 Task: Change  the formatting of the data to 'Which is Greater than5, 'In conditional formating, put the option 'Yellow Fill with Drak Yellow Text'In the sheet  Data Analysis Workbook Templatebook
Action: Mouse moved to (91, 151)
Screenshot: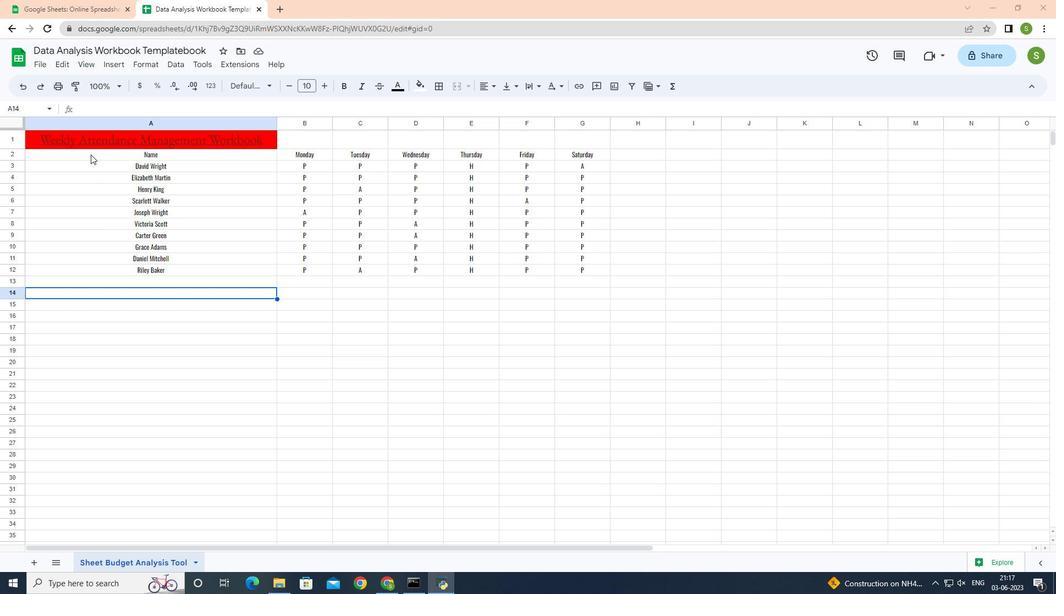 
Action: Mouse pressed left at (91, 151)
Screenshot: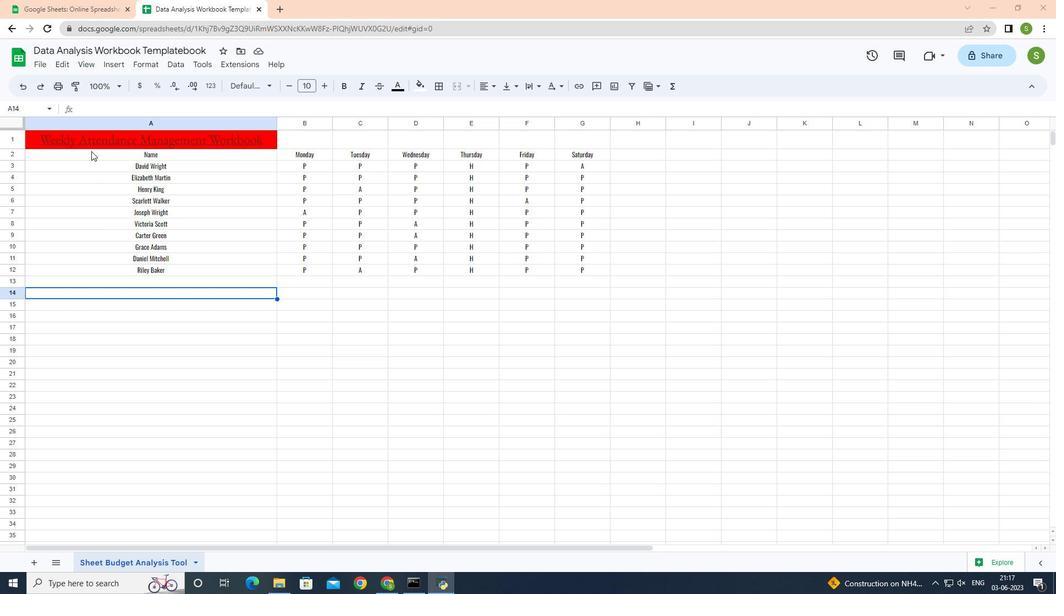 
Action: Mouse moved to (141, 61)
Screenshot: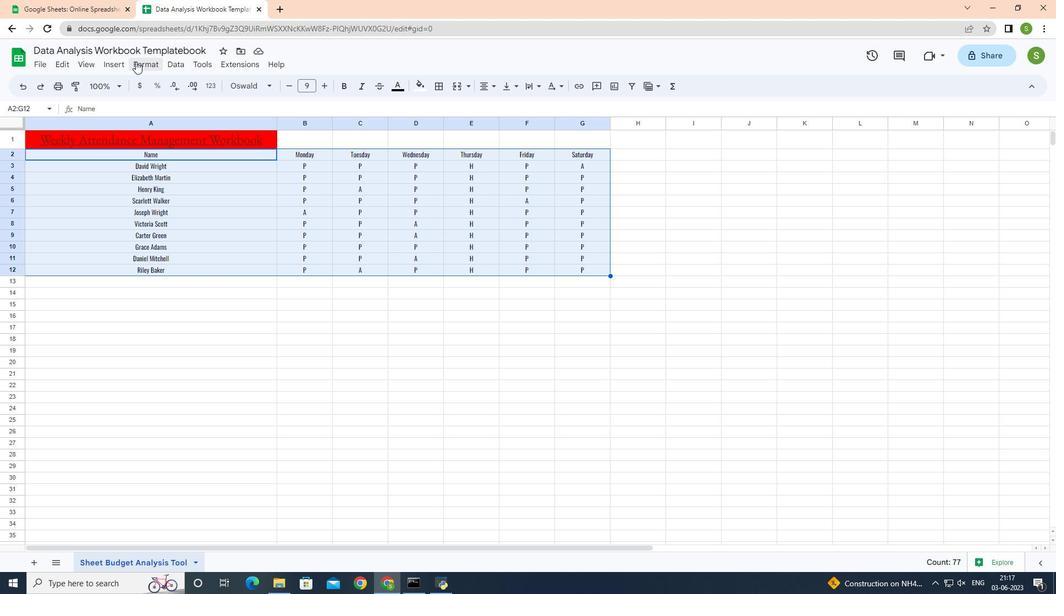 
Action: Mouse pressed left at (141, 61)
Screenshot: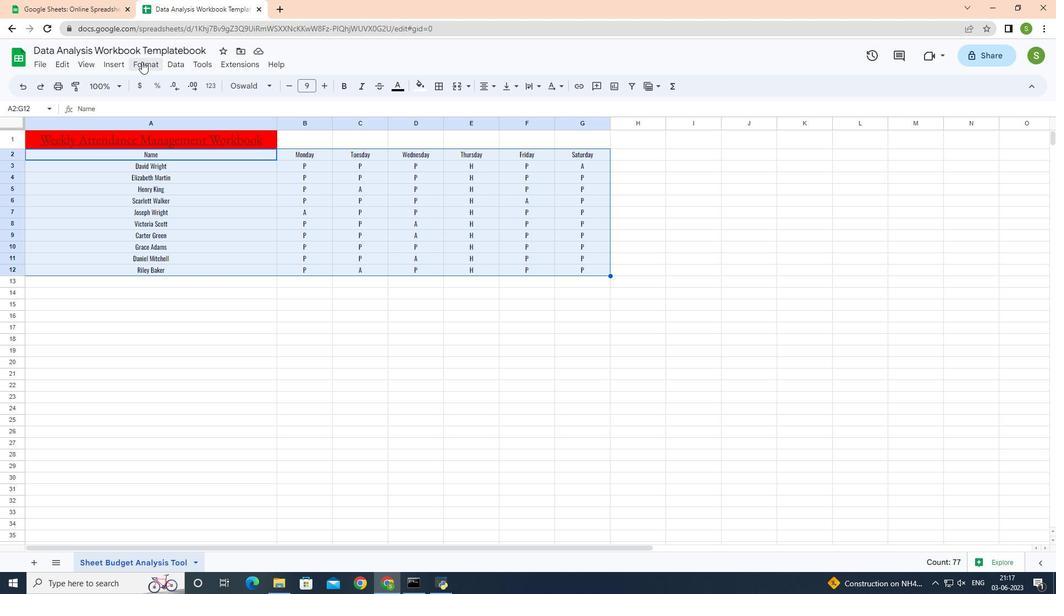 
Action: Mouse moved to (203, 248)
Screenshot: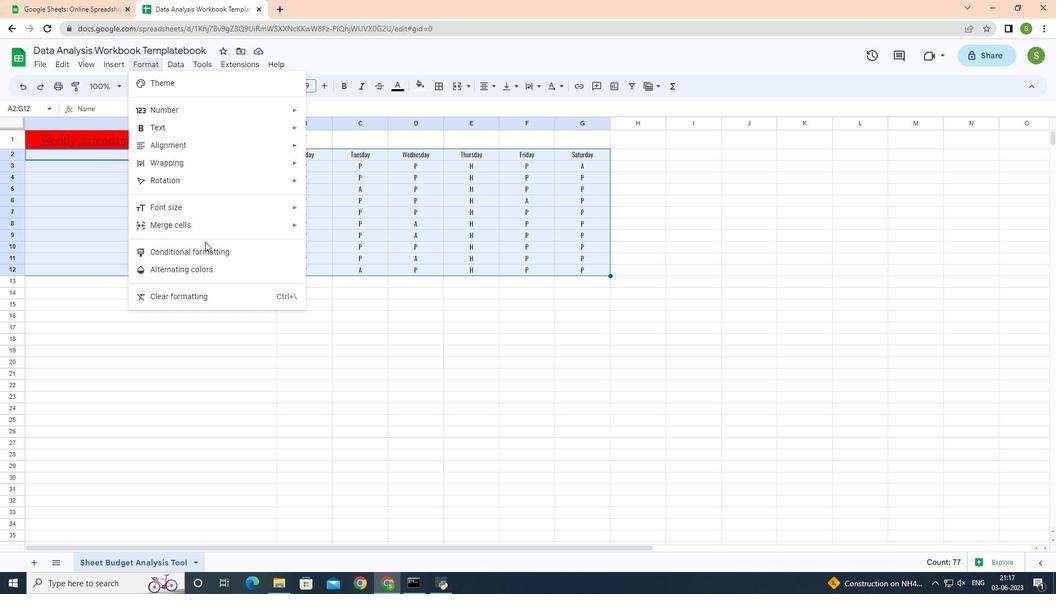 
Action: Mouse pressed left at (203, 248)
Screenshot: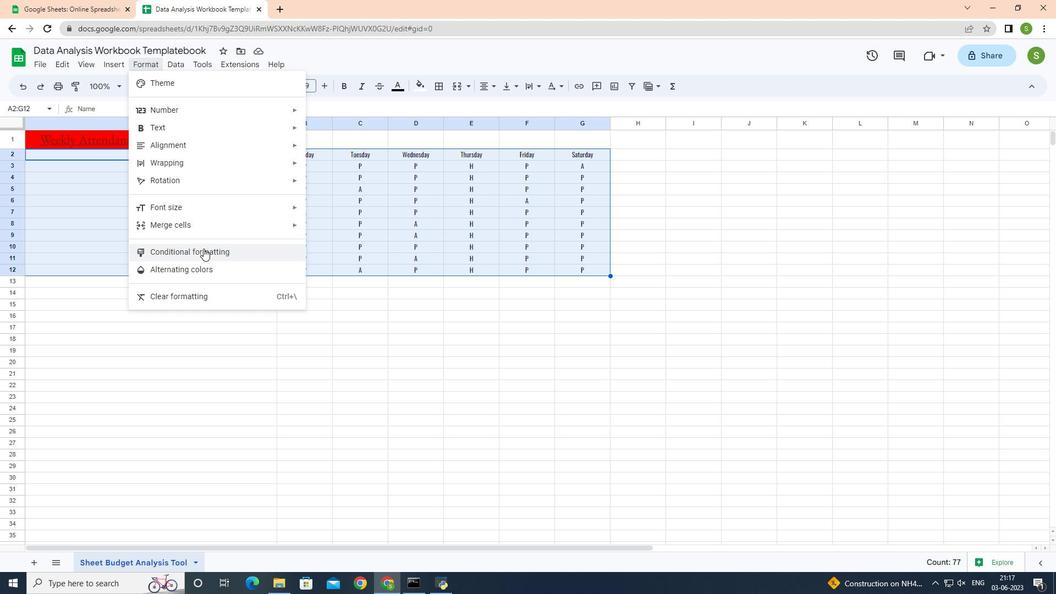 
Action: Mouse moved to (1000, 121)
Screenshot: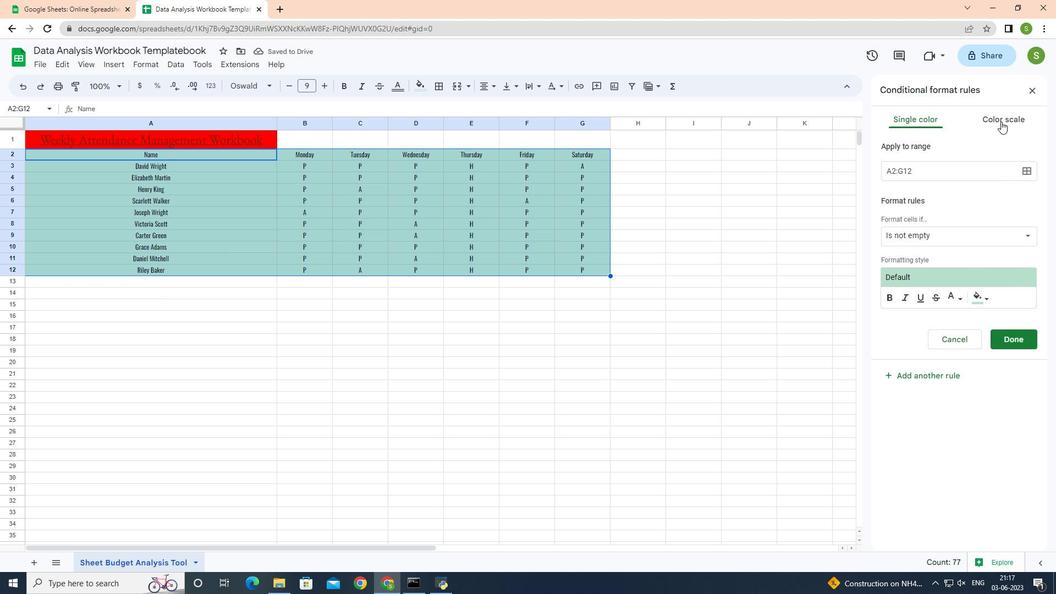 
Action: Mouse pressed left at (1000, 121)
Screenshot: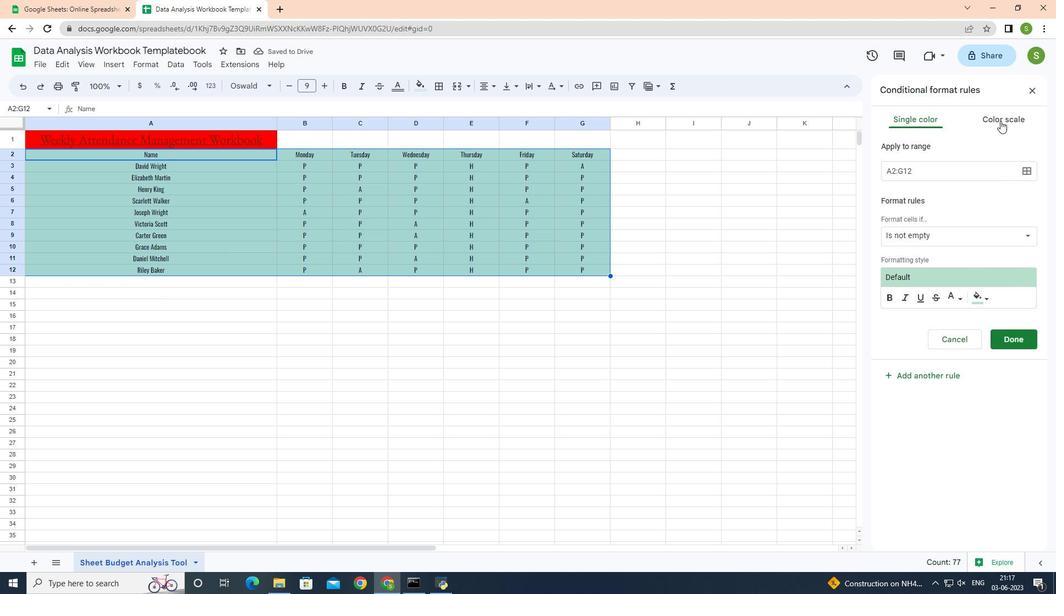 
Action: Mouse moved to (785, 384)
Screenshot: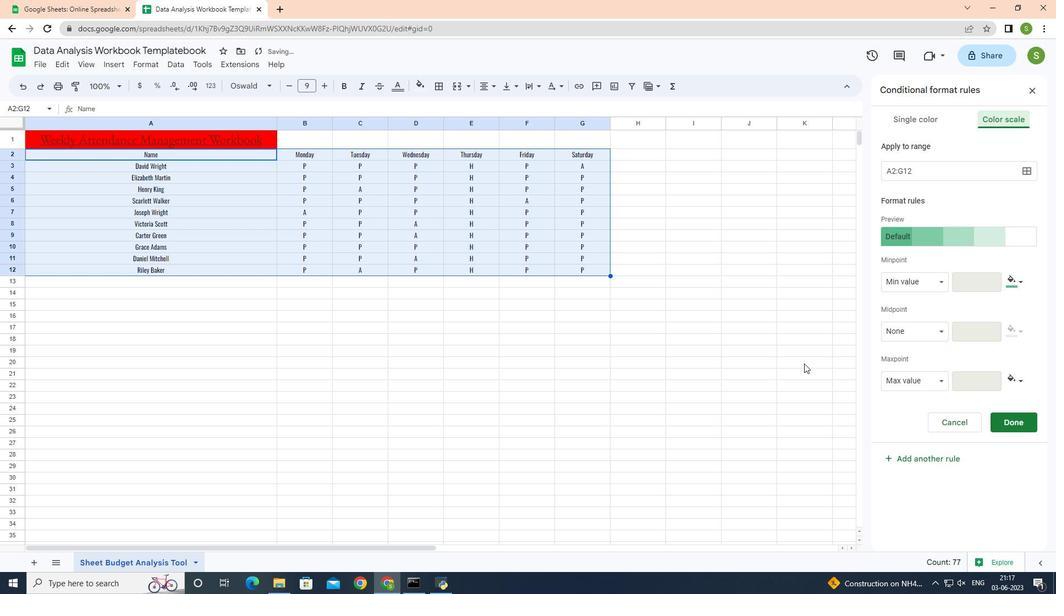 
Action: Mouse pressed left at (785, 384)
Screenshot: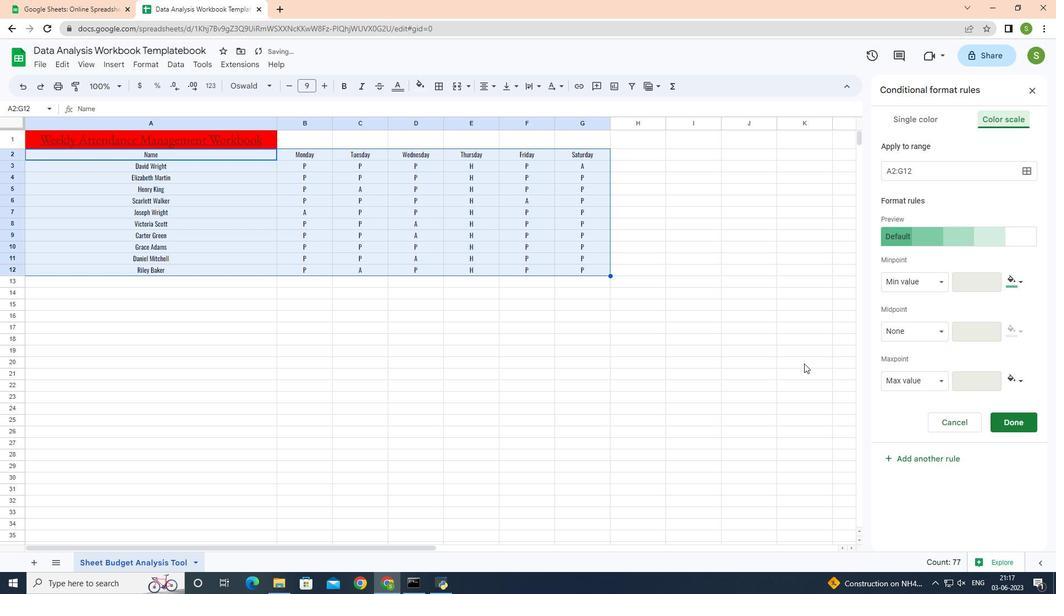 
Action: Mouse moved to (118, 152)
Screenshot: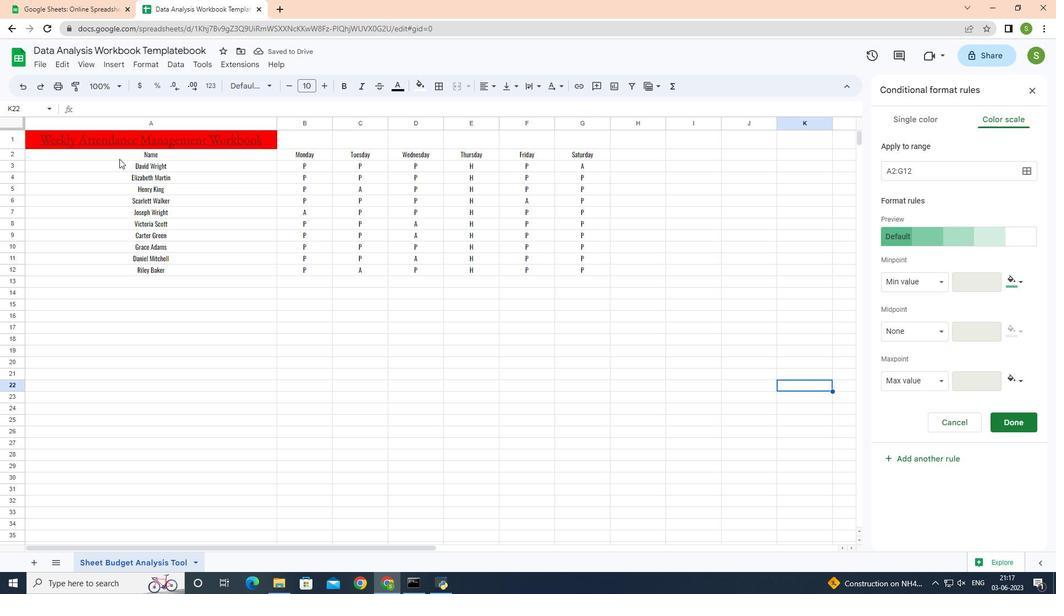 
Action: Mouse pressed left at (118, 152)
Screenshot: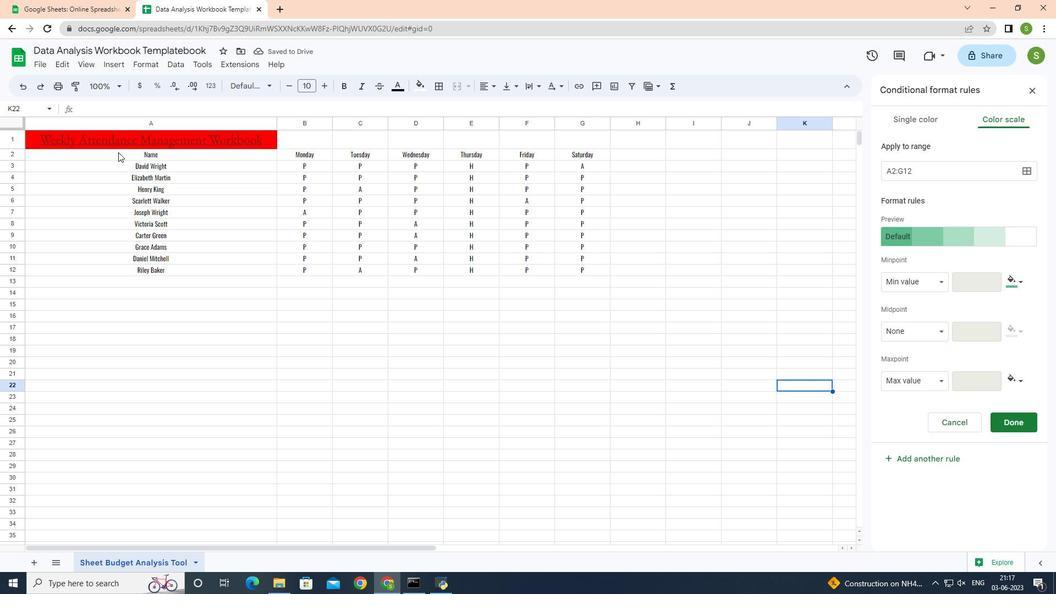
Action: Mouse moved to (561, 265)
Screenshot: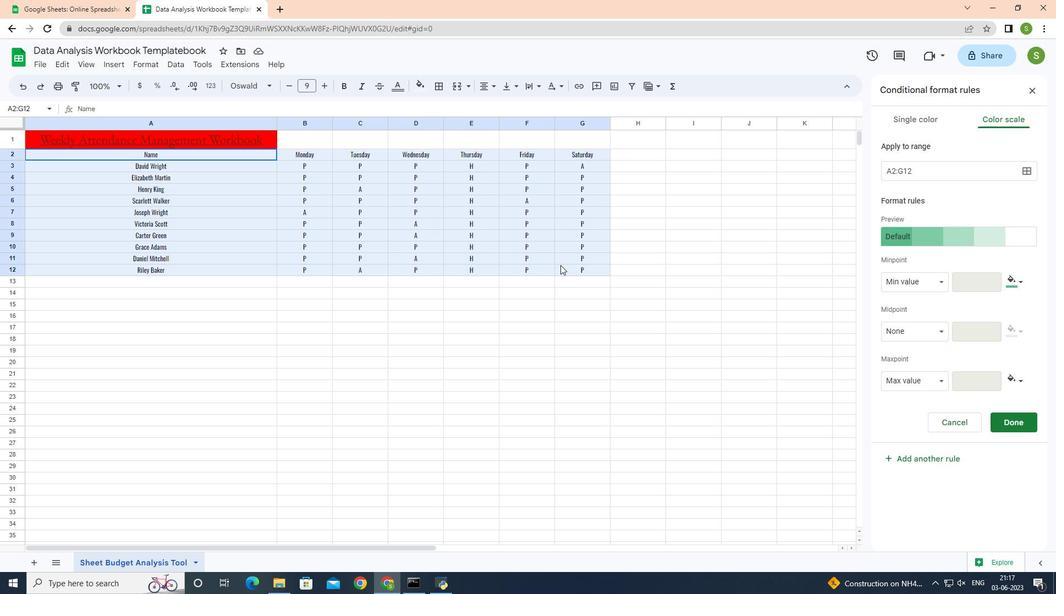 
Action: Key pressed ctrl+Z<'\x1a'>
Screenshot: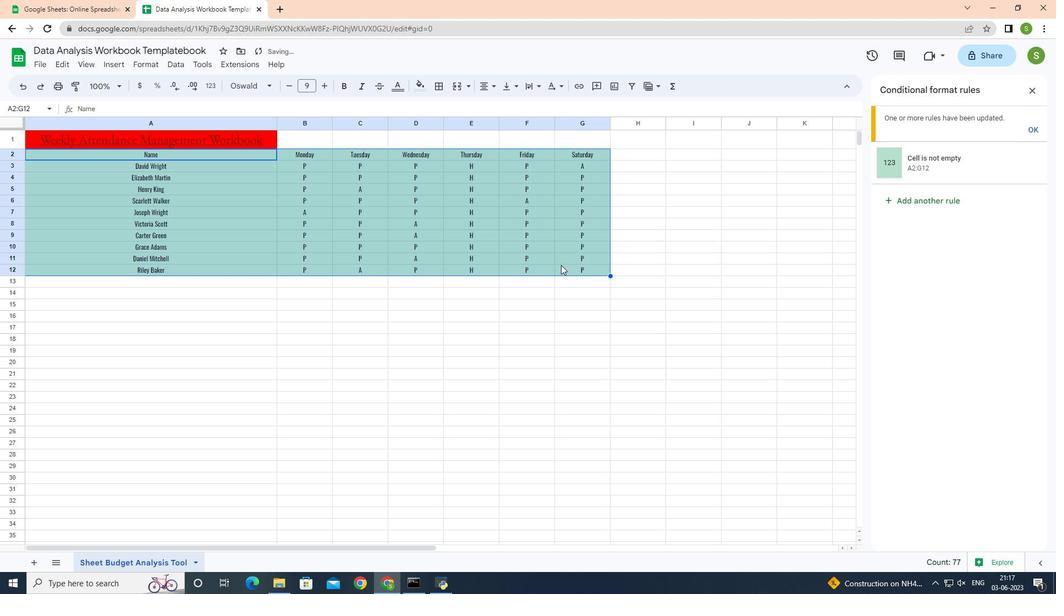 
Action: Mouse moved to (341, 366)
Screenshot: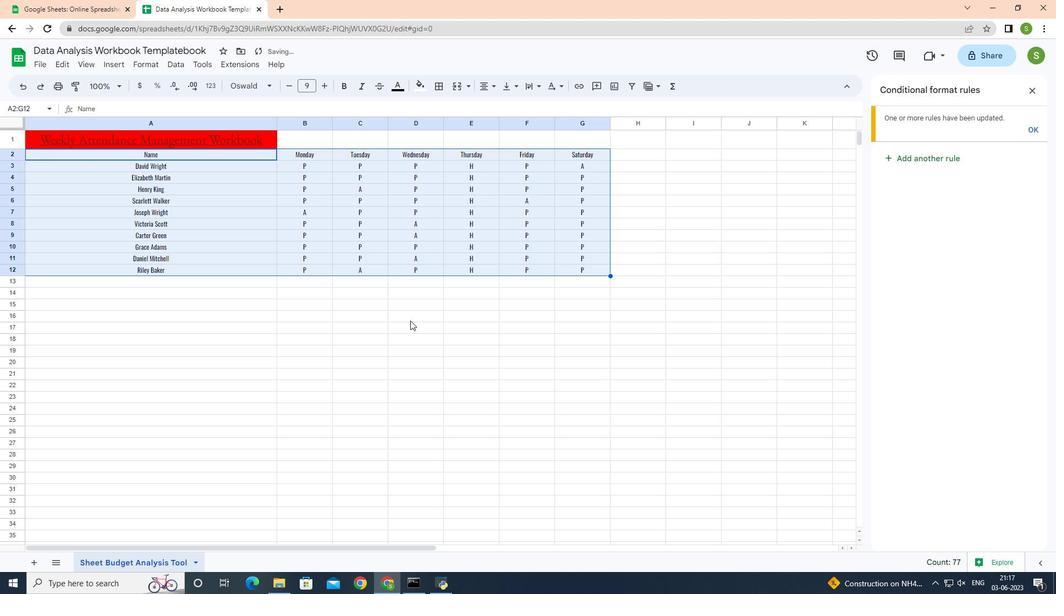 
Action: Key pressed ctrl+Z
Screenshot: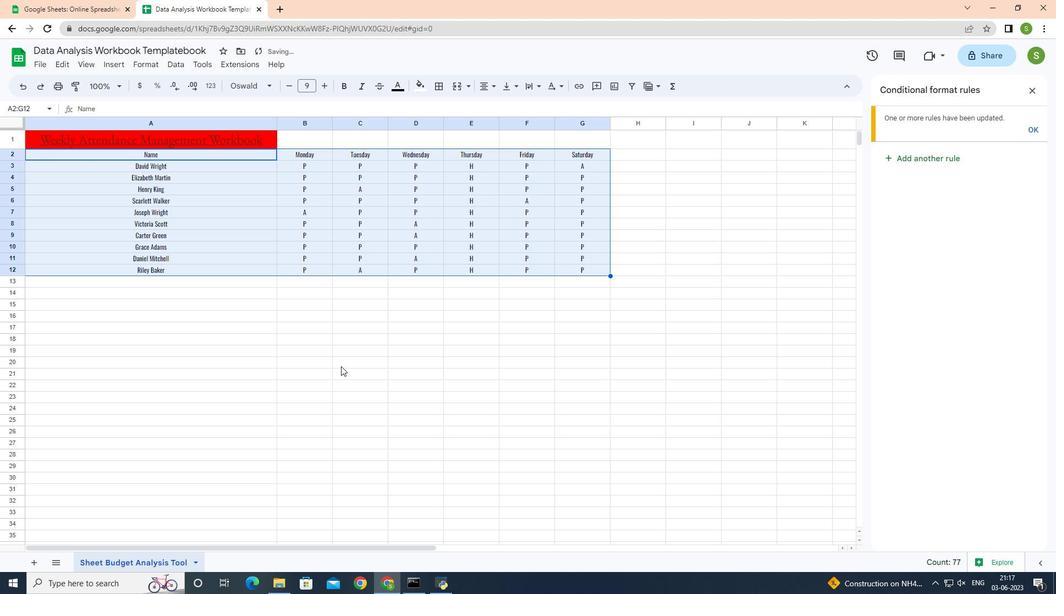 
Action: Mouse moved to (421, 84)
Screenshot: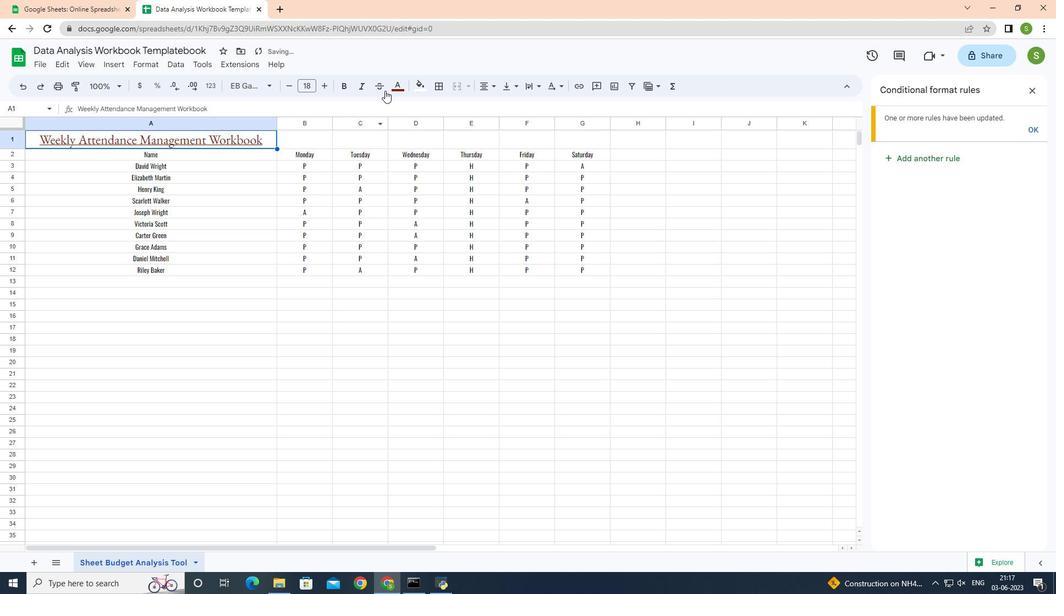 
Action: Mouse pressed left at (421, 84)
Screenshot: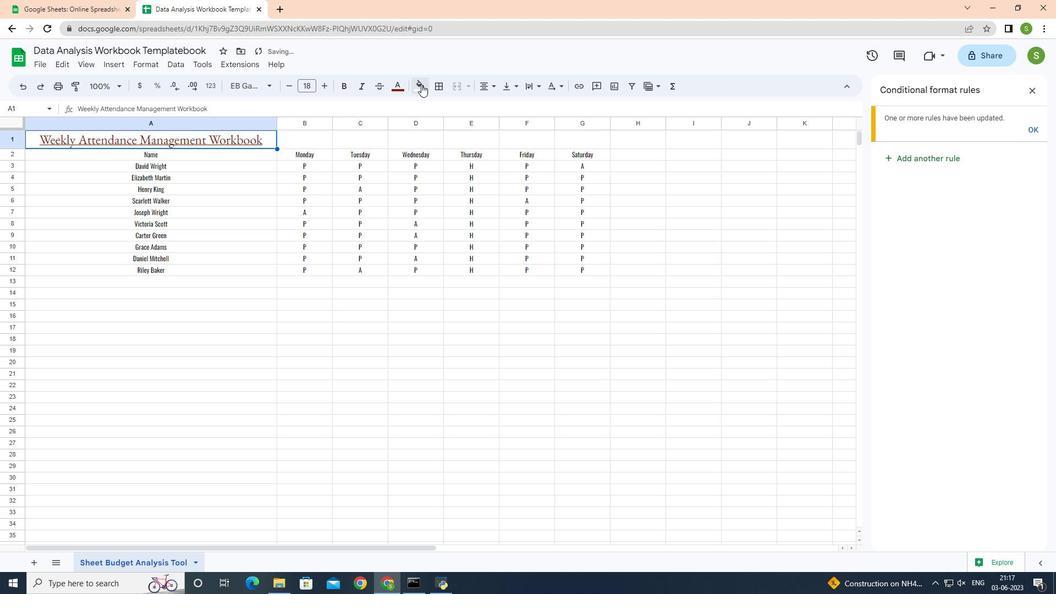 
Action: Mouse moved to (434, 134)
Screenshot: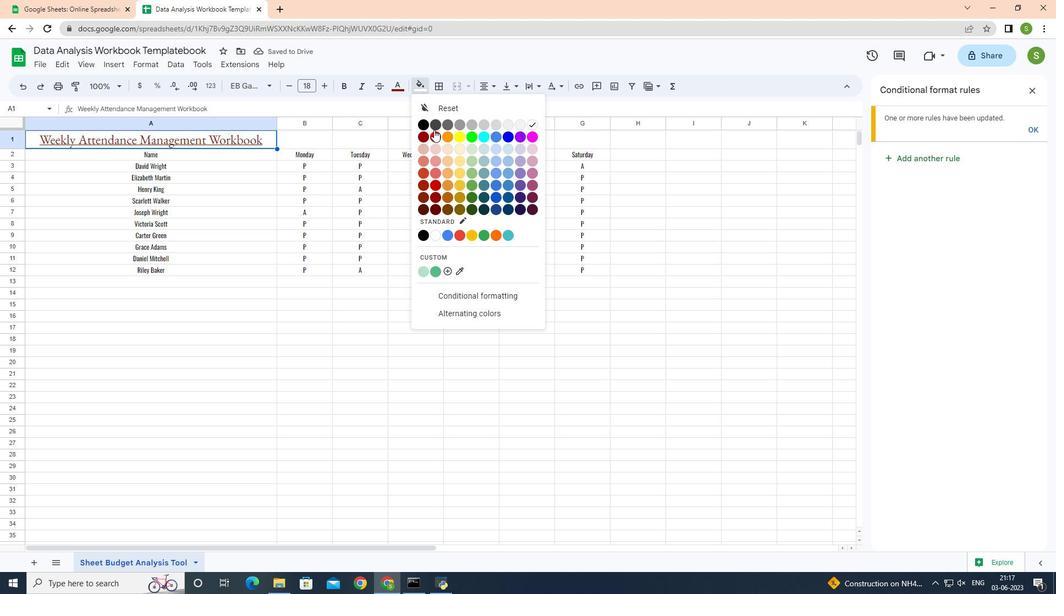 
Action: Mouse pressed left at (434, 134)
Screenshot: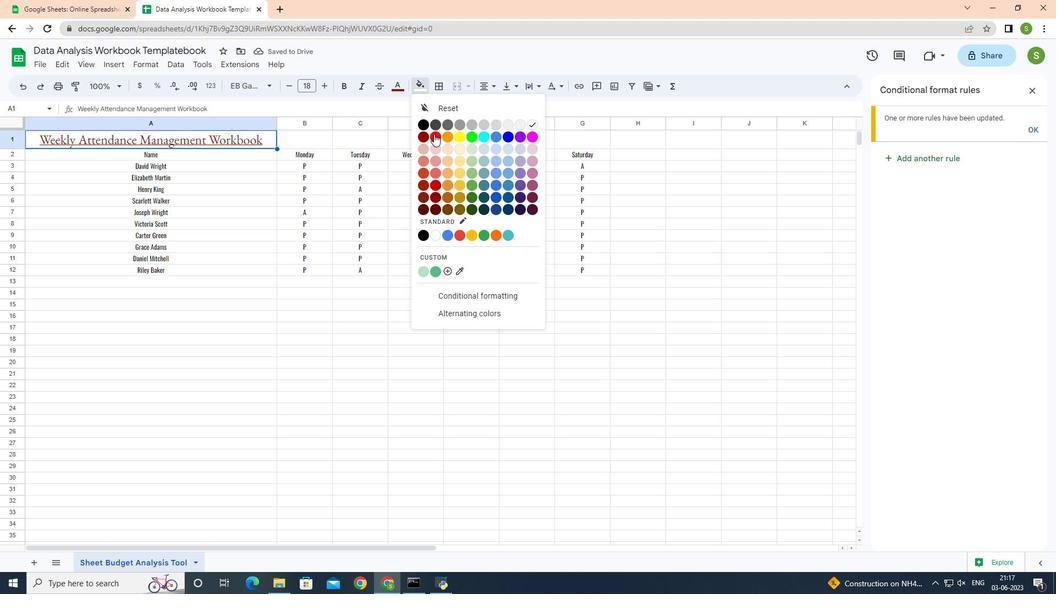 
Action: Mouse moved to (426, 366)
Screenshot: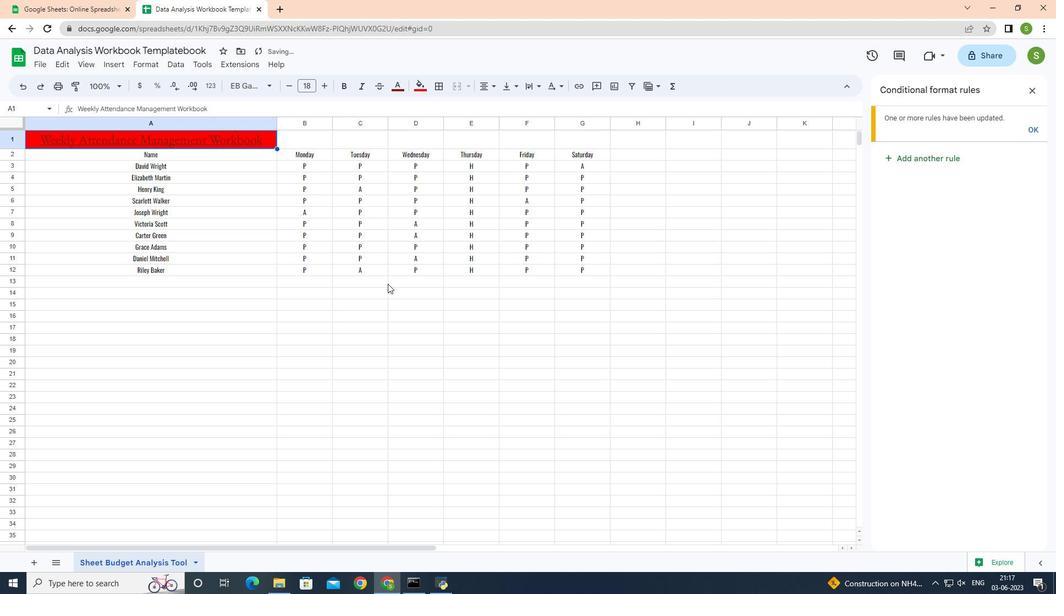 
Action: Mouse pressed left at (426, 366)
Screenshot: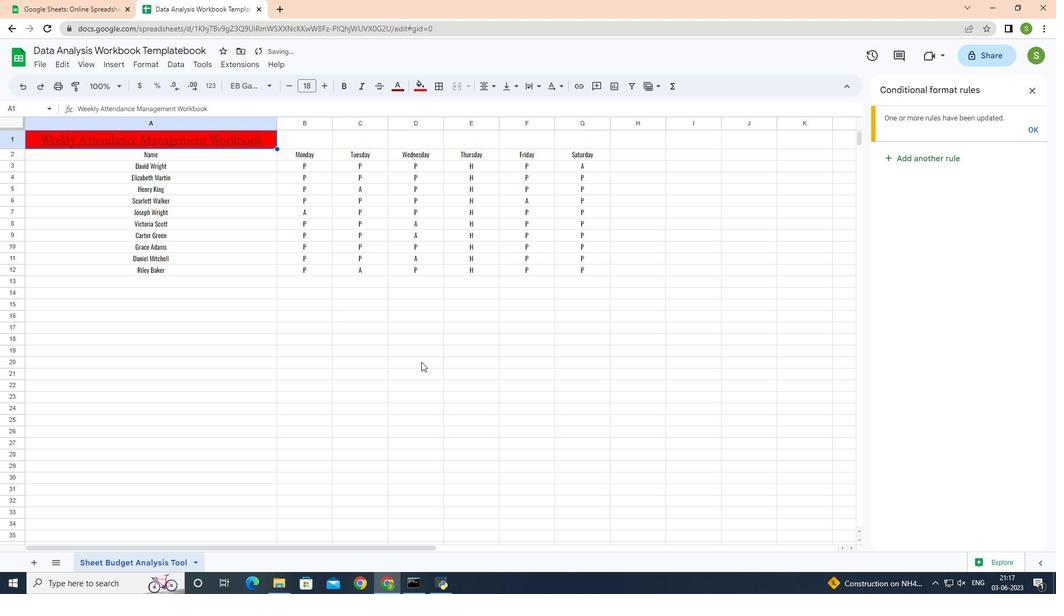 
Action: Mouse moved to (1030, 89)
Screenshot: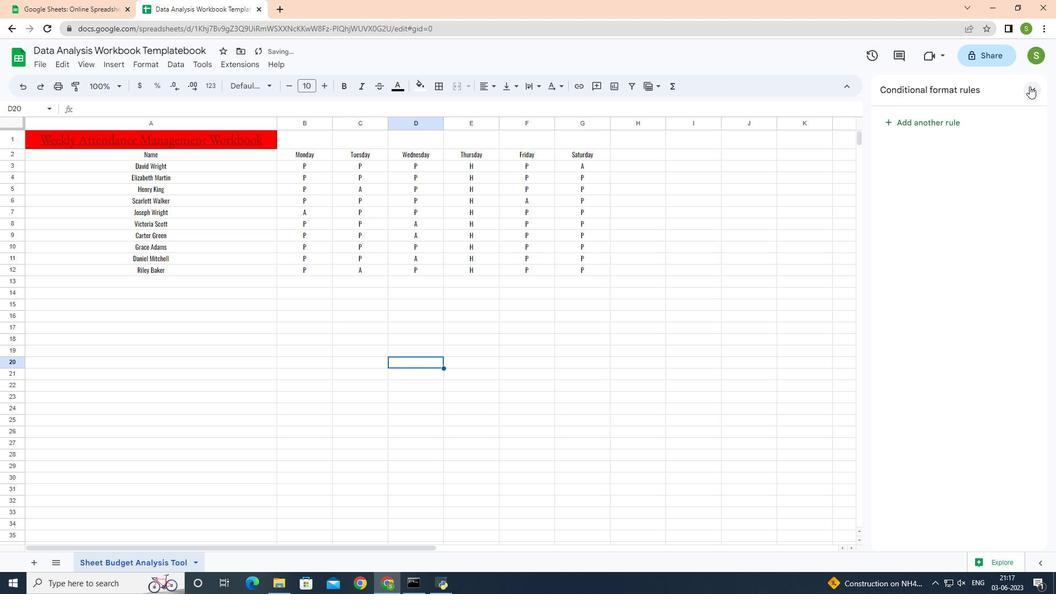 
Action: Mouse pressed left at (1030, 89)
Screenshot: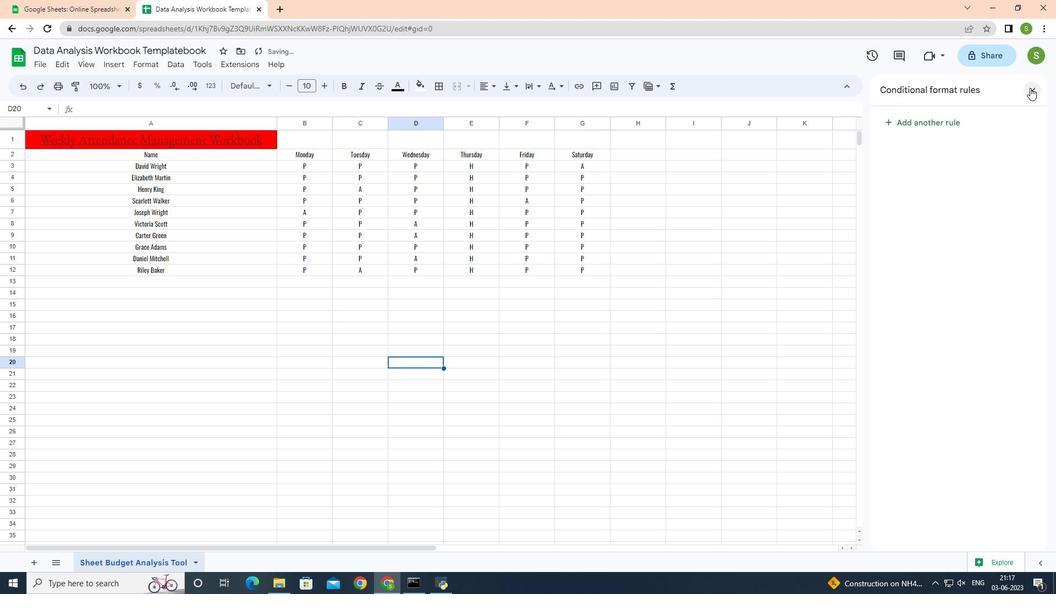 
Action: Mouse moved to (65, 151)
Screenshot: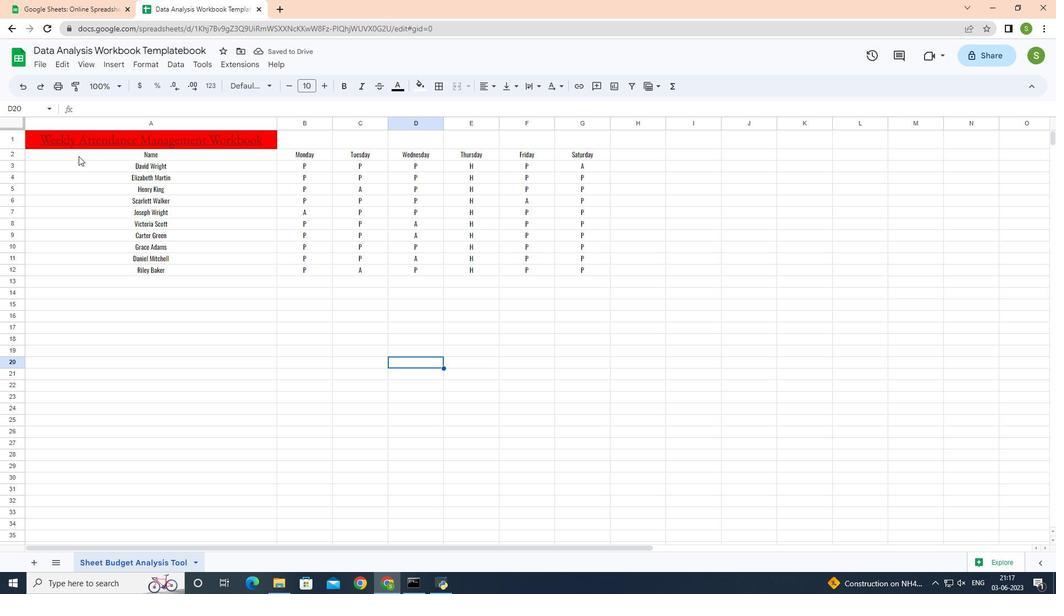 
Action: Mouse pressed left at (65, 151)
Screenshot: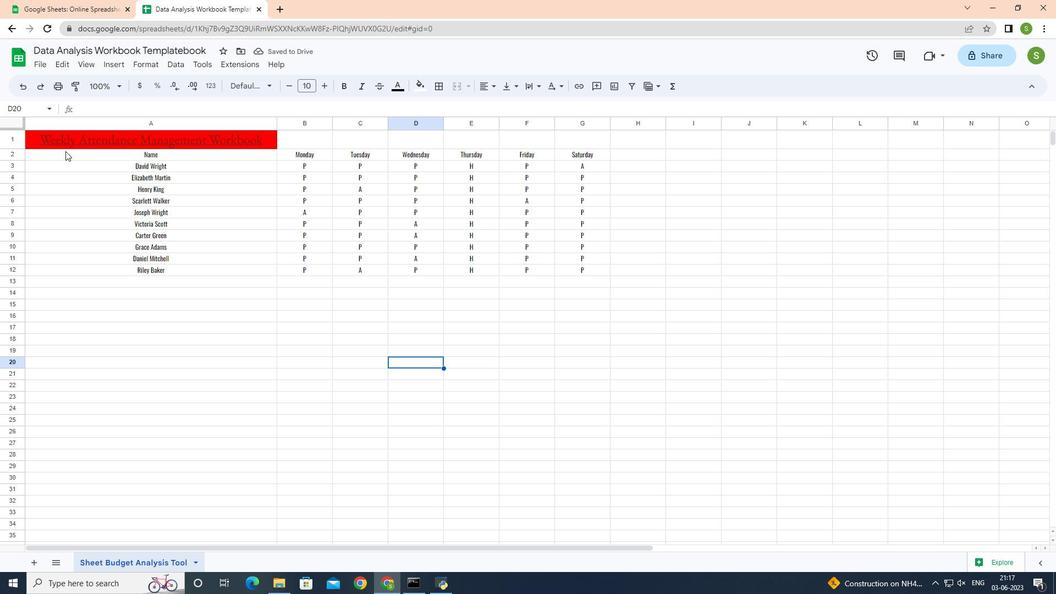 
Action: Mouse moved to (143, 61)
Screenshot: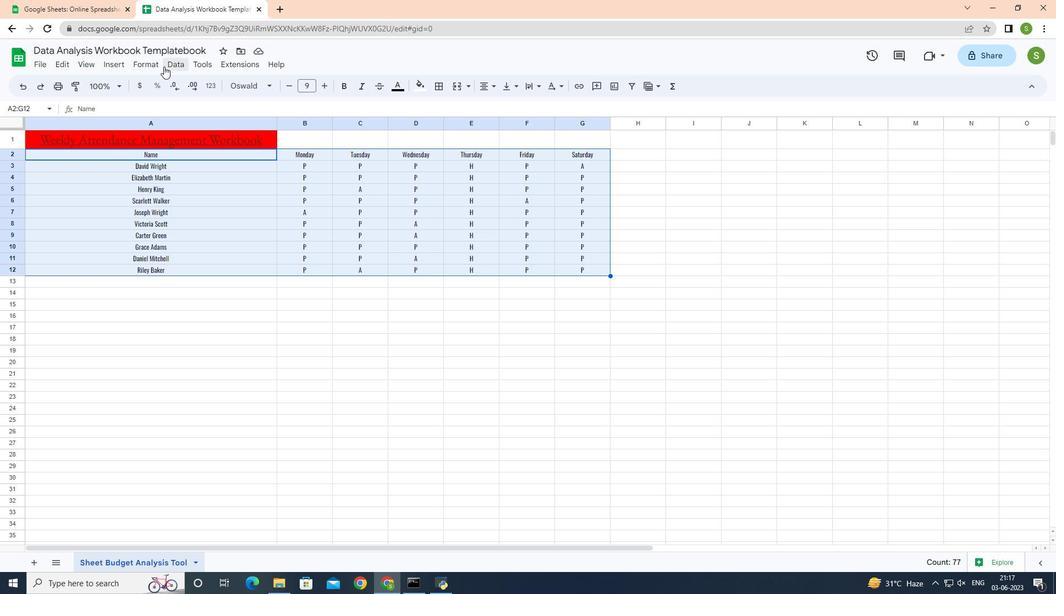 
Action: Mouse pressed left at (143, 61)
Screenshot: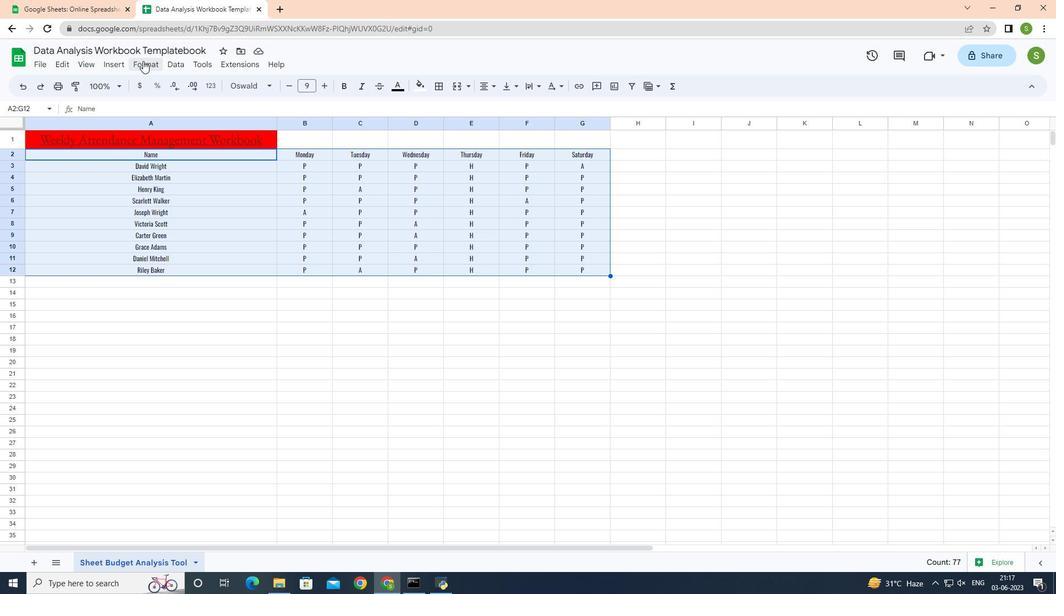 
Action: Mouse moved to (177, 244)
Screenshot: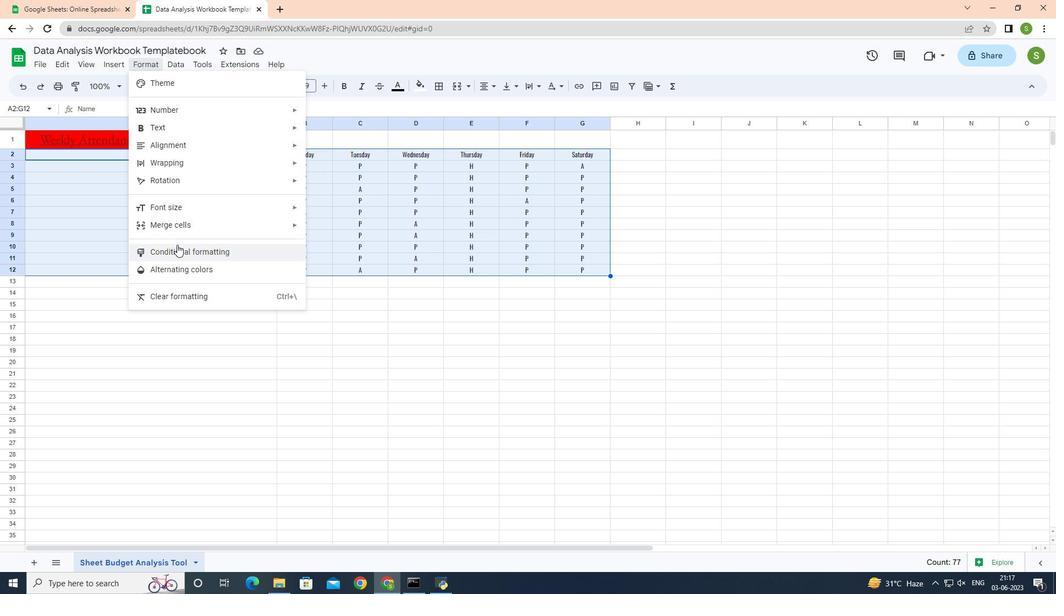 
Action: Mouse pressed left at (177, 244)
Screenshot: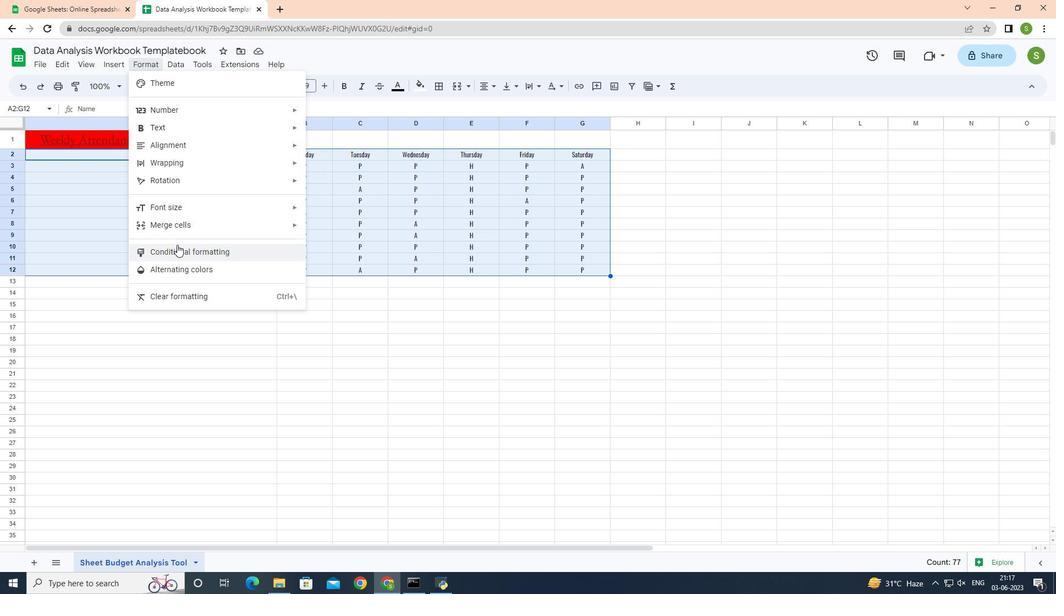 
Action: Mouse moved to (988, 300)
Screenshot: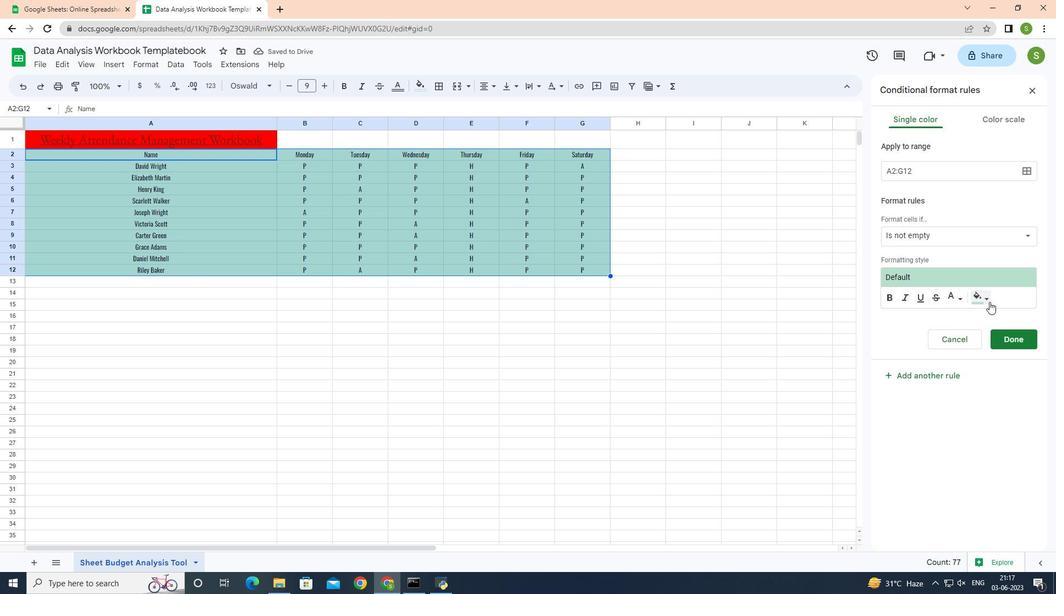 
Action: Mouse pressed left at (988, 300)
Screenshot: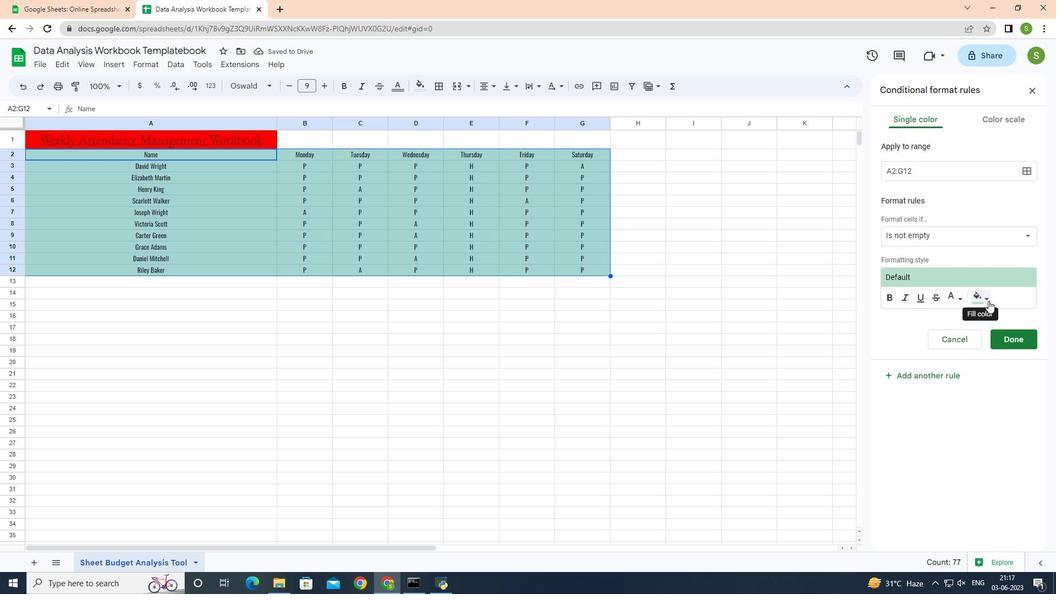 
Action: Mouse moved to (1021, 230)
Screenshot: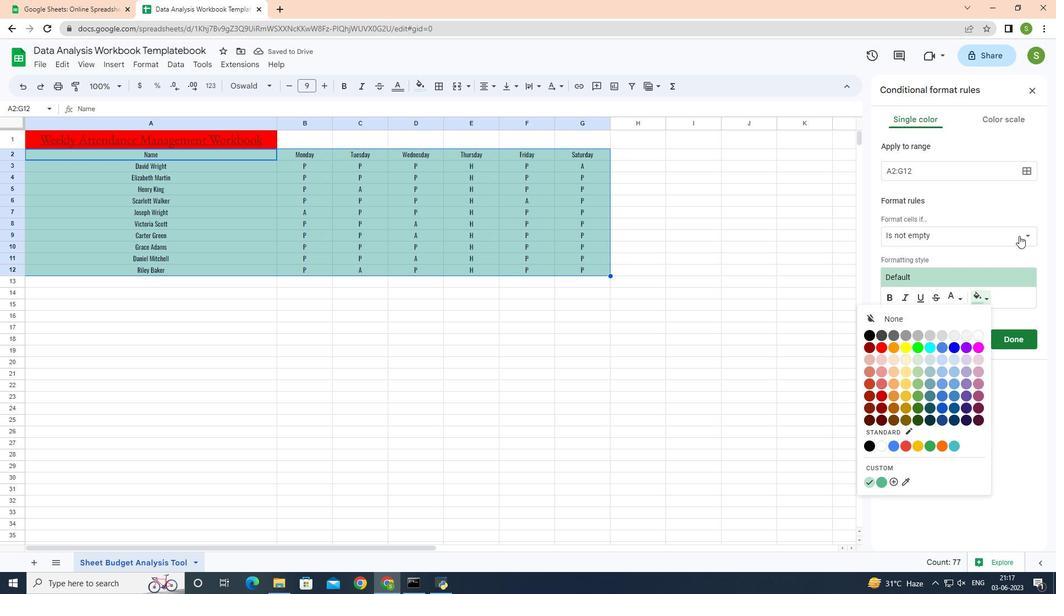 
Action: Mouse pressed left at (1021, 230)
Screenshot: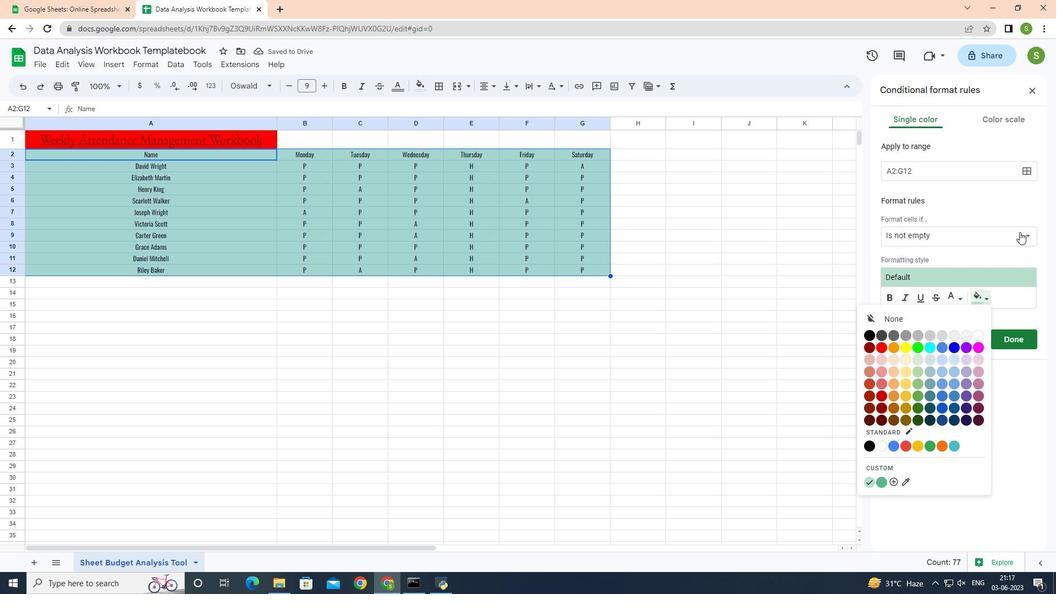 
Action: Mouse moved to (954, 413)
Screenshot: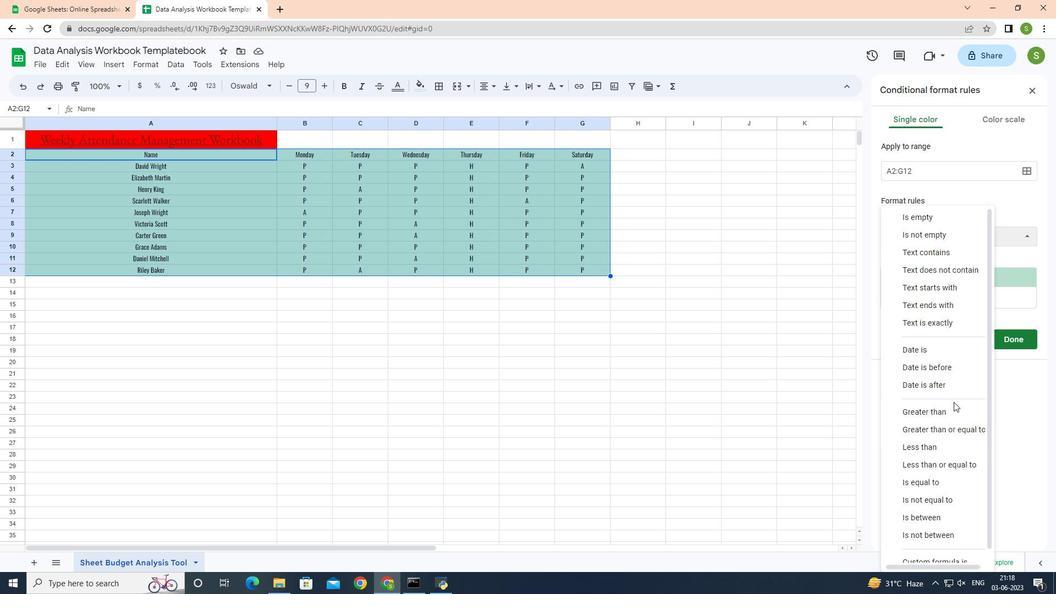 
Action: Mouse pressed left at (954, 413)
Screenshot: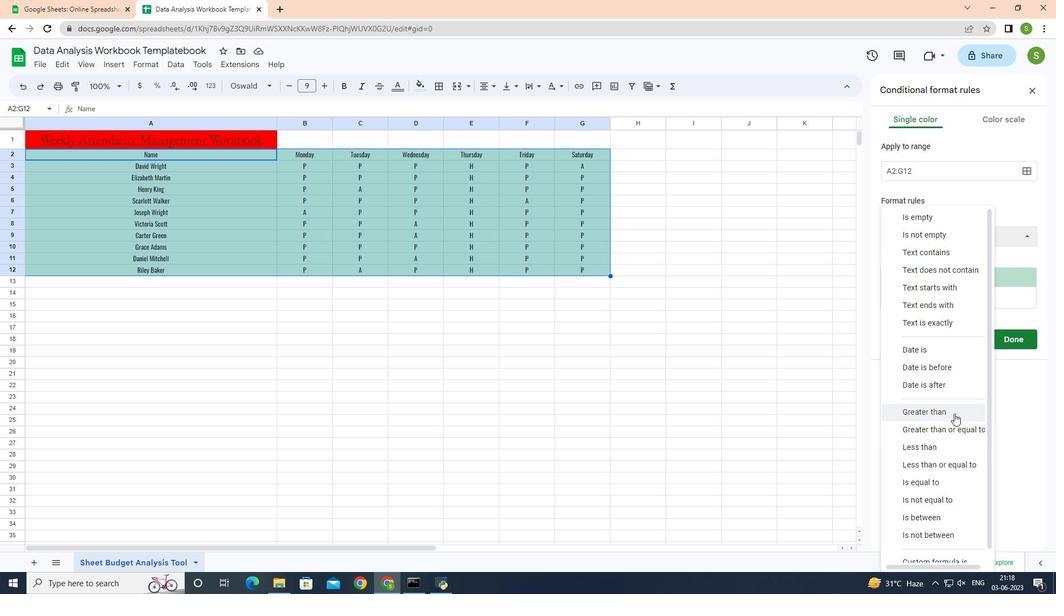 
Action: Mouse moved to (934, 261)
Screenshot: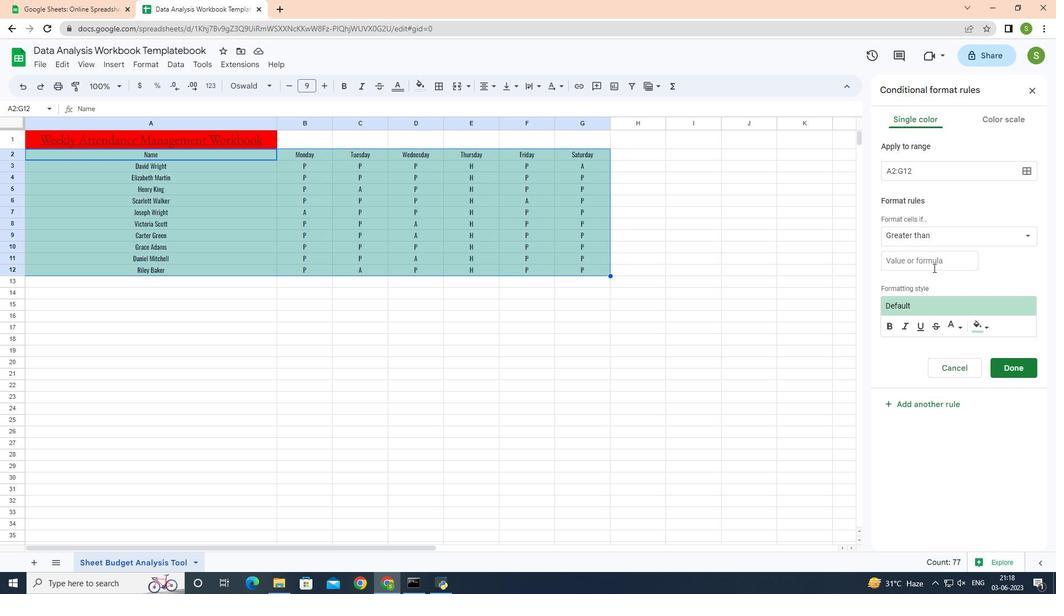 
Action: Mouse pressed left at (934, 261)
Screenshot: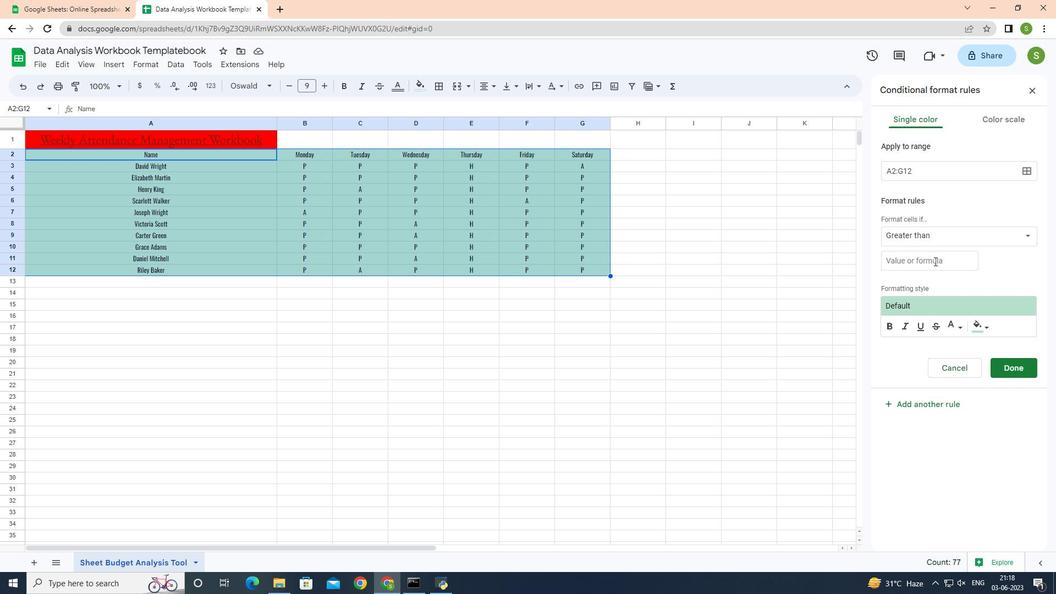 
Action: Key pressed 5
Screenshot: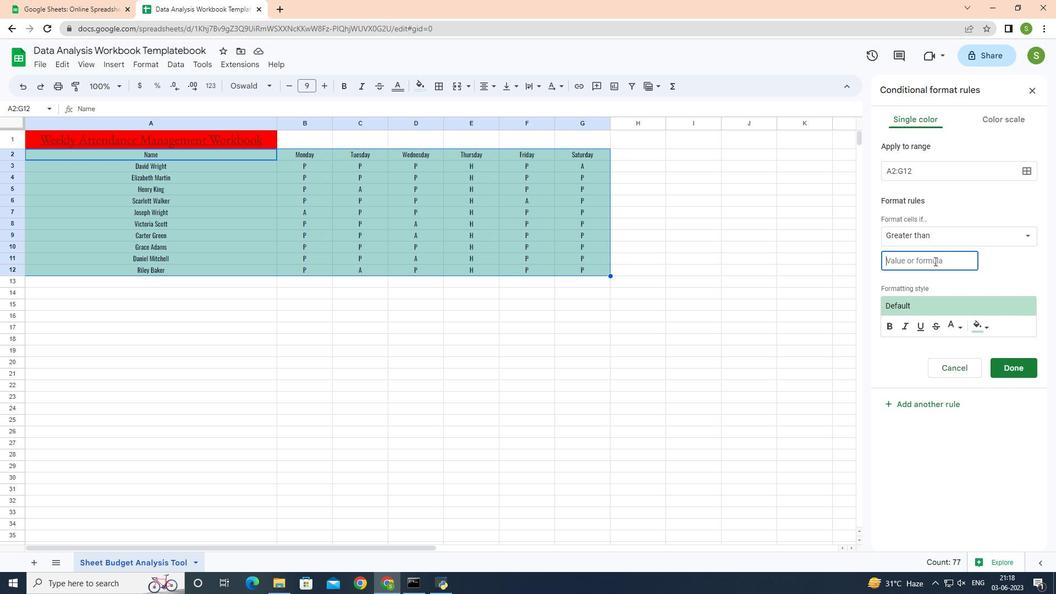 
Action: Mouse moved to (1018, 122)
Screenshot: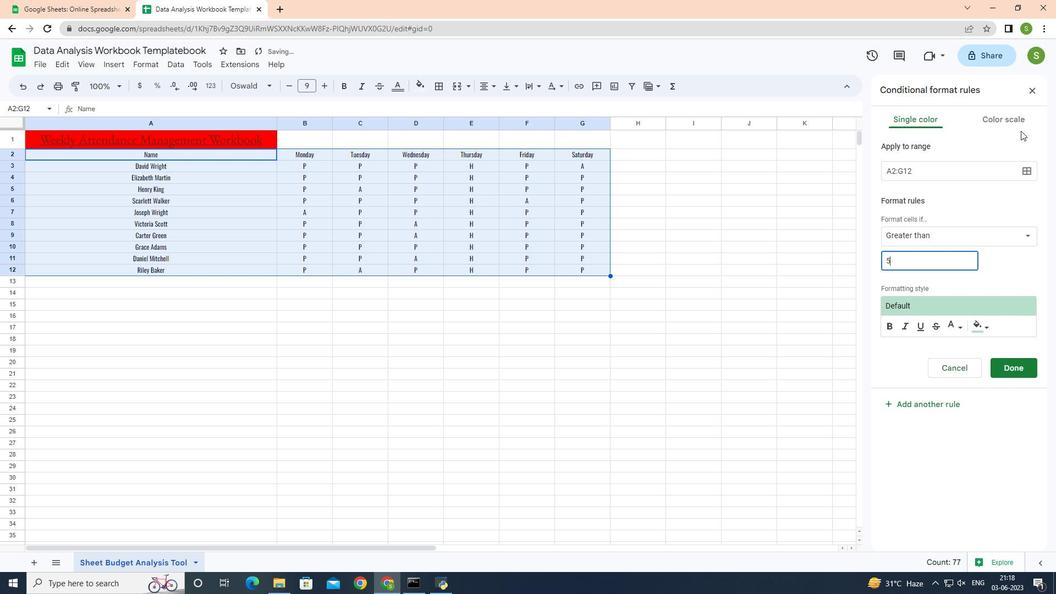 
Action: Mouse pressed left at (1018, 122)
Screenshot: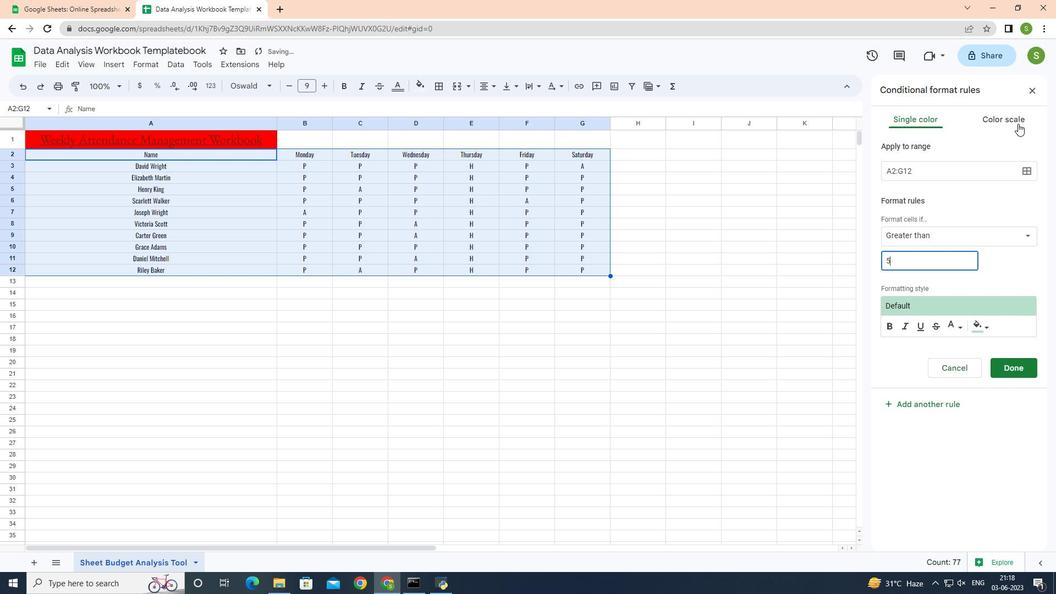 
Action: Mouse moved to (1026, 283)
Screenshot: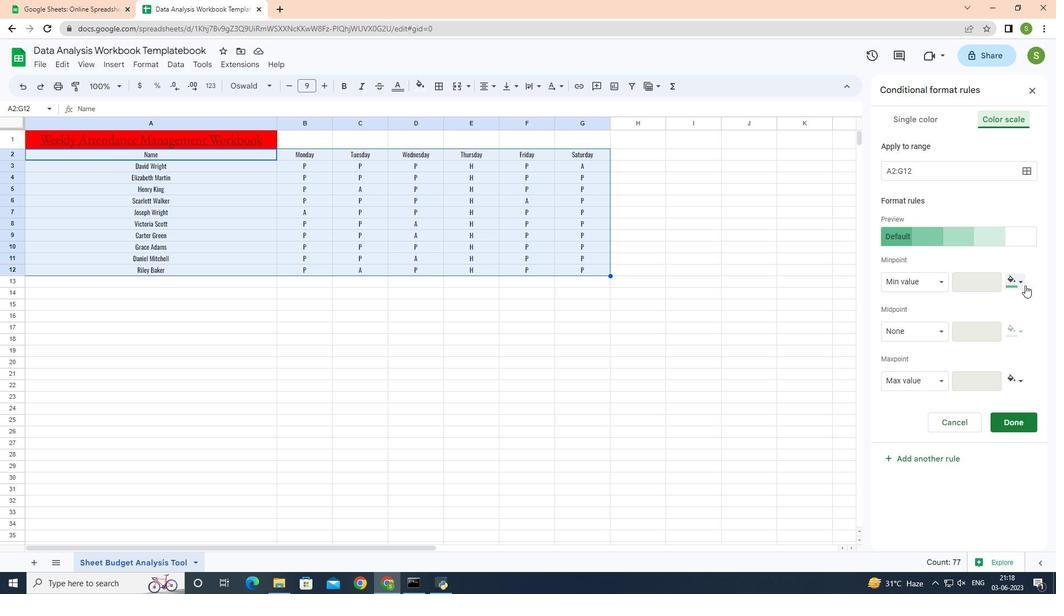 
Action: Mouse pressed left at (1026, 283)
Screenshot: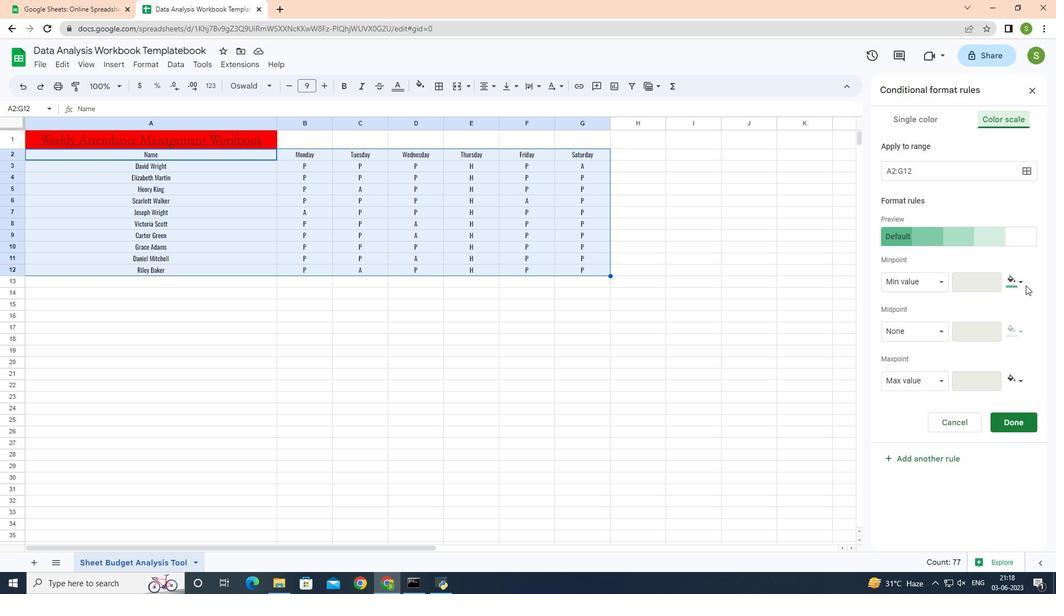 
Action: Mouse moved to (1024, 280)
Screenshot: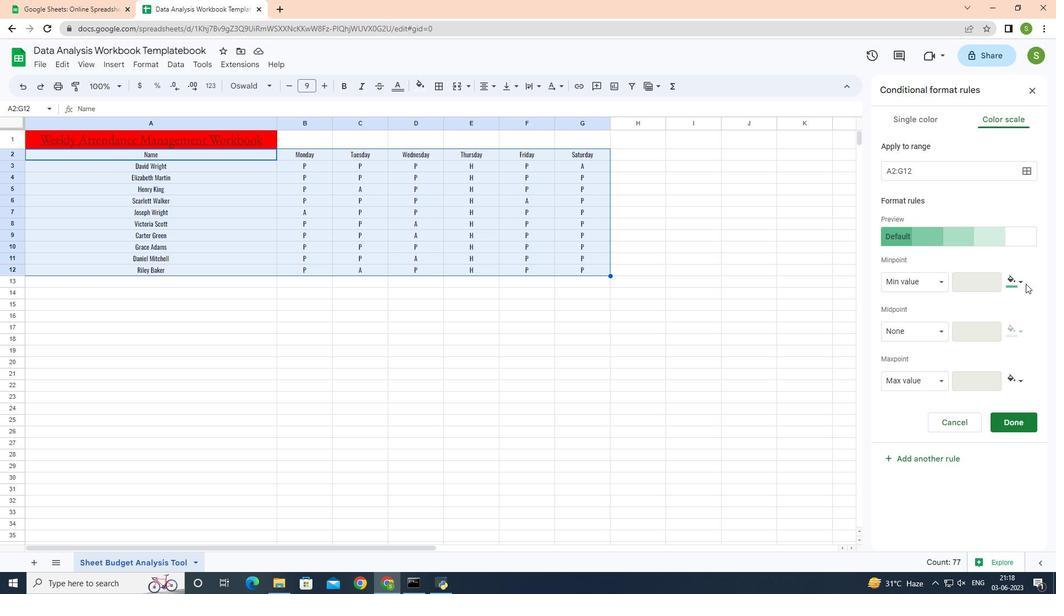 
Action: Mouse pressed left at (1024, 280)
Screenshot: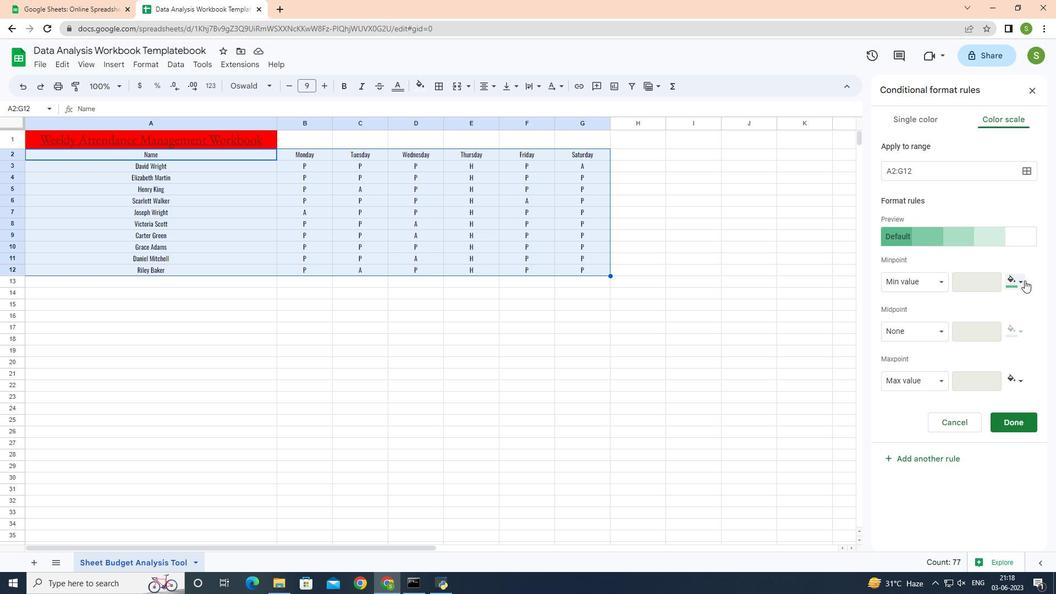 
Action: Mouse moved to (942, 376)
Screenshot: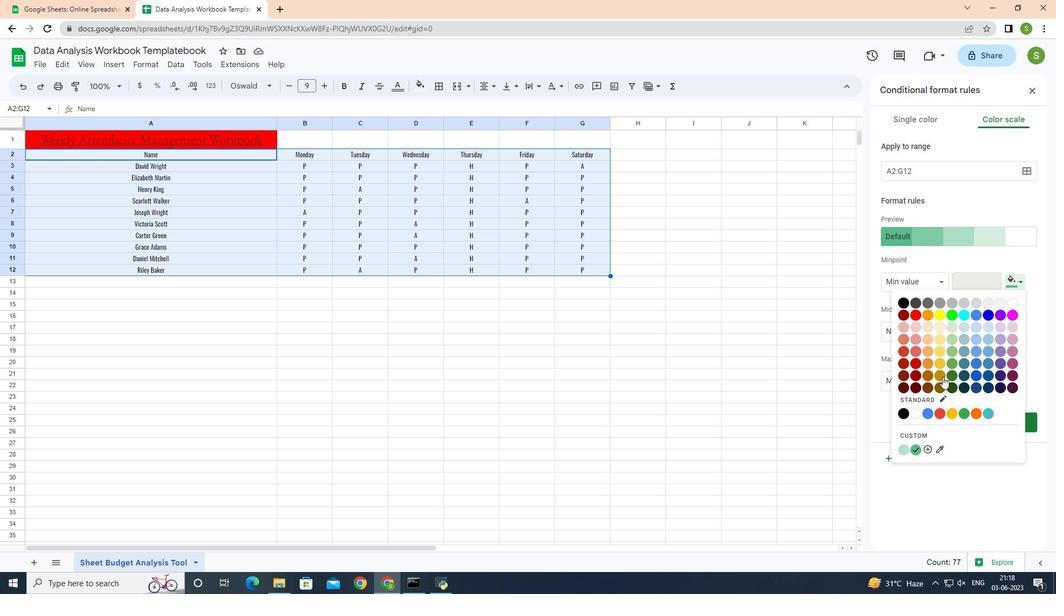 
Action: Mouse pressed left at (942, 376)
Screenshot: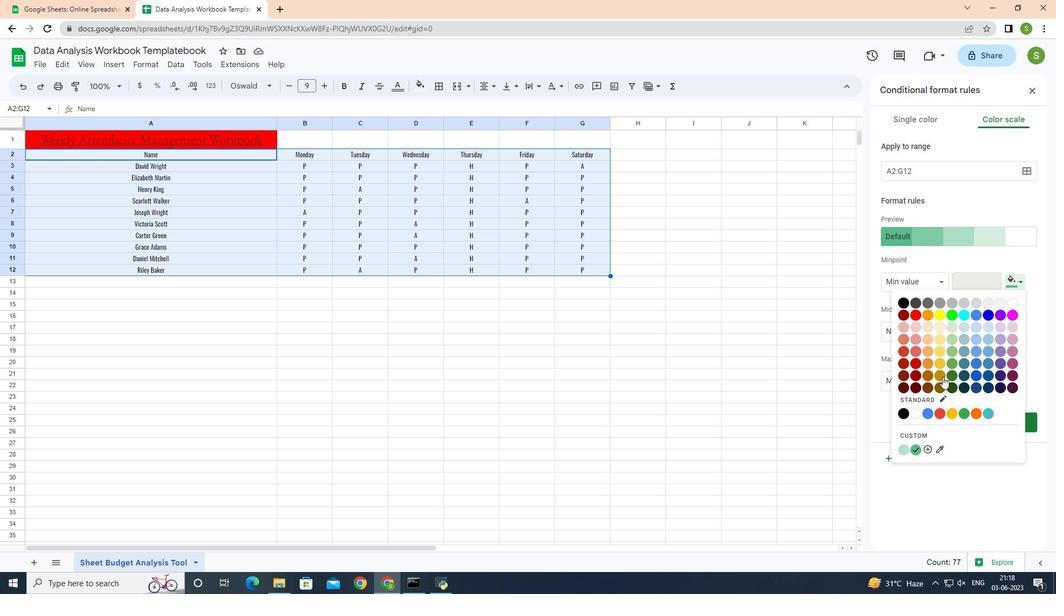 
Action: Mouse moved to (1010, 421)
Screenshot: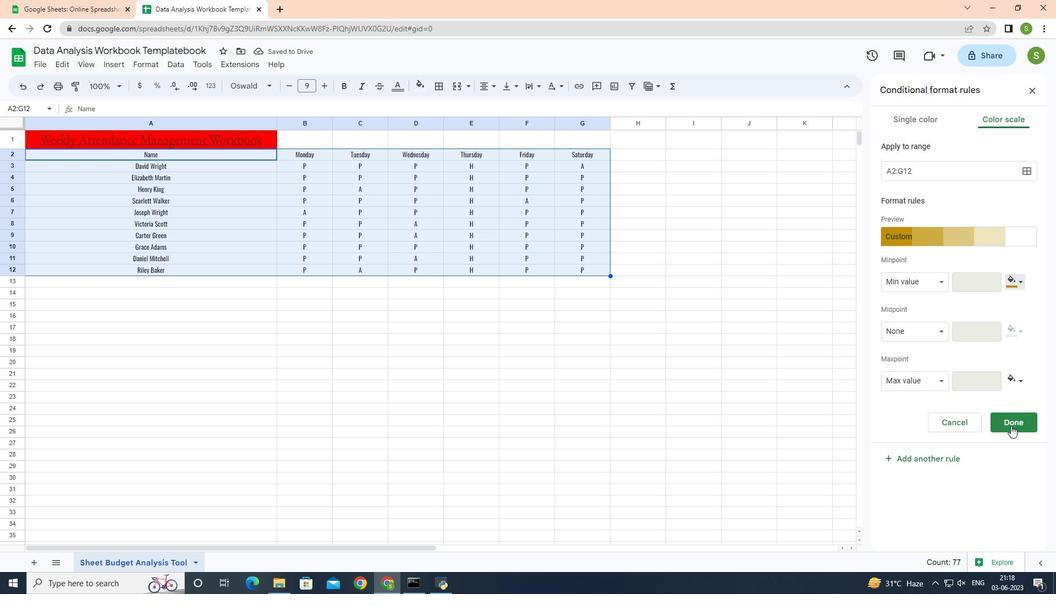 
Action: Mouse pressed left at (1010, 421)
Screenshot: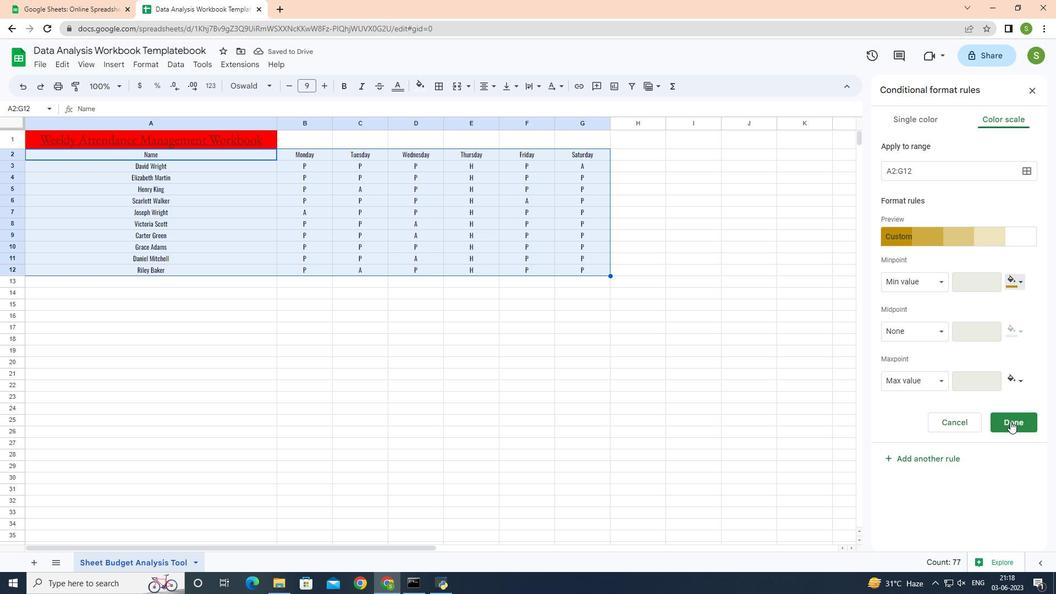 
Action: Mouse moved to (946, 125)
Screenshot: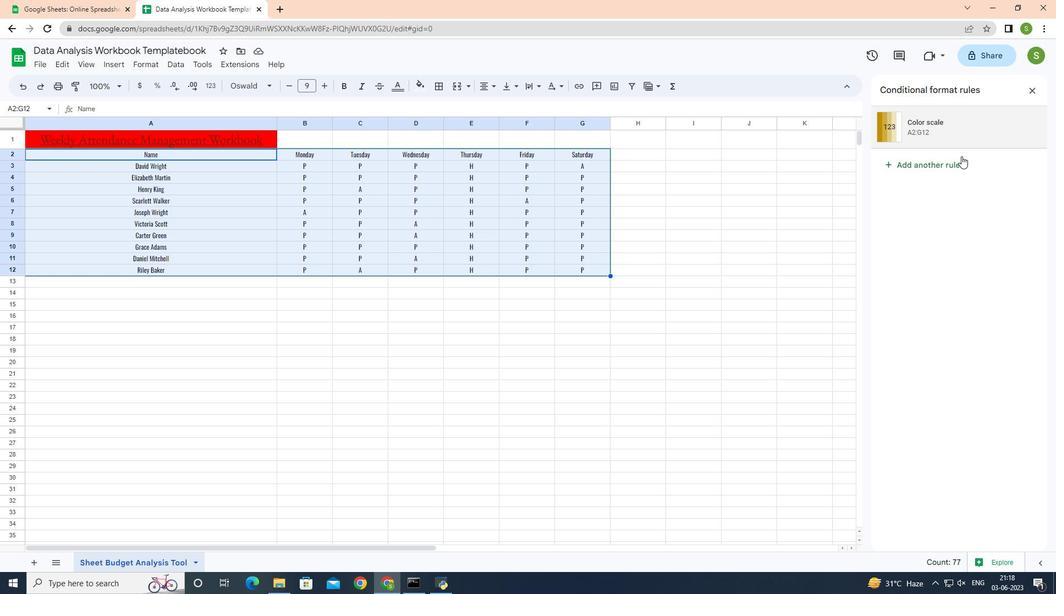 
Action: Mouse pressed left at (946, 125)
Screenshot: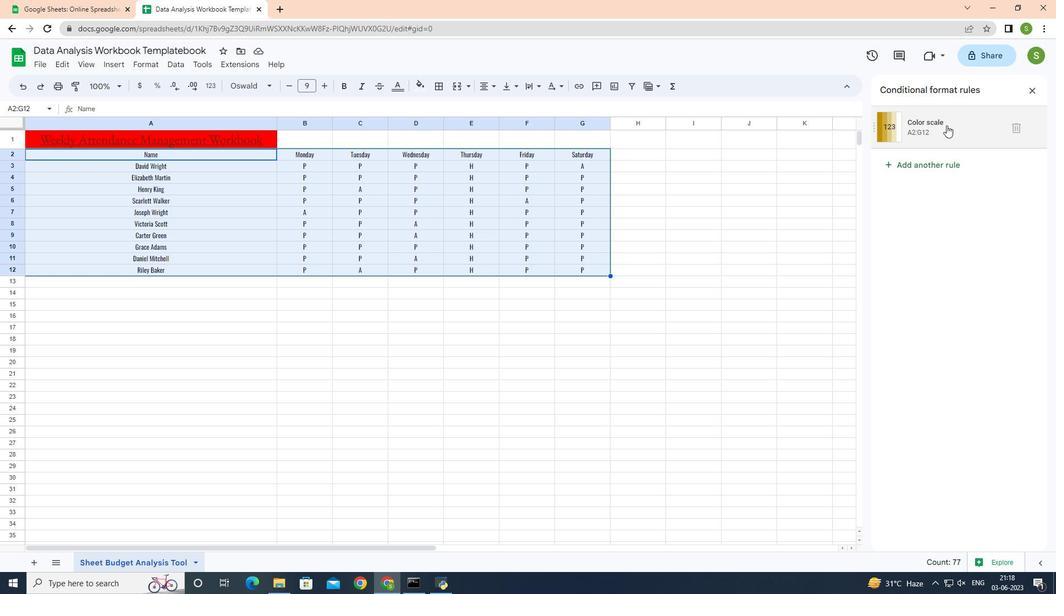 
Action: Mouse moved to (1015, 422)
Screenshot: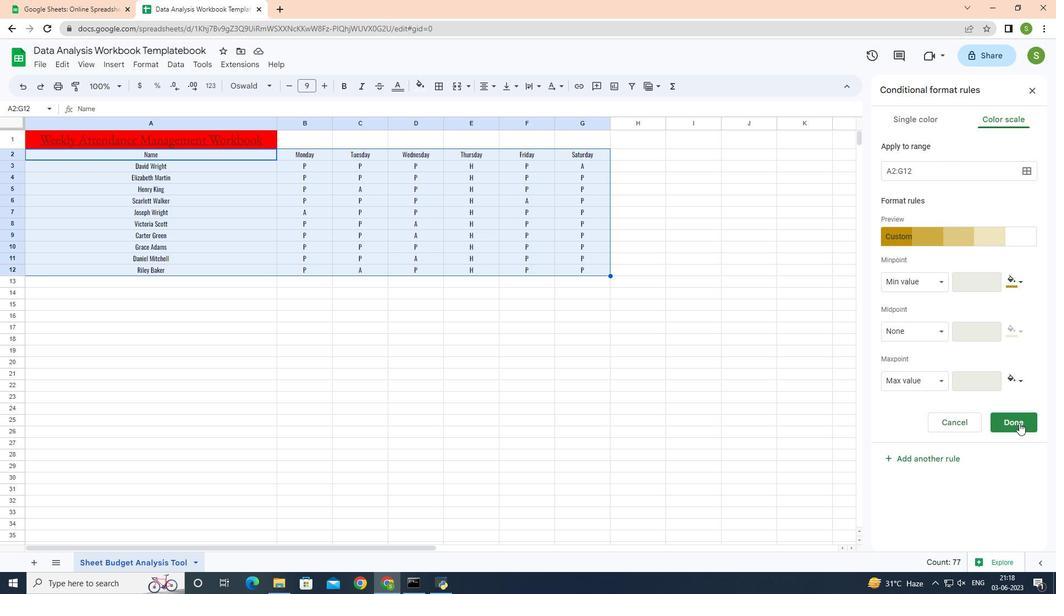 
Action: Mouse pressed left at (1015, 422)
Screenshot: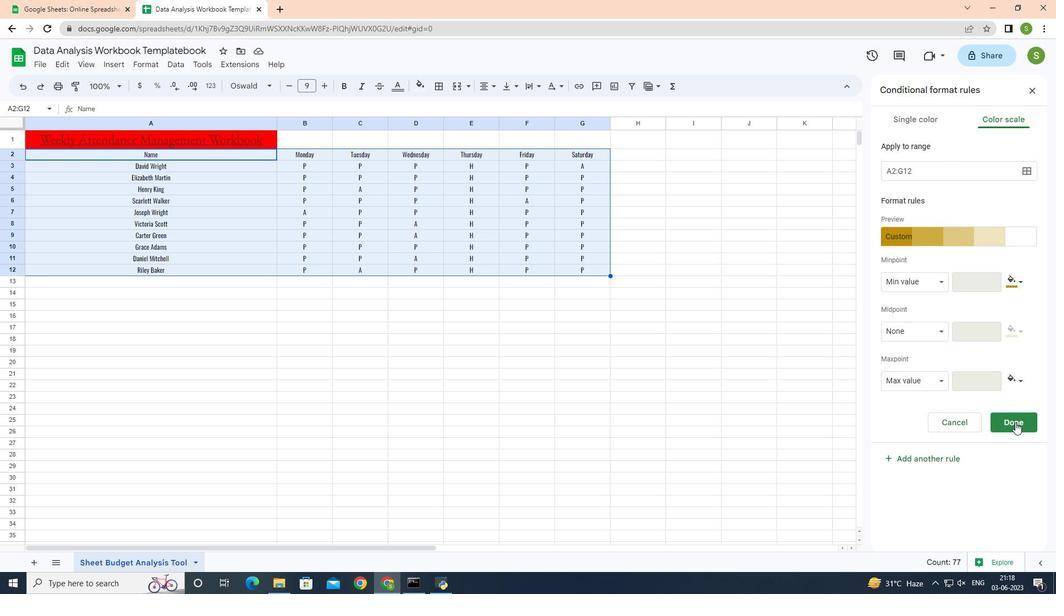 
Action: Mouse moved to (883, 130)
Screenshot: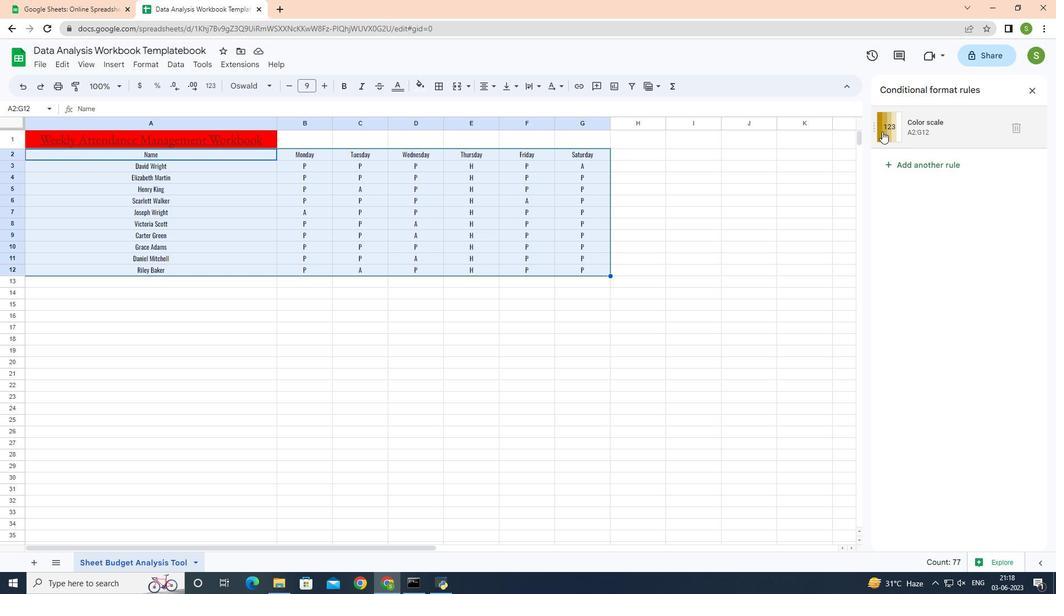 
Action: Mouse pressed left at (883, 130)
Screenshot: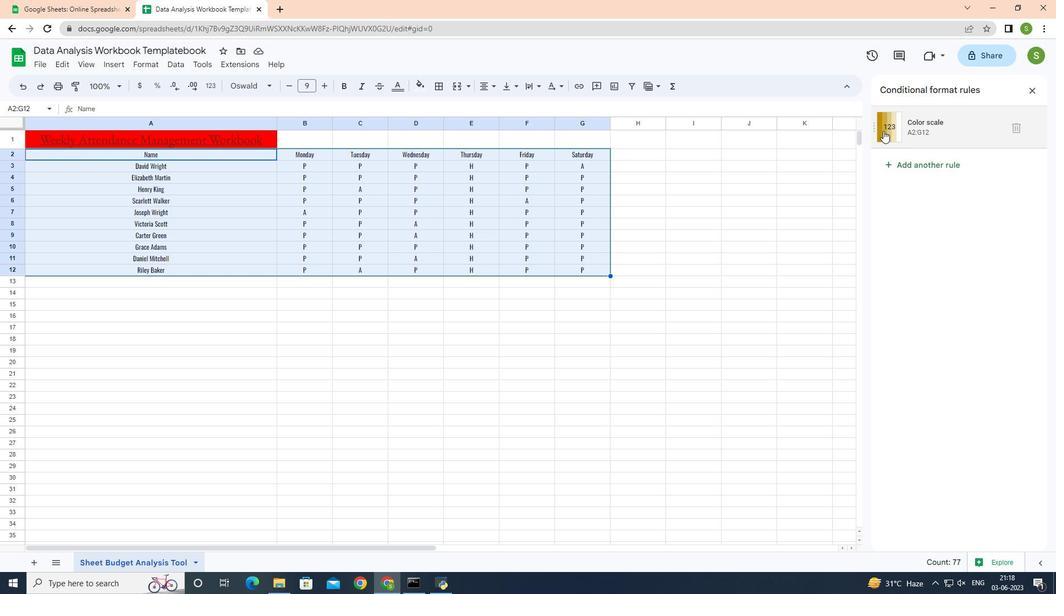 
Action: Mouse moved to (914, 115)
Screenshot: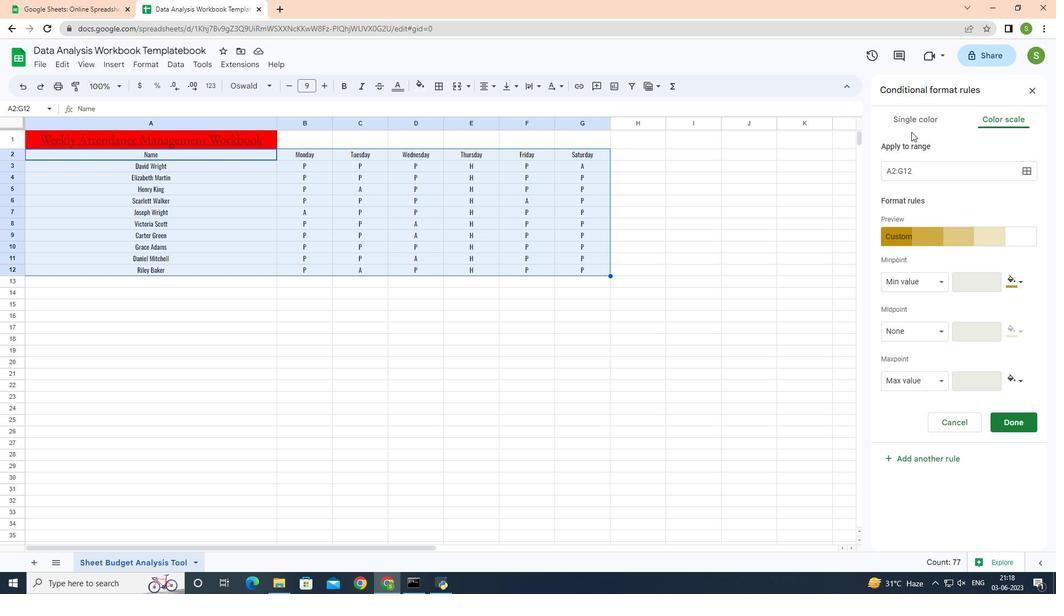 
Action: Mouse pressed left at (914, 115)
Screenshot: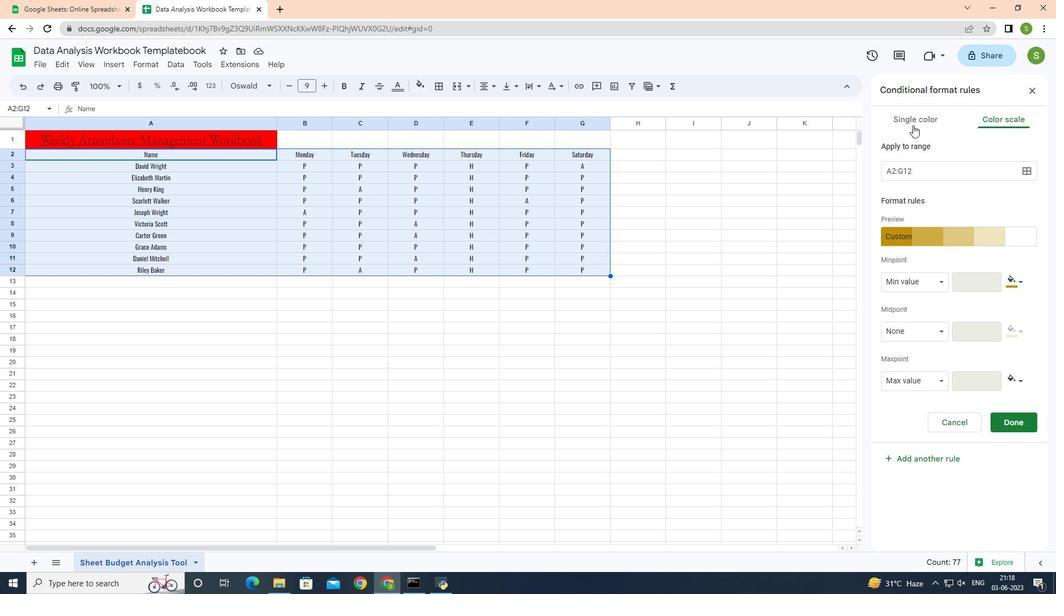 
Action: Mouse moved to (986, 300)
Screenshot: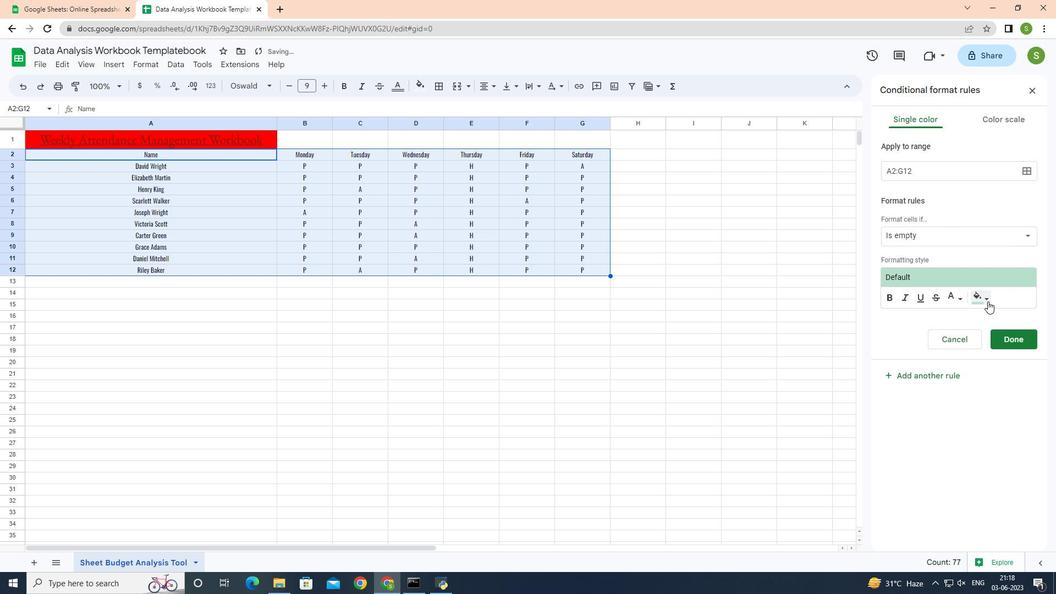 
Action: Mouse pressed left at (986, 300)
Screenshot: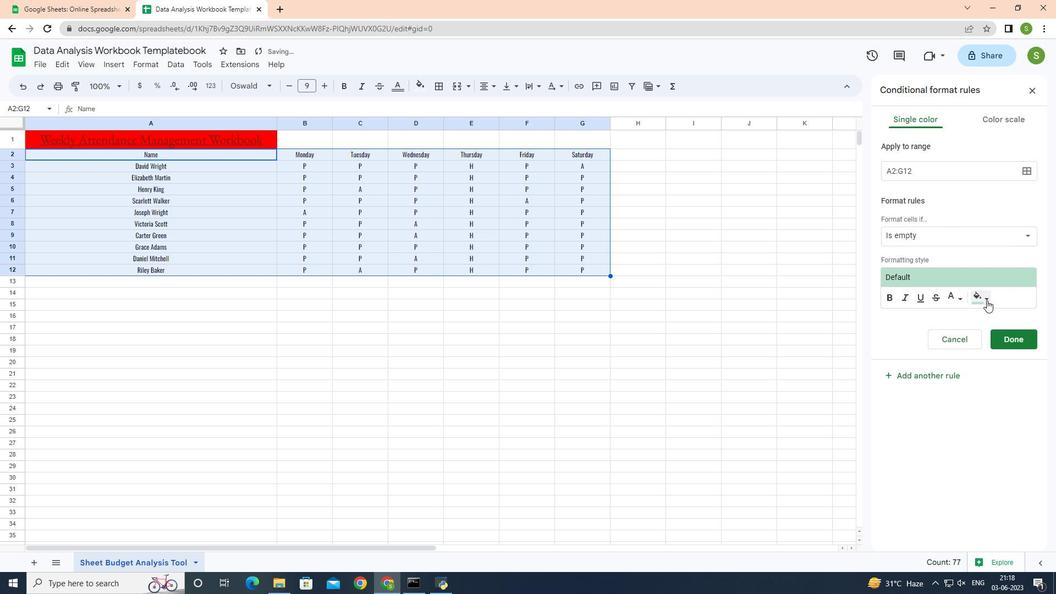 
Action: Mouse moved to (907, 410)
Screenshot: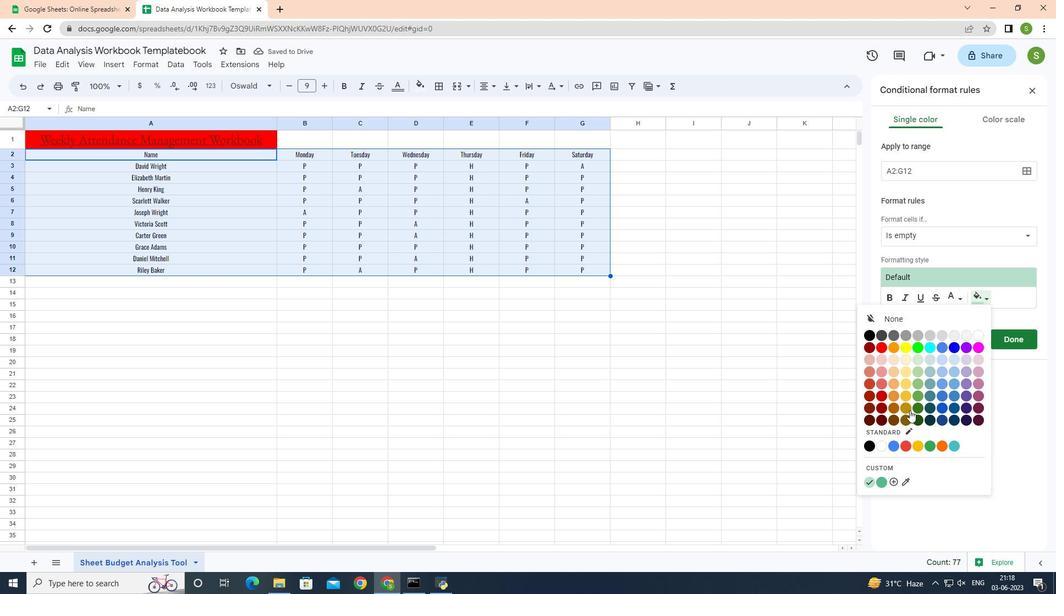 
Action: Mouse pressed left at (907, 410)
Screenshot: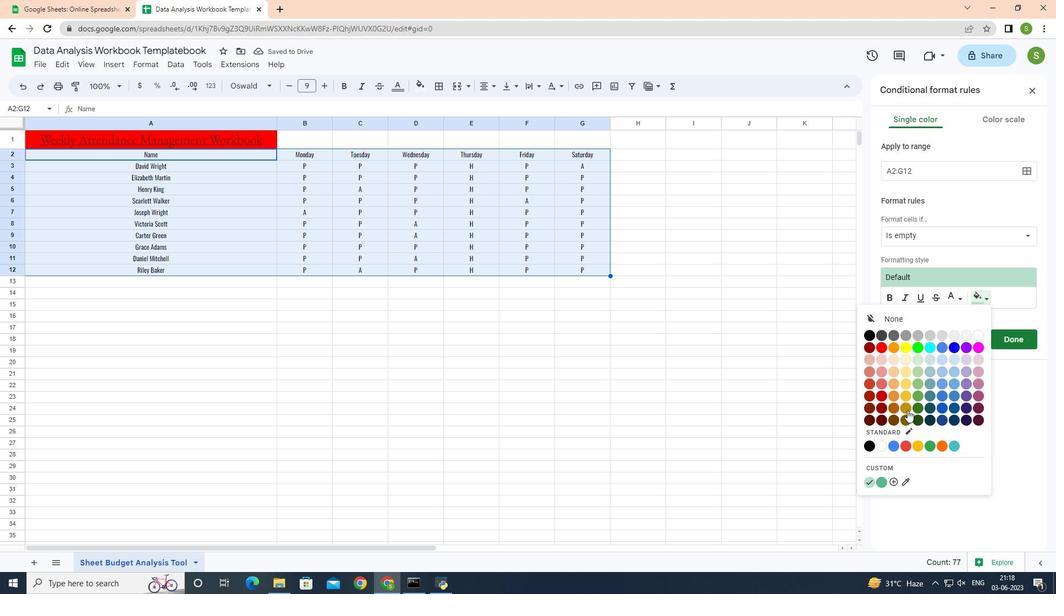 
Action: Mouse moved to (915, 246)
Screenshot: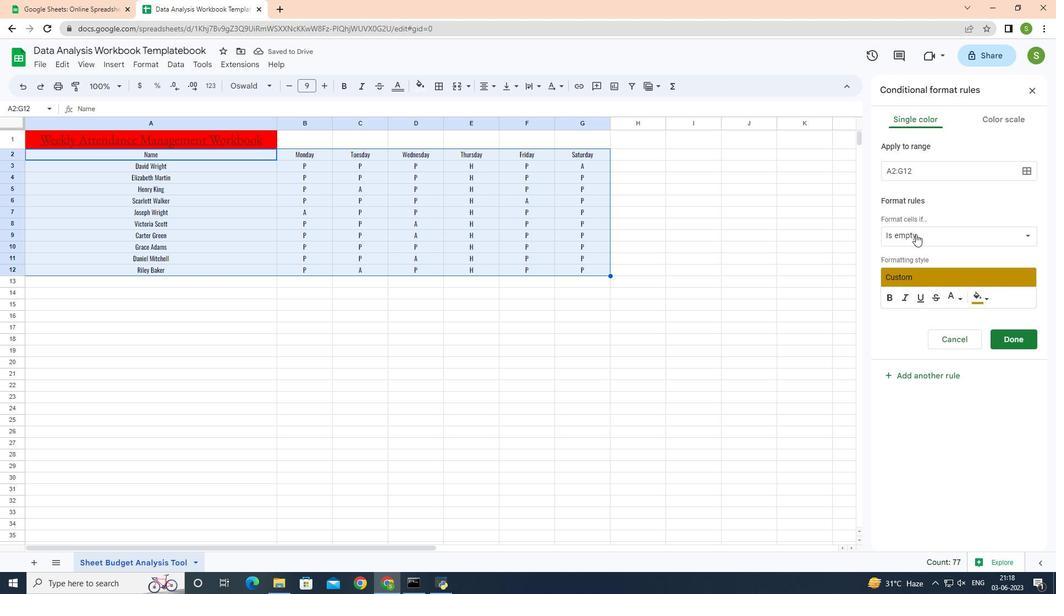 
Action: Mouse pressed left at (915, 246)
Screenshot: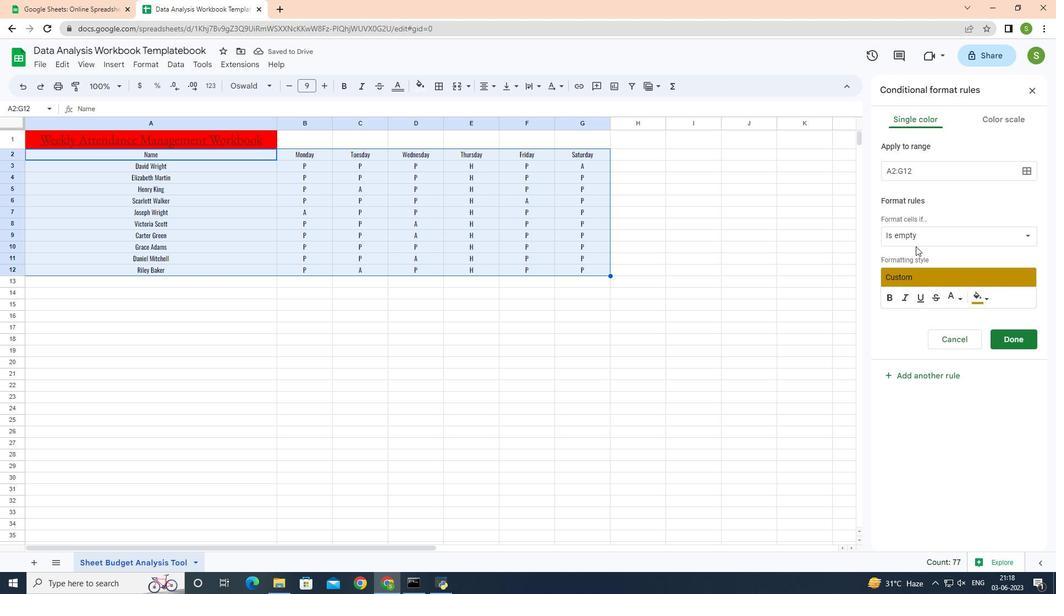 
Action: Mouse moved to (915, 246)
Screenshot: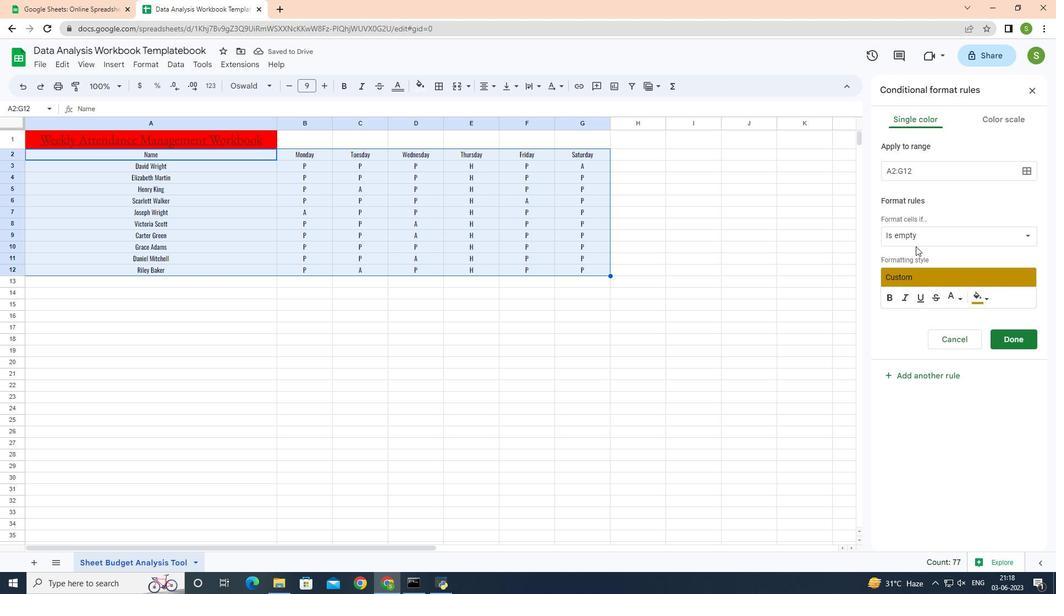 
Action: Mouse pressed left at (915, 246)
Screenshot: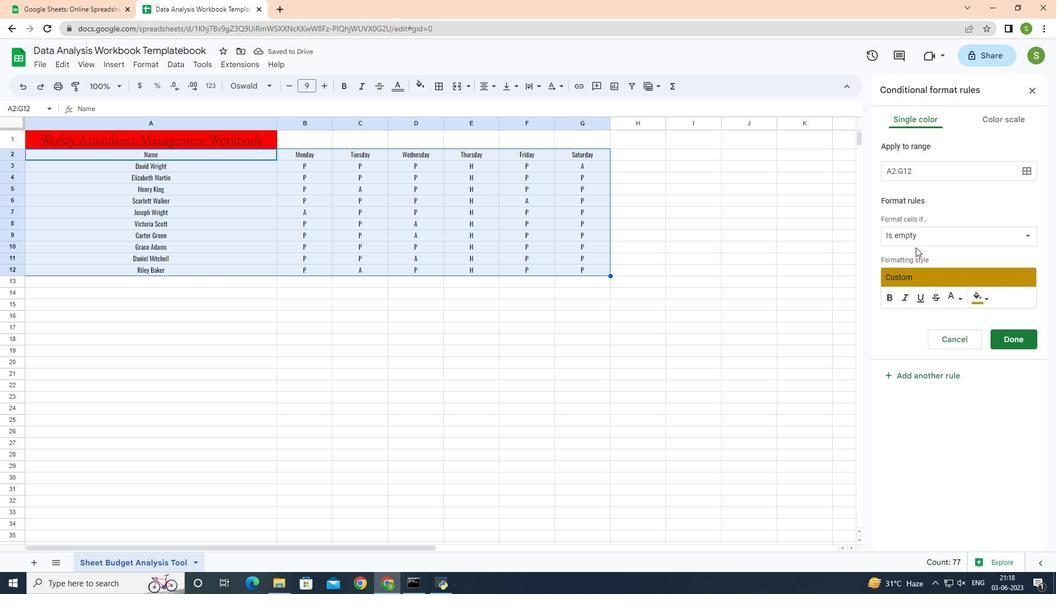 
Action: Mouse moved to (915, 239)
Screenshot: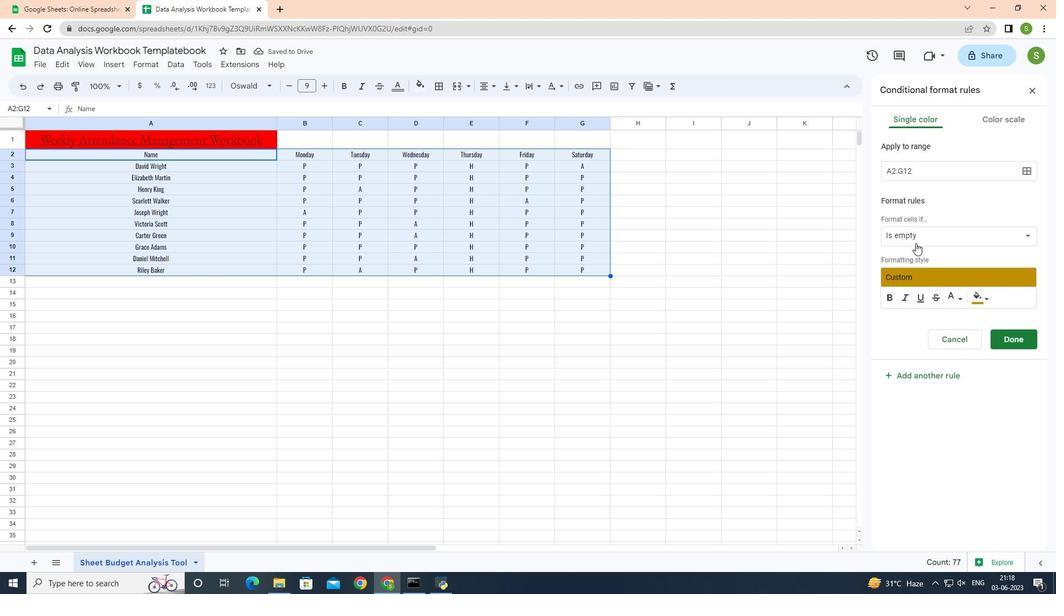 
Action: Mouse pressed left at (915, 239)
Screenshot: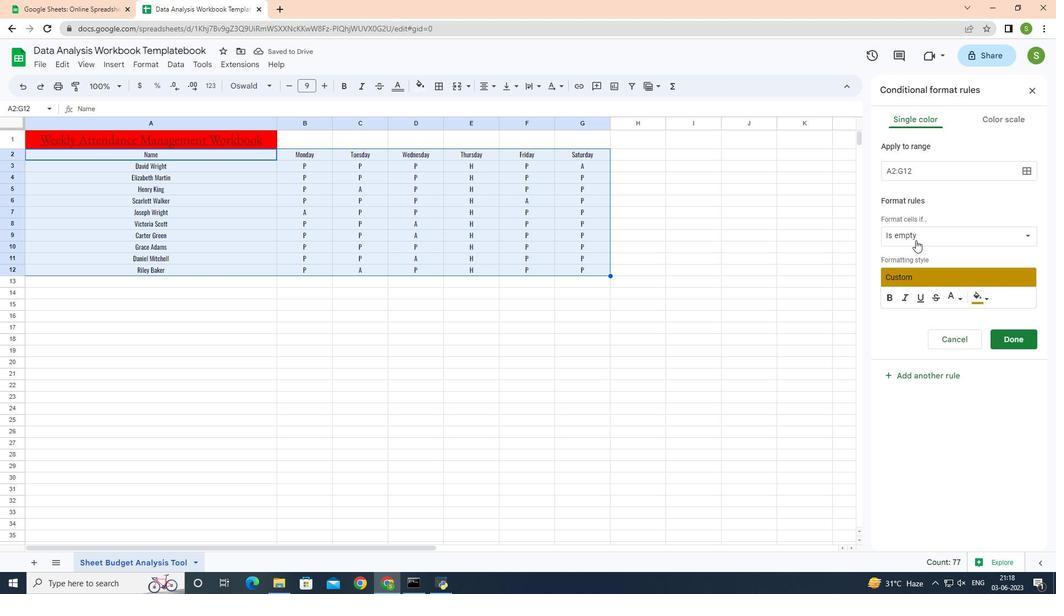 
Action: Mouse moved to (940, 427)
Screenshot: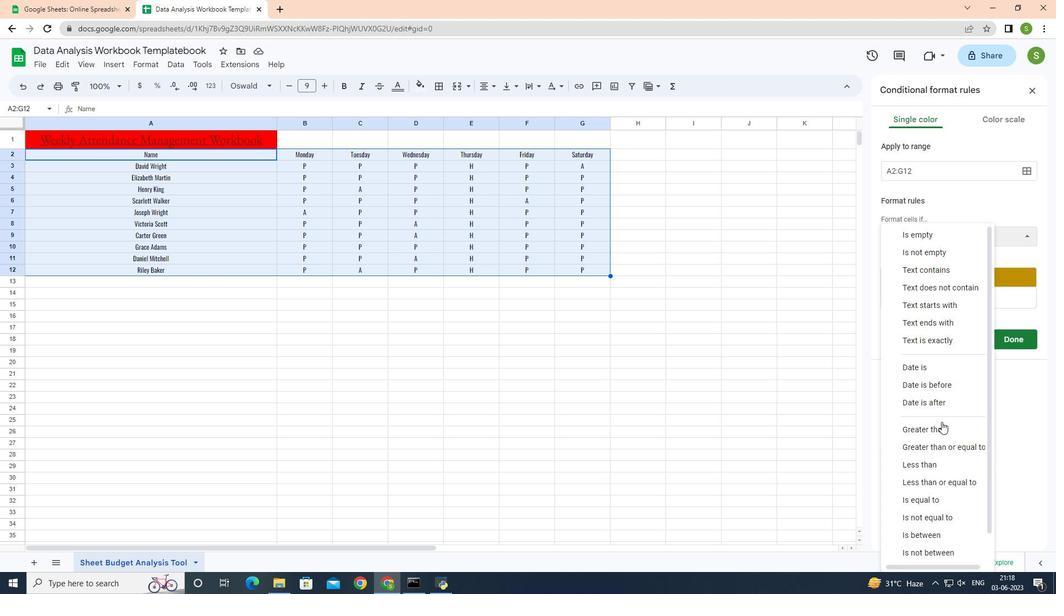 
Action: Mouse pressed left at (940, 427)
Screenshot: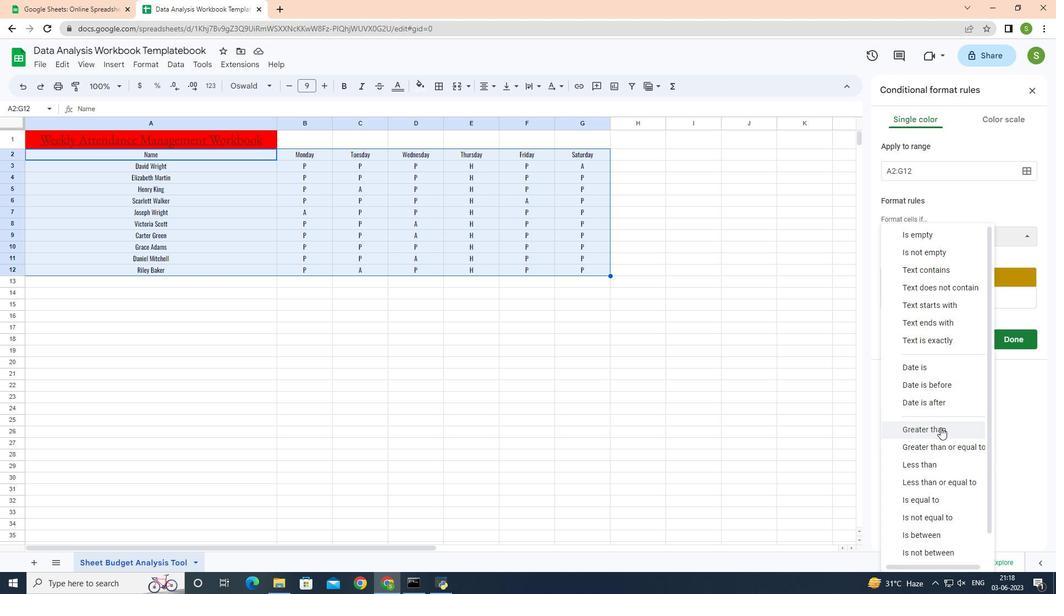 
Action: Mouse moved to (928, 262)
Screenshot: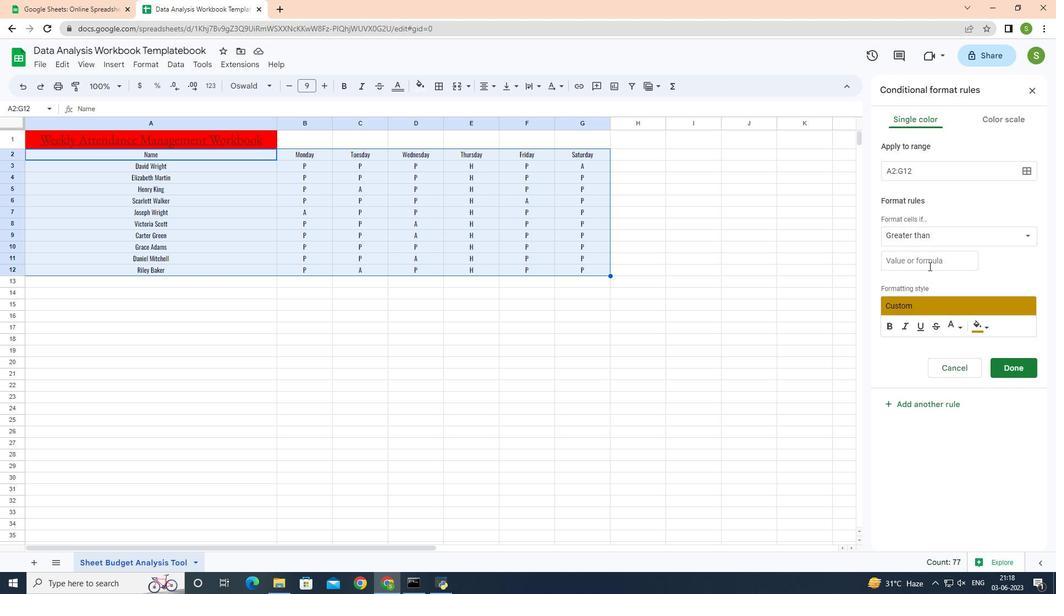 
Action: Mouse pressed left at (928, 262)
Screenshot: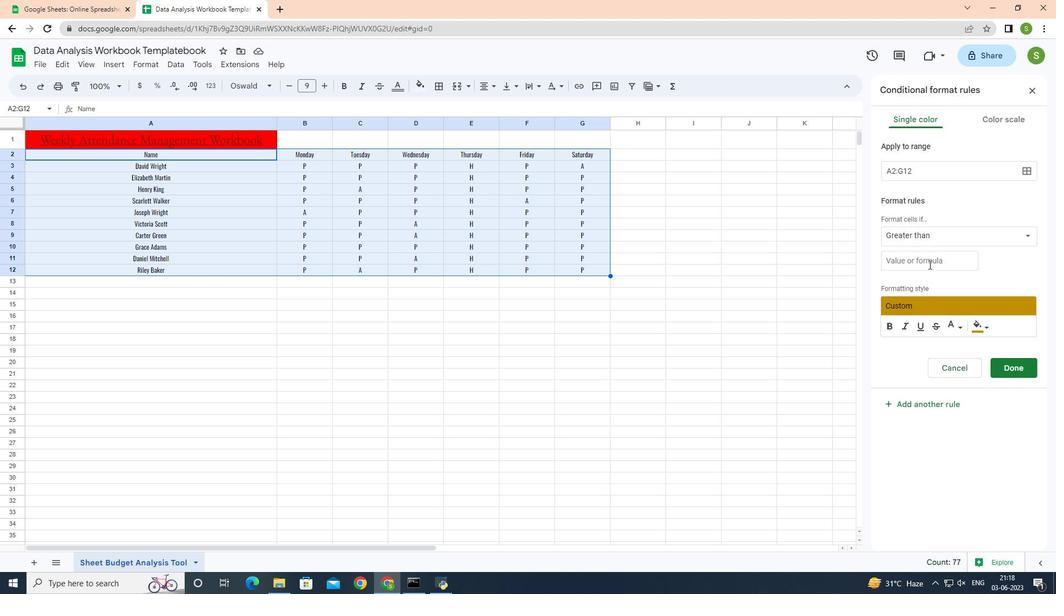 
Action: Key pressed 5
Screenshot: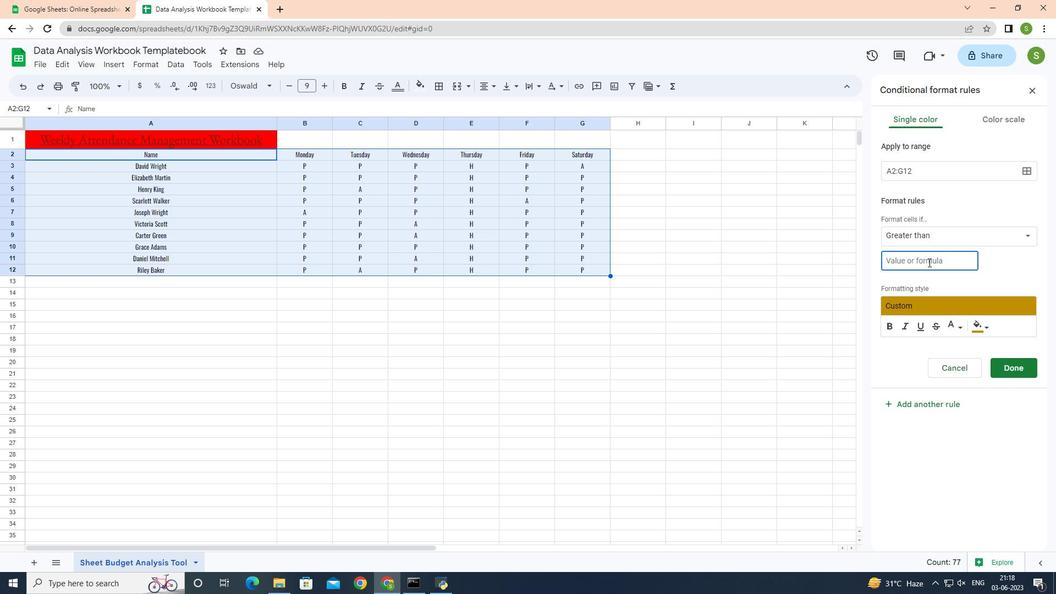 
Action: Mouse moved to (1006, 373)
Screenshot: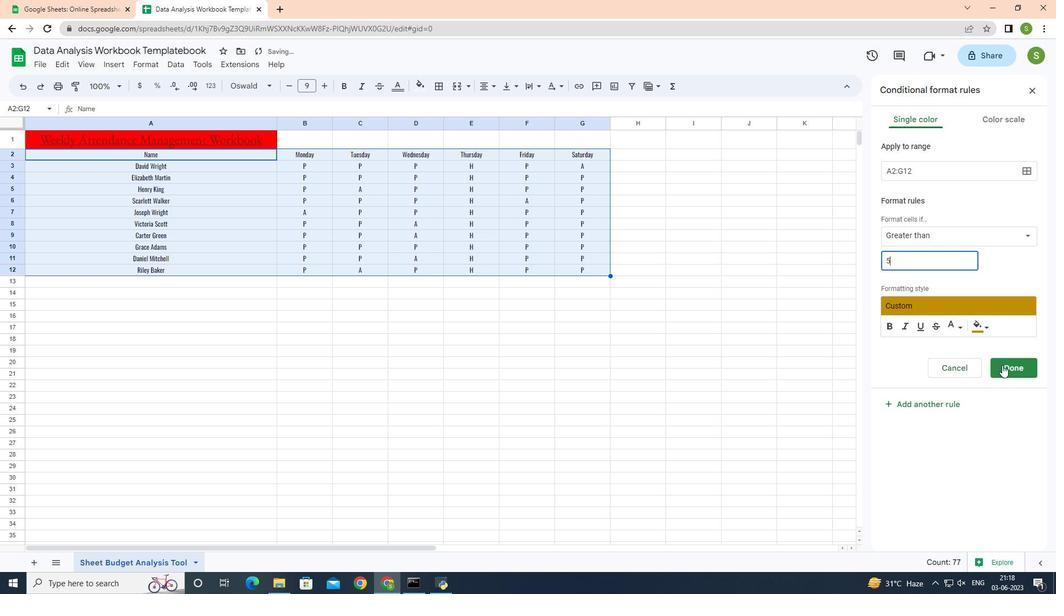 
Action: Mouse pressed left at (1006, 373)
Screenshot: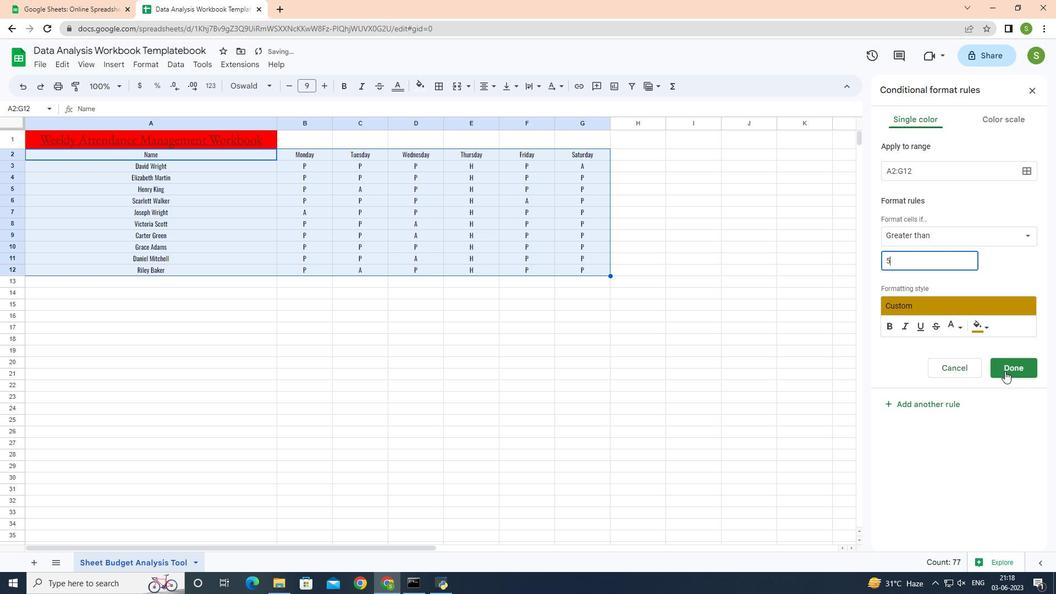 
Action: Mouse moved to (889, 125)
Screenshot: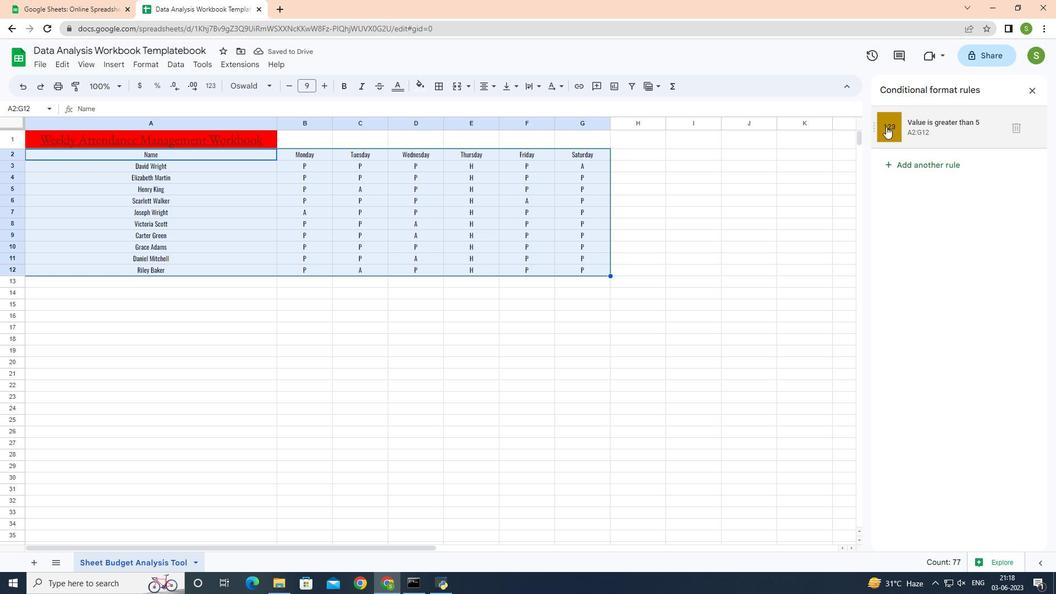 
Action: Mouse pressed left at (889, 125)
Screenshot: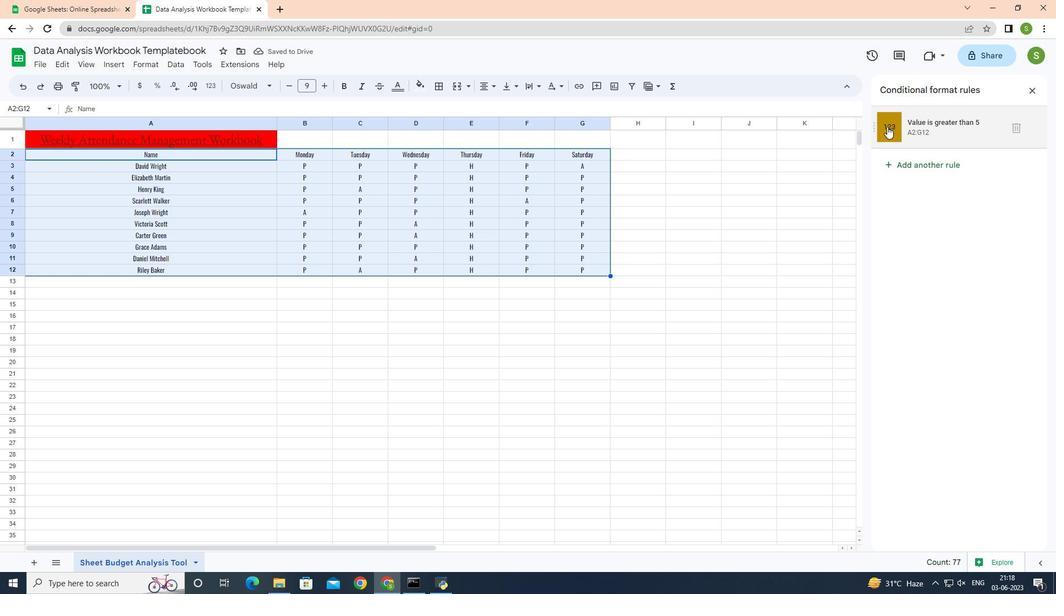 
Action: Mouse moved to (988, 120)
Screenshot: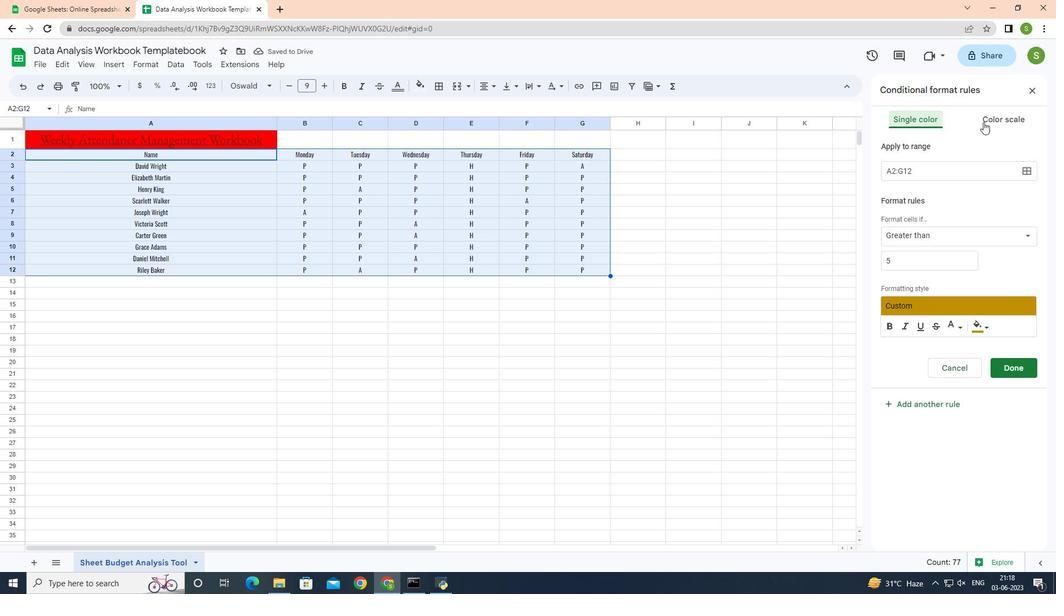 
Action: Mouse pressed left at (988, 120)
Screenshot: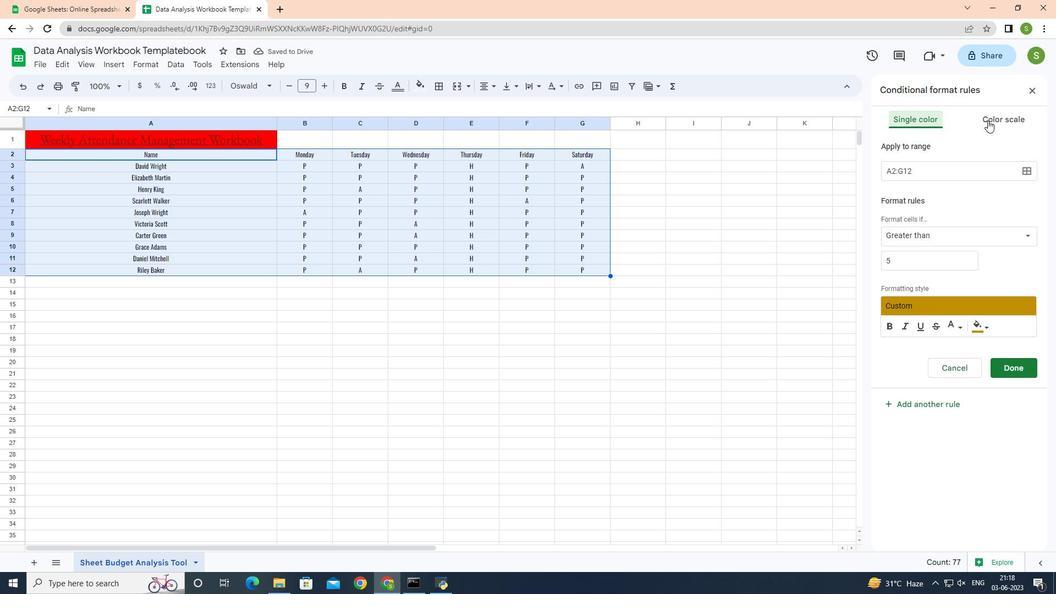 
Action: Mouse moved to (907, 117)
Screenshot: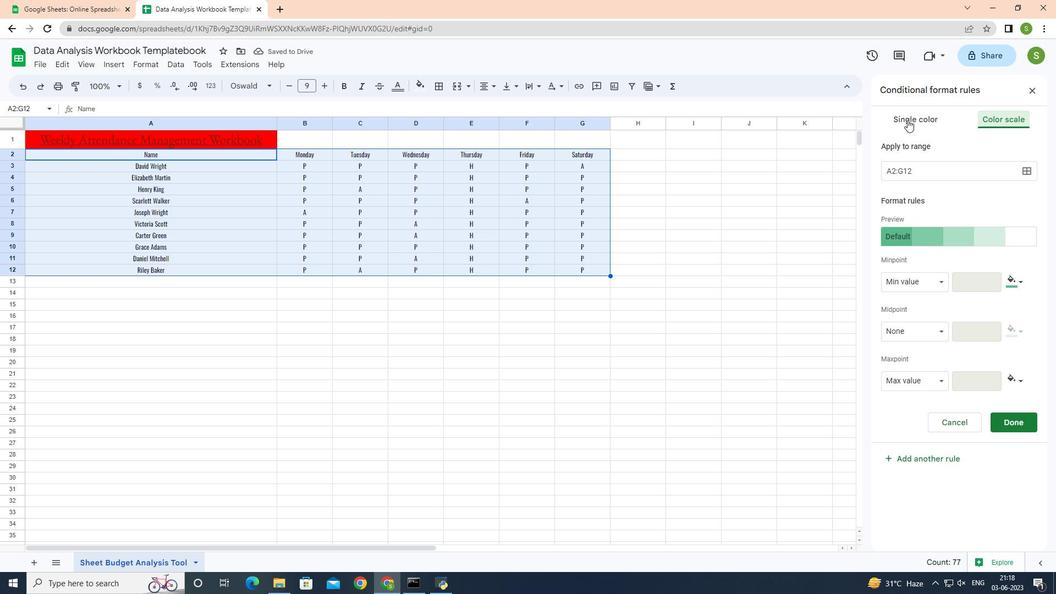 
Action: Mouse pressed left at (907, 117)
Screenshot: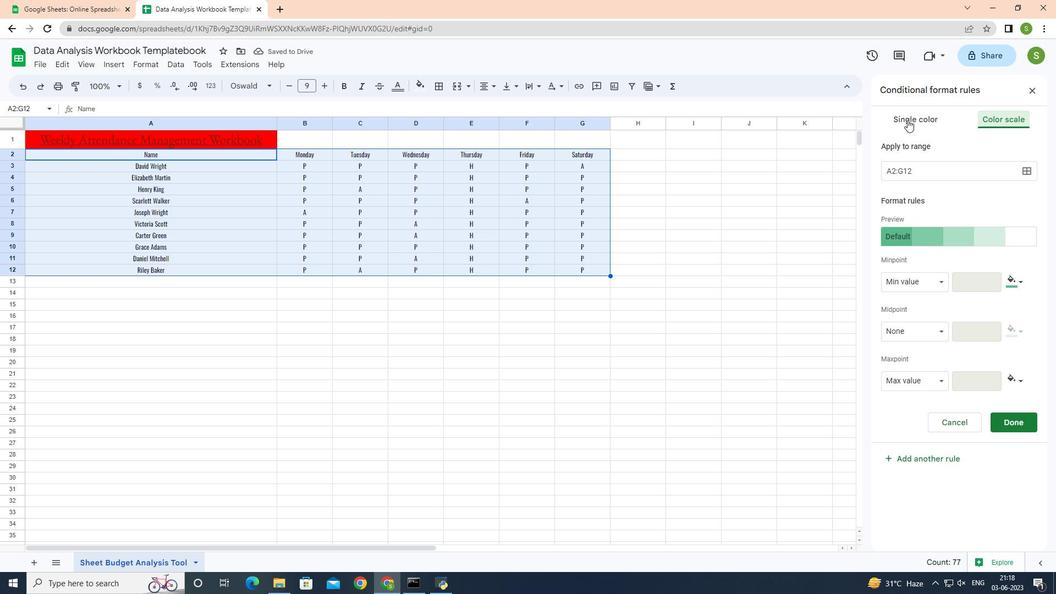 
Action: Mouse moved to (936, 408)
Screenshot: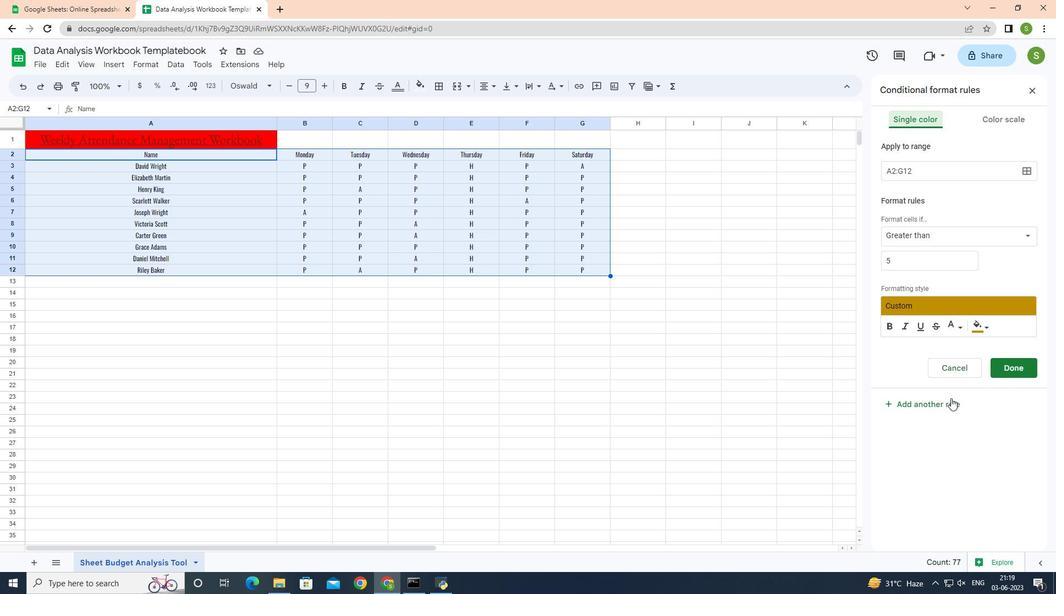 
Action: Mouse pressed left at (936, 408)
Screenshot: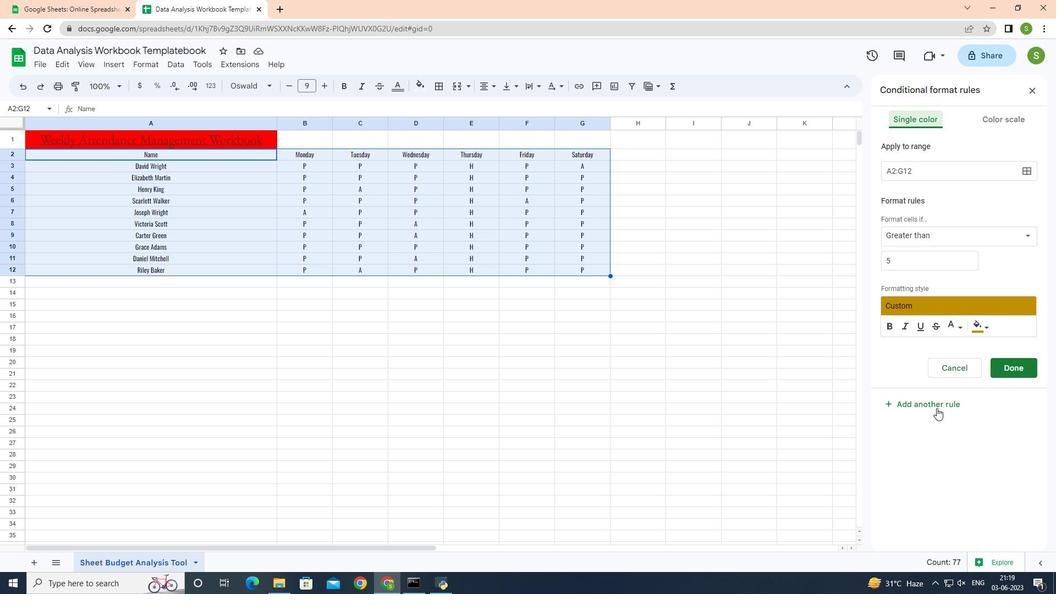 
Action: Mouse moved to (1022, 363)
Screenshot: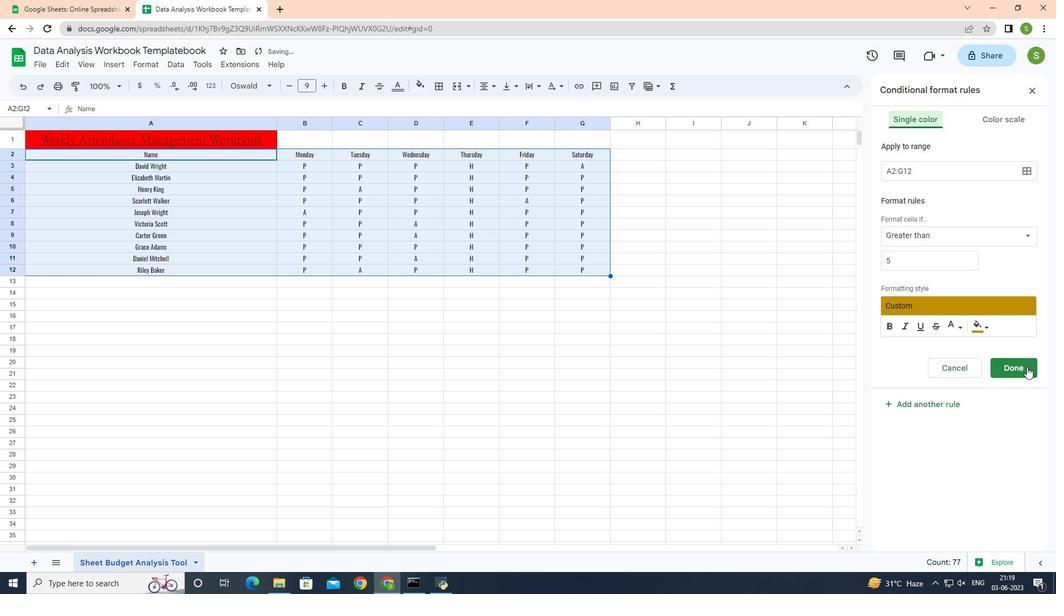
Action: Mouse pressed left at (1022, 363)
Screenshot: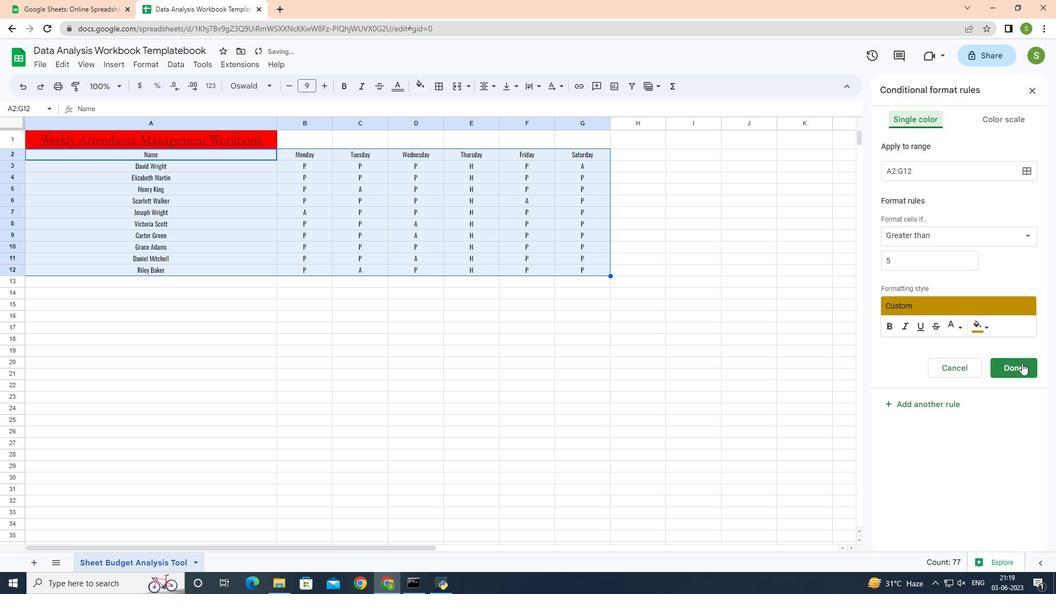 
Action: Mouse moved to (930, 182)
Screenshot: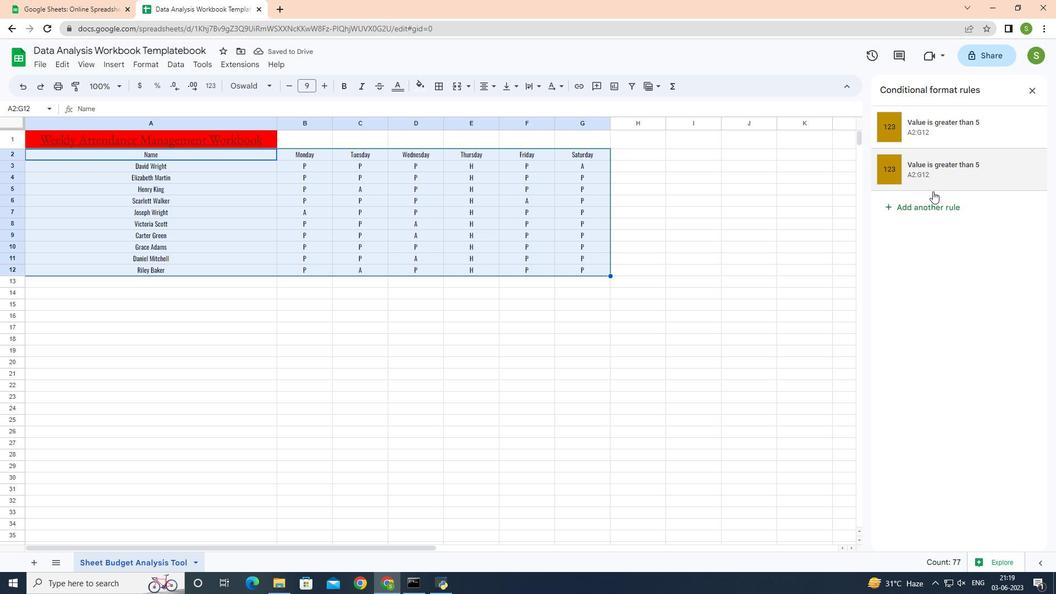 
Action: Mouse pressed left at (930, 182)
Screenshot: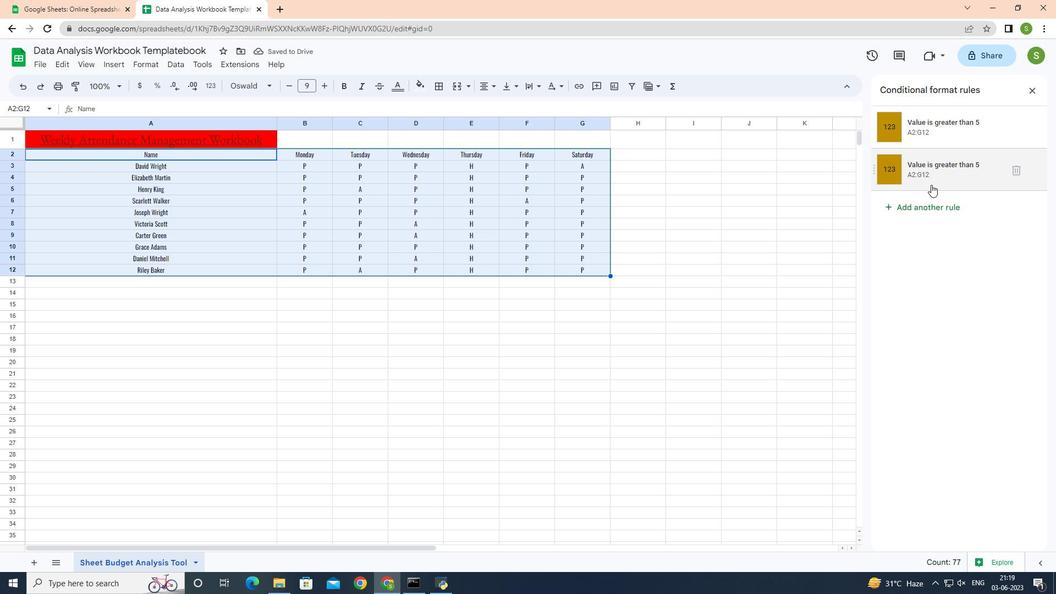 
Action: Mouse moved to (990, 121)
Screenshot: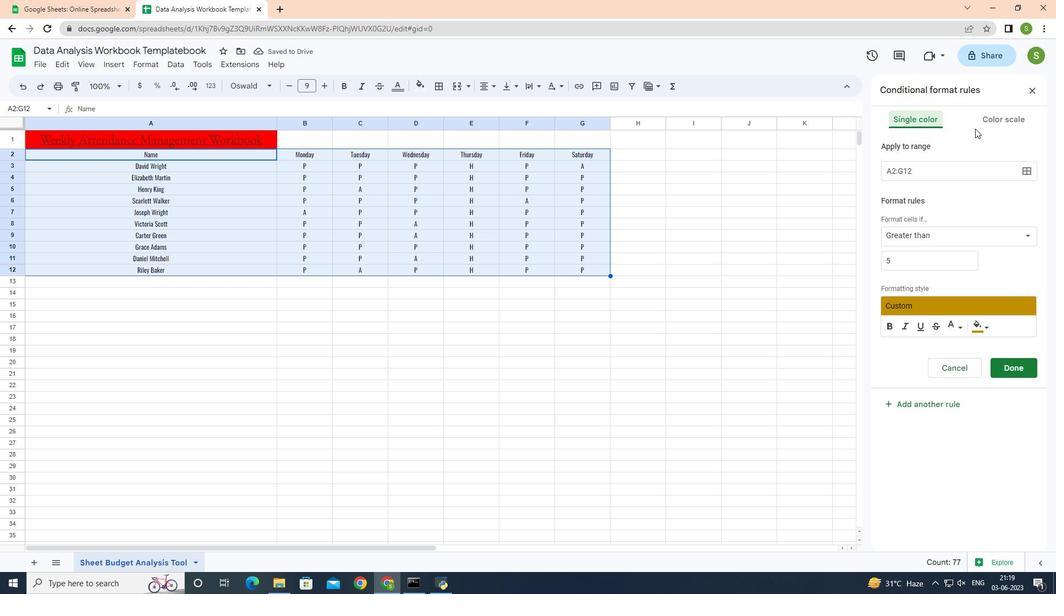 
Action: Mouse pressed left at (990, 121)
Screenshot: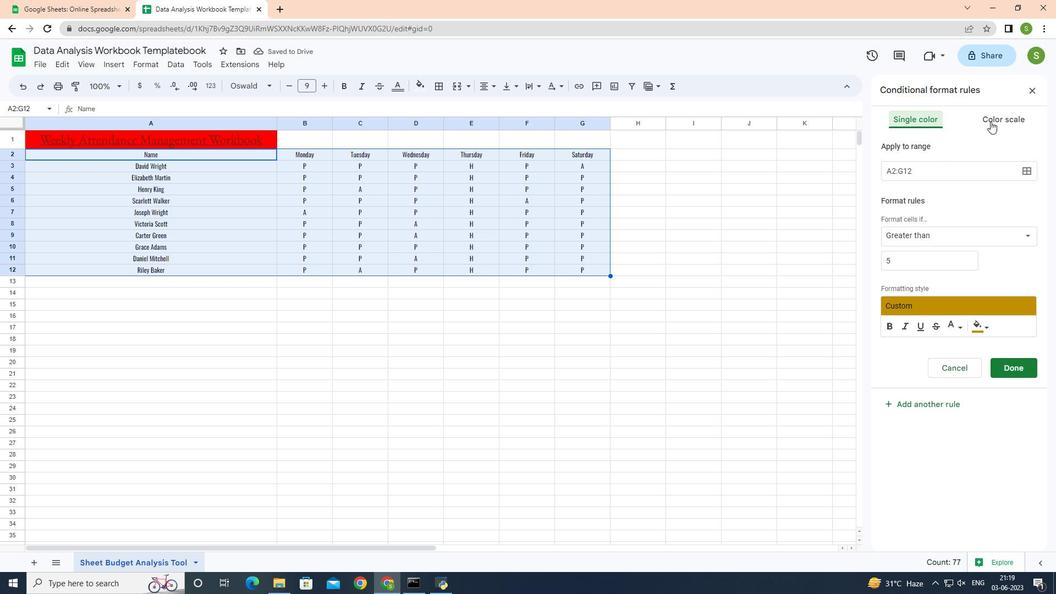 
Action: Mouse moved to (1024, 282)
Screenshot: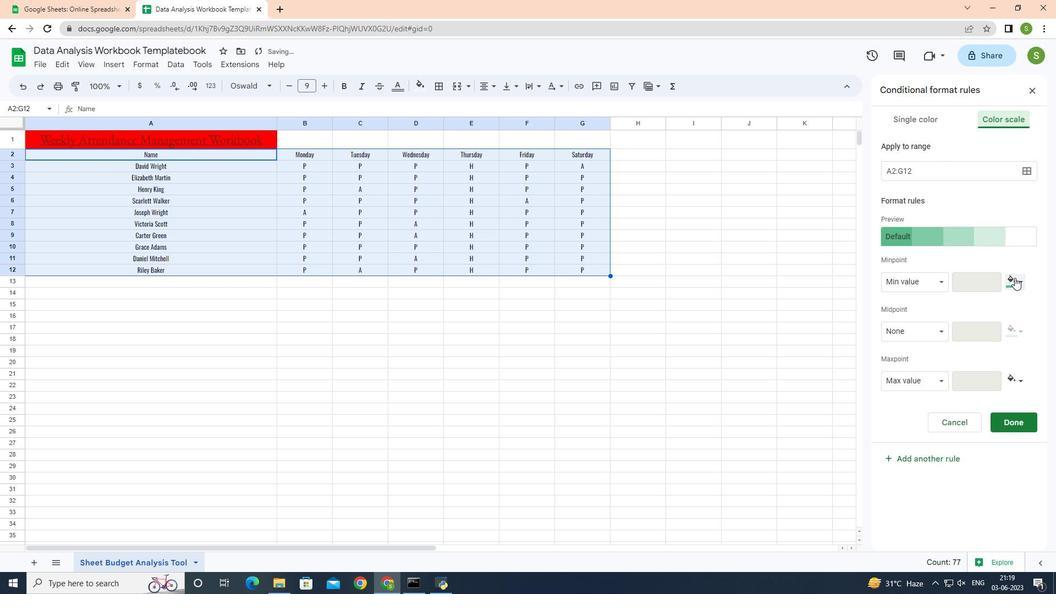 
Action: Mouse pressed left at (1024, 282)
Screenshot: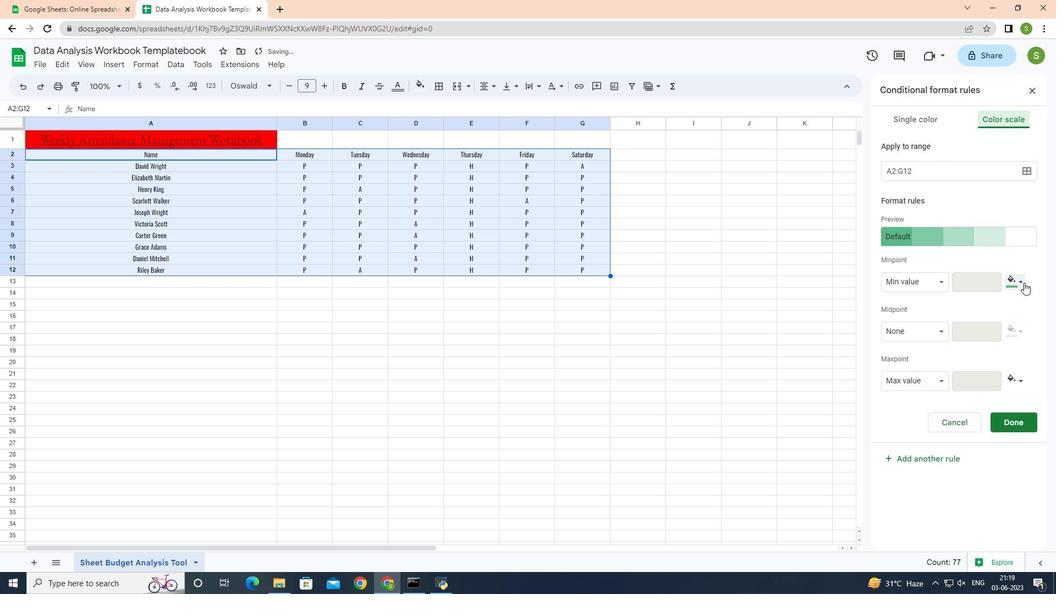 
Action: Mouse moved to (937, 373)
Screenshot: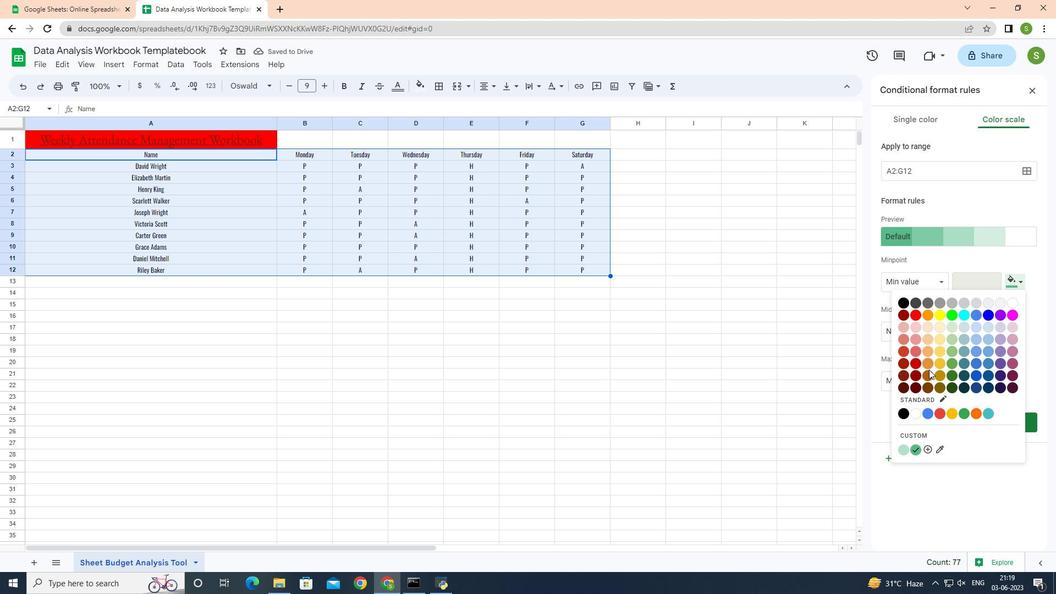 
Action: Mouse pressed left at (937, 373)
Screenshot: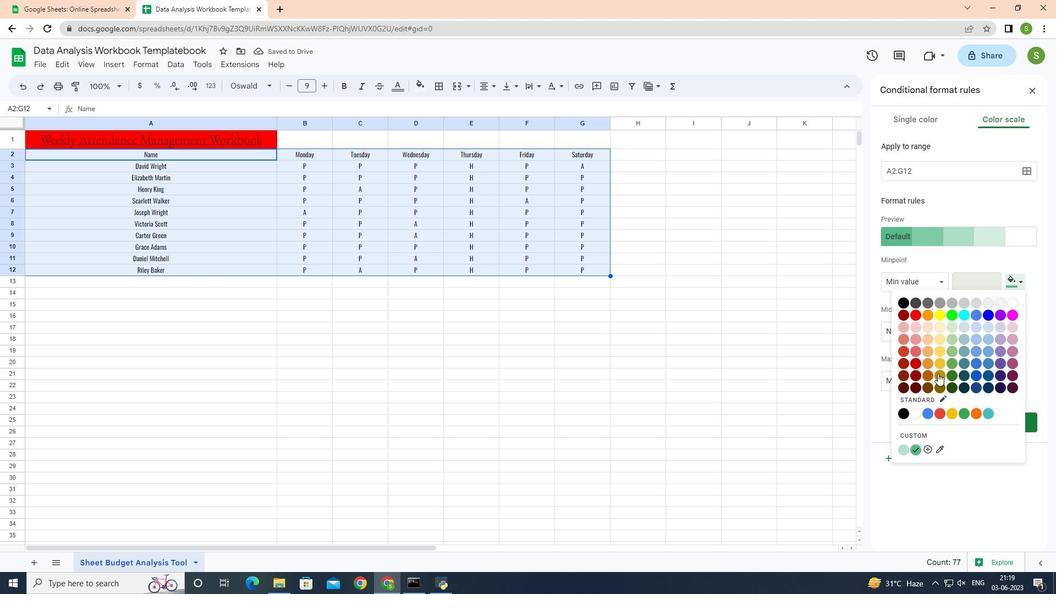 
Action: Mouse moved to (1007, 424)
Screenshot: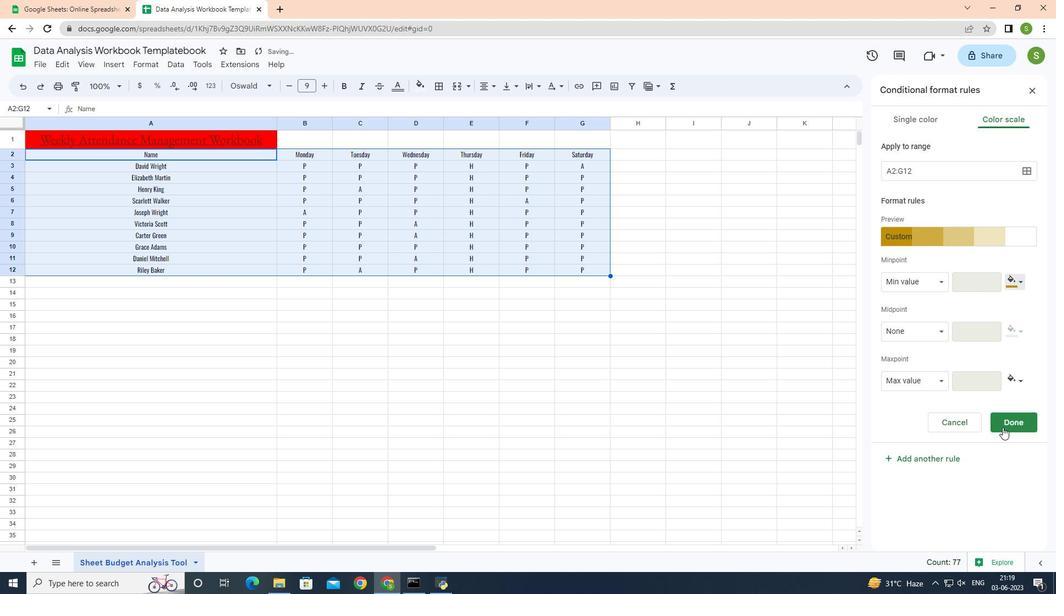 
Action: Mouse pressed left at (1007, 424)
Screenshot: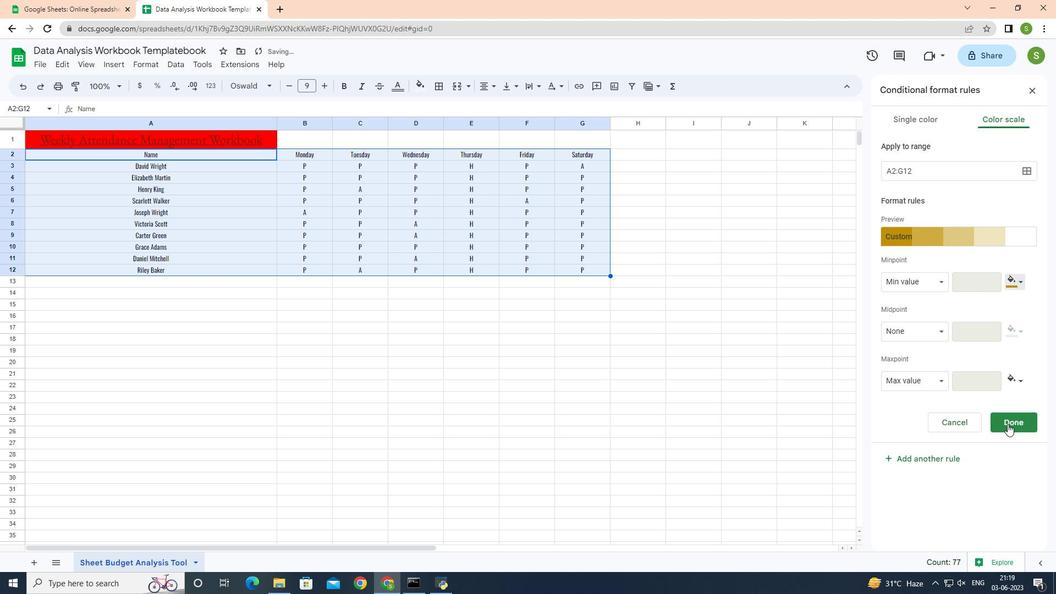 
Action: Mouse moved to (475, 226)
Screenshot: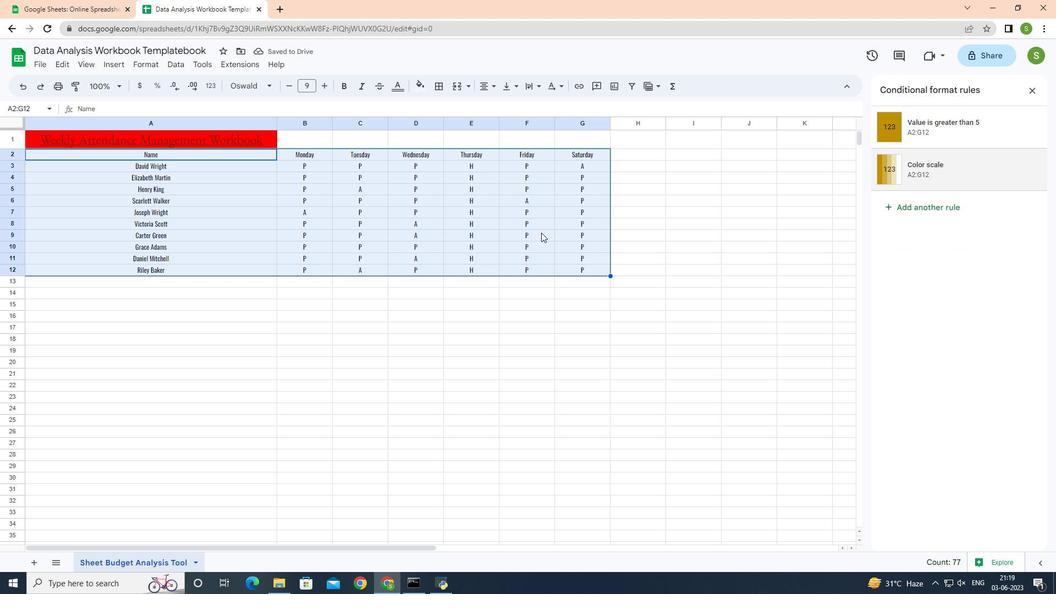 
Action: Mouse pressed left at (475, 226)
Screenshot: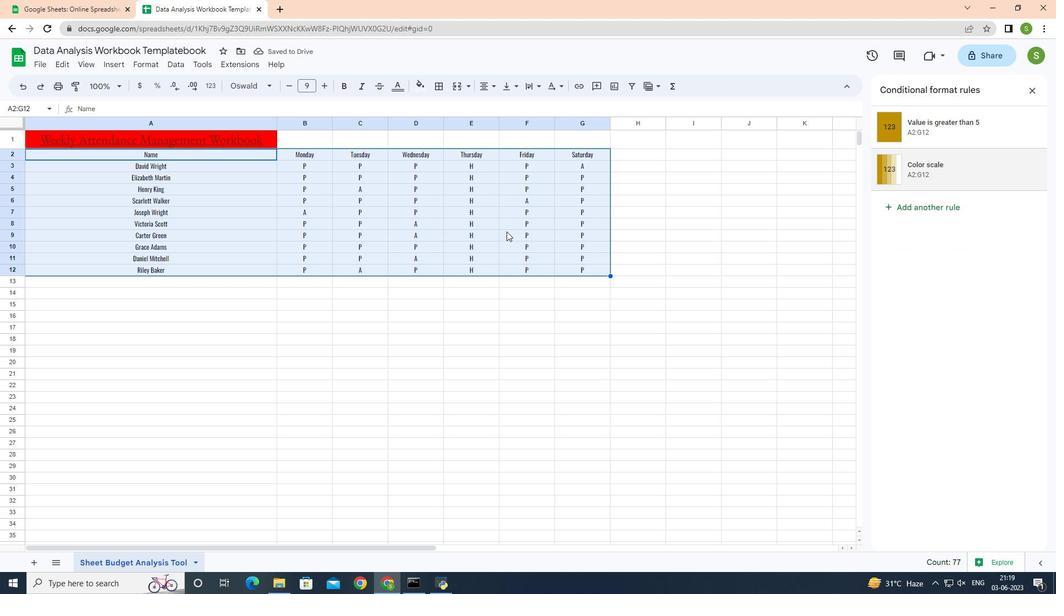 
Action: Mouse moved to (125, 153)
Screenshot: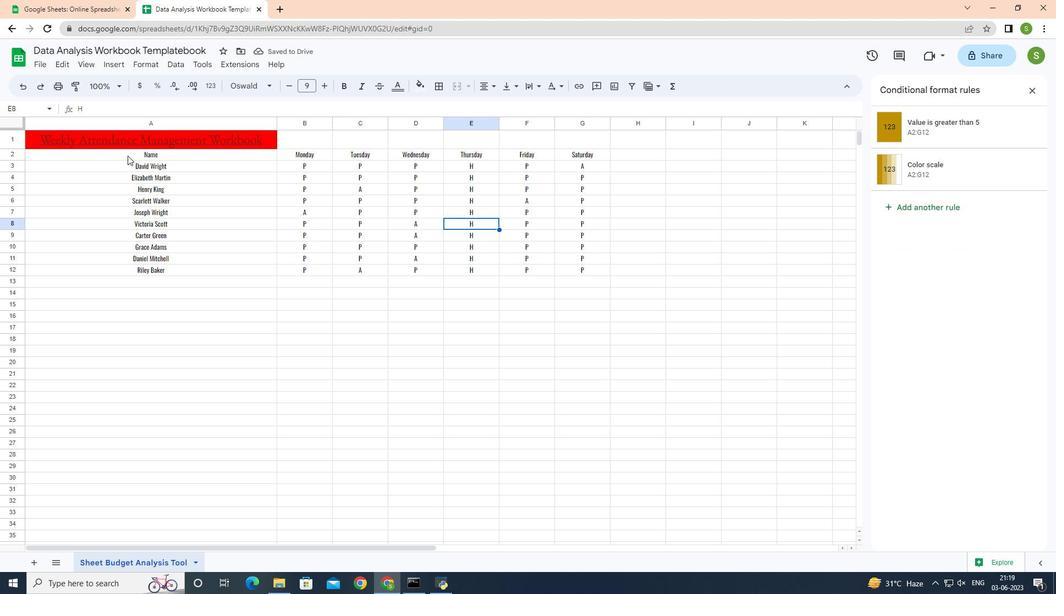
Action: Mouse pressed left at (125, 153)
Screenshot: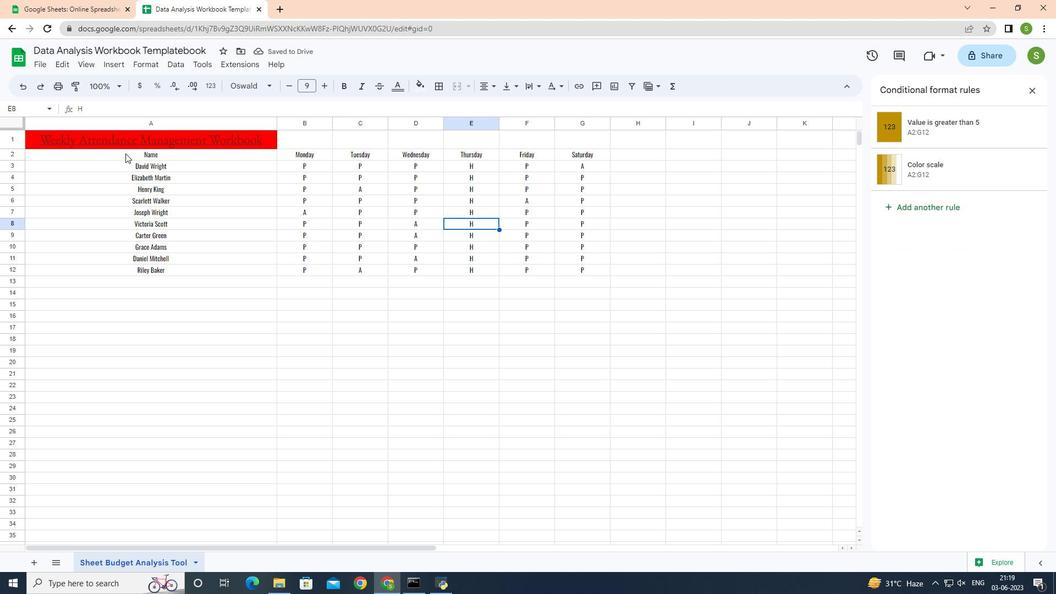 
Action: Mouse moved to (887, 167)
Screenshot: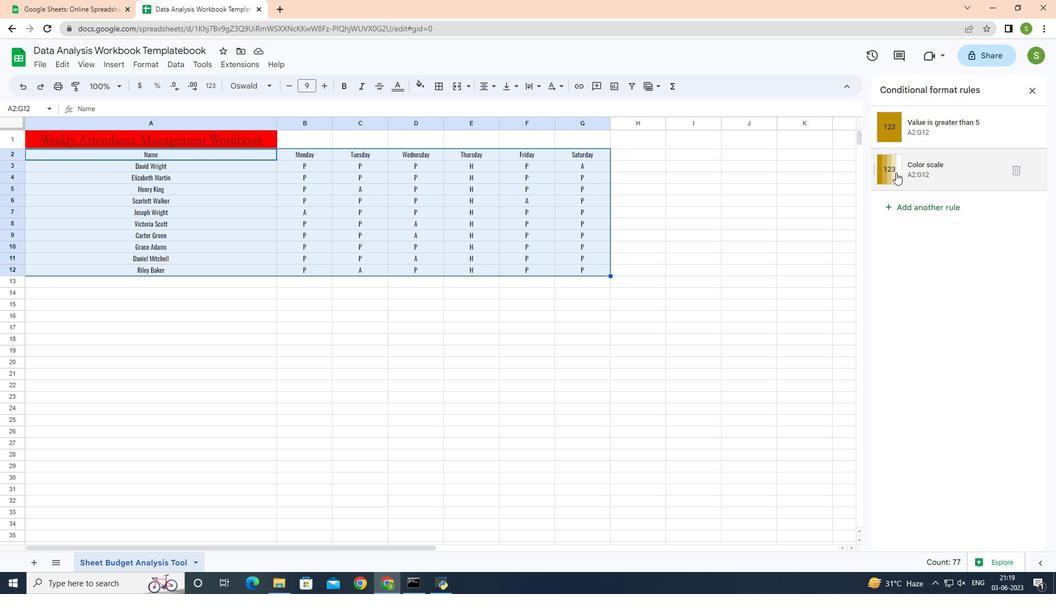 
Action: Mouse pressed right at (887, 167)
Screenshot: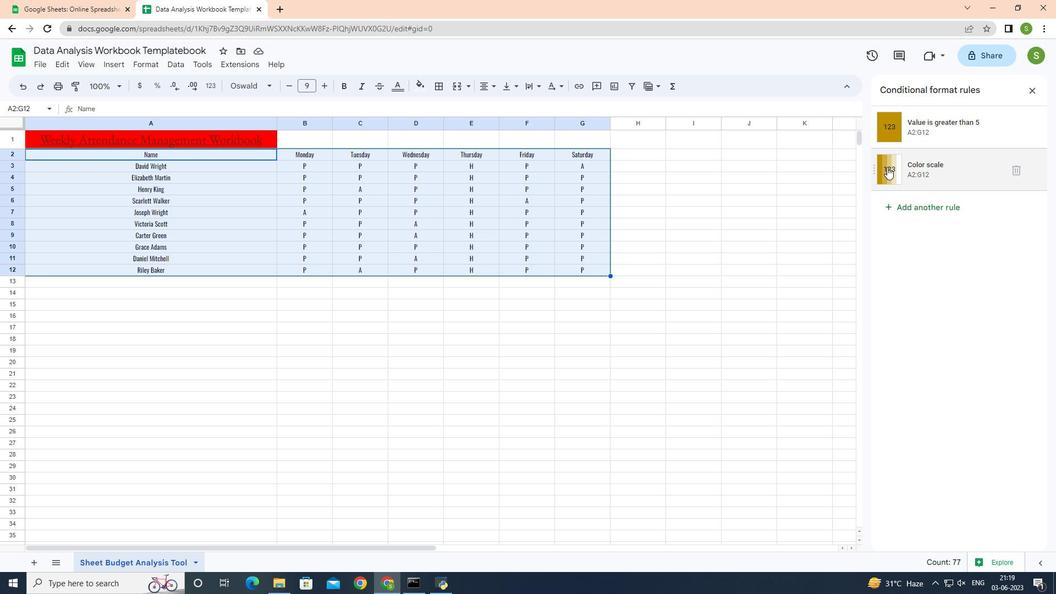 
Action: Mouse pressed left at (887, 167)
Screenshot: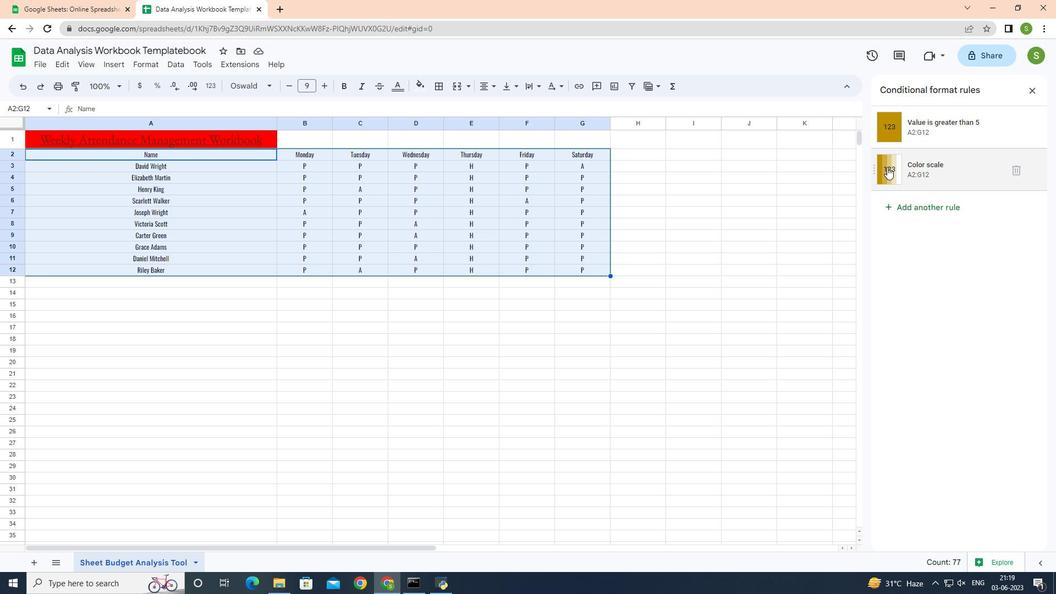 
Action: Mouse moved to (883, 169)
Screenshot: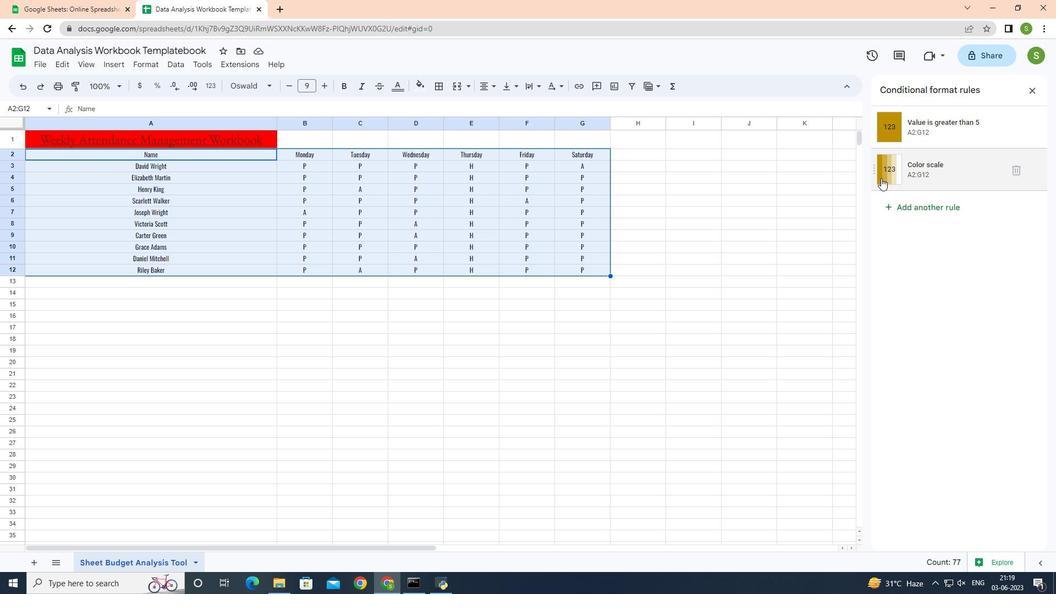 
Action: Mouse pressed left at (883, 169)
Screenshot: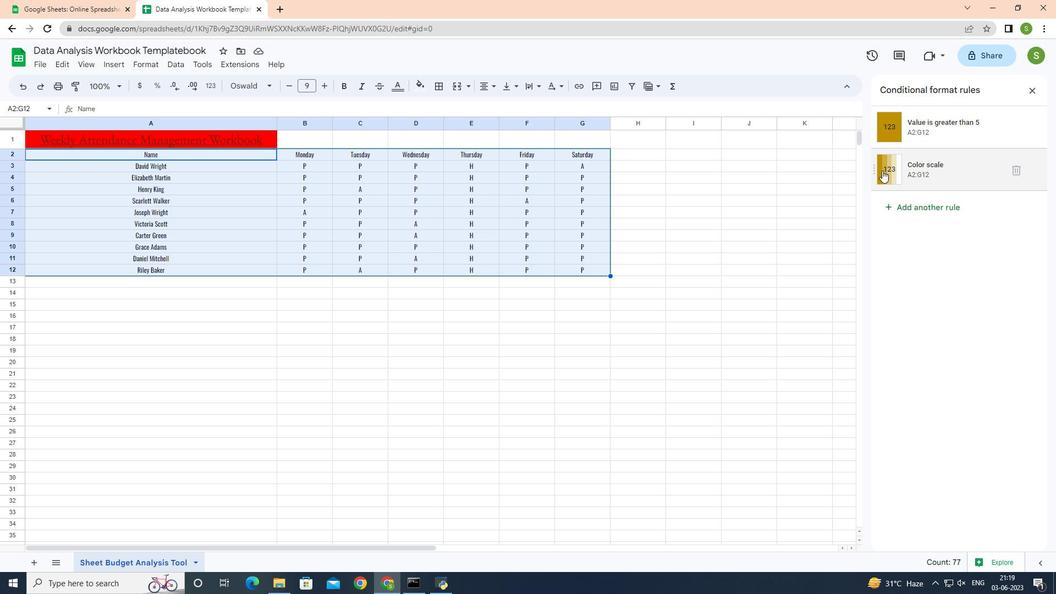 
Action: Mouse pressed left at (883, 169)
Screenshot: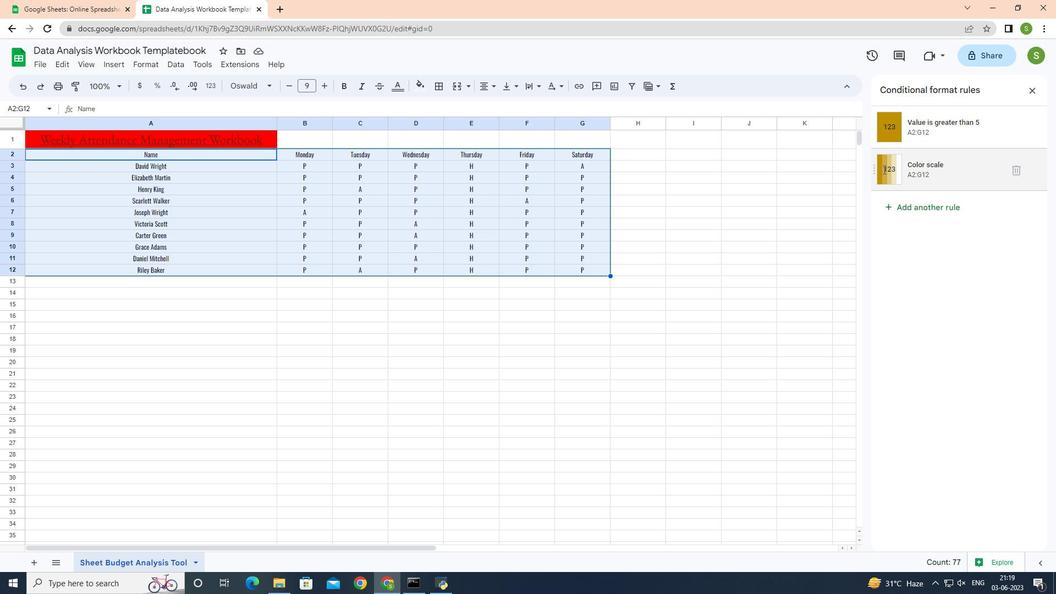 
Action: Mouse moved to (1030, 169)
Screenshot: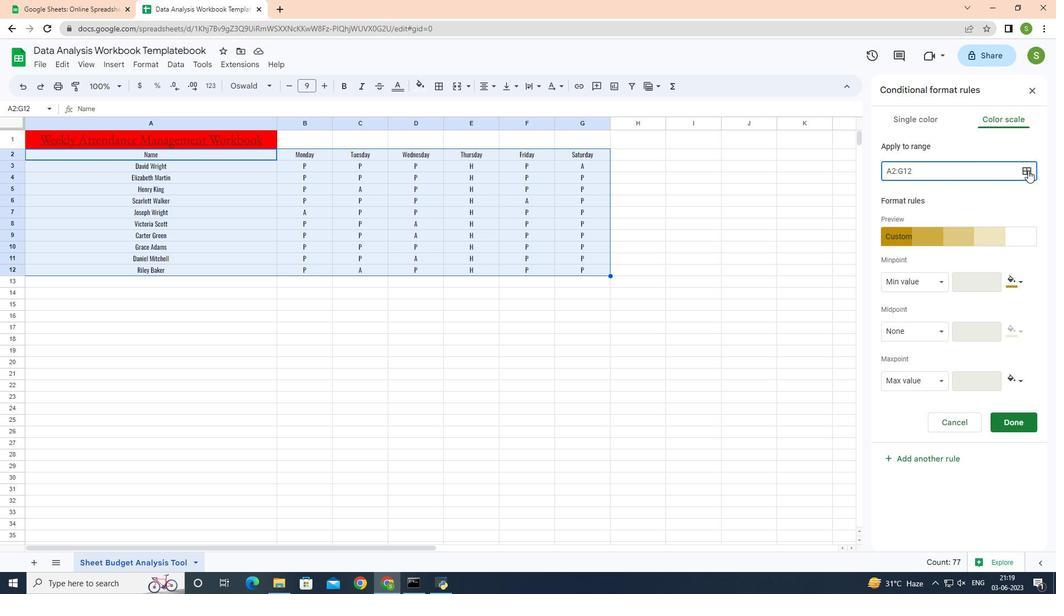 
Action: Mouse pressed left at (1030, 169)
Screenshot: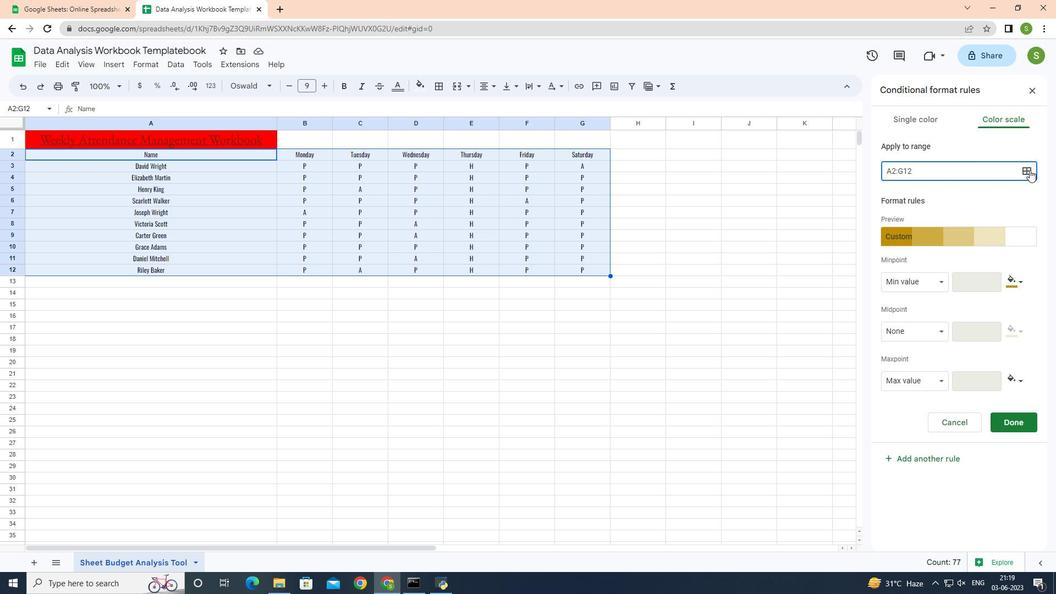 
Action: Mouse moved to (587, 349)
Screenshot: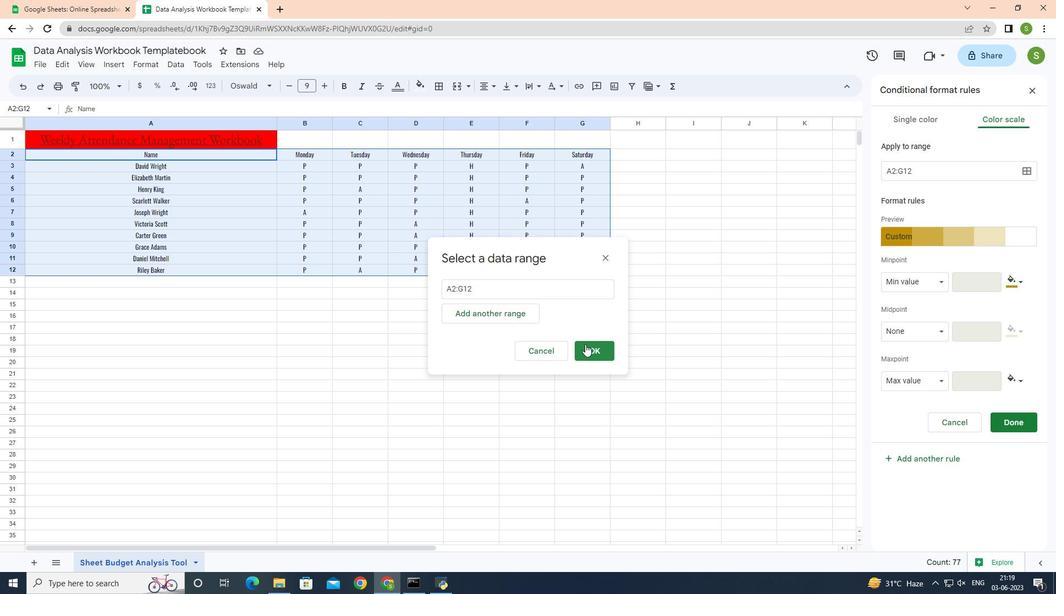 
Action: Mouse pressed left at (587, 349)
Screenshot: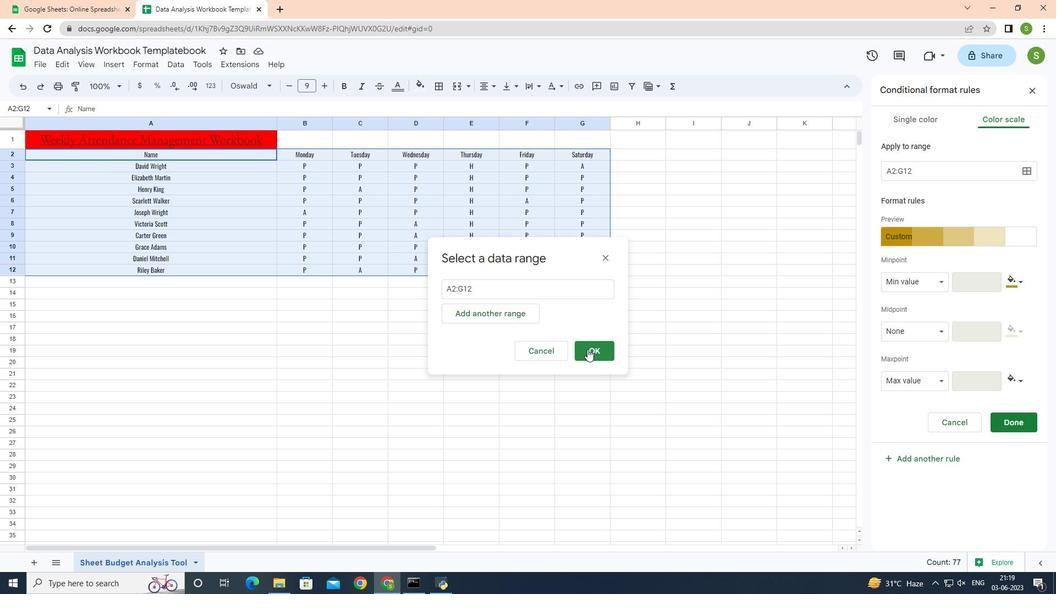 
Action: Mouse moved to (1002, 417)
Screenshot: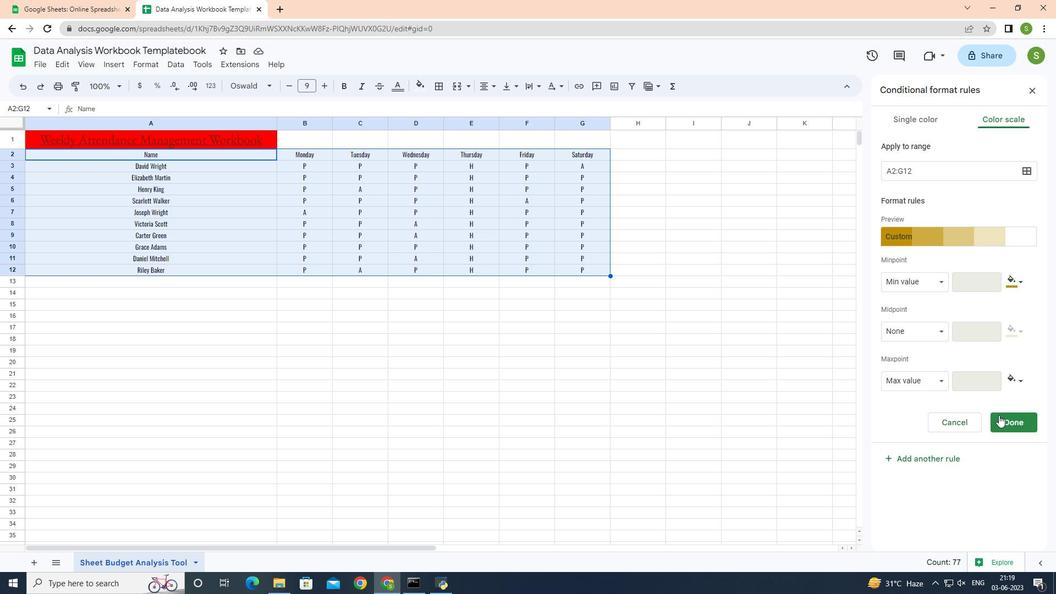 
Action: Mouse pressed left at (1002, 417)
Screenshot: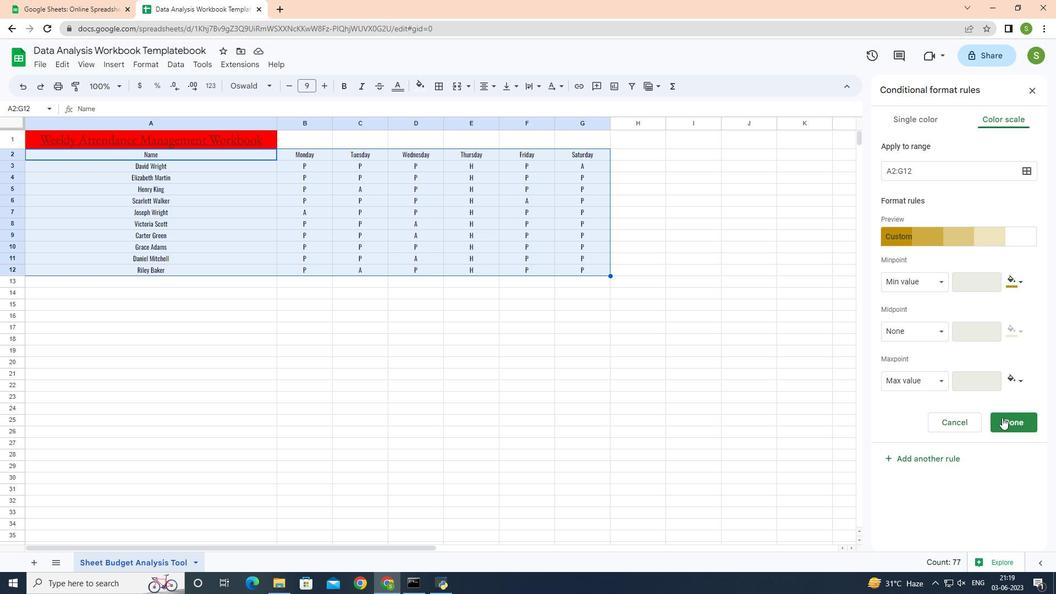 
Action: Mouse moved to (747, 391)
Screenshot: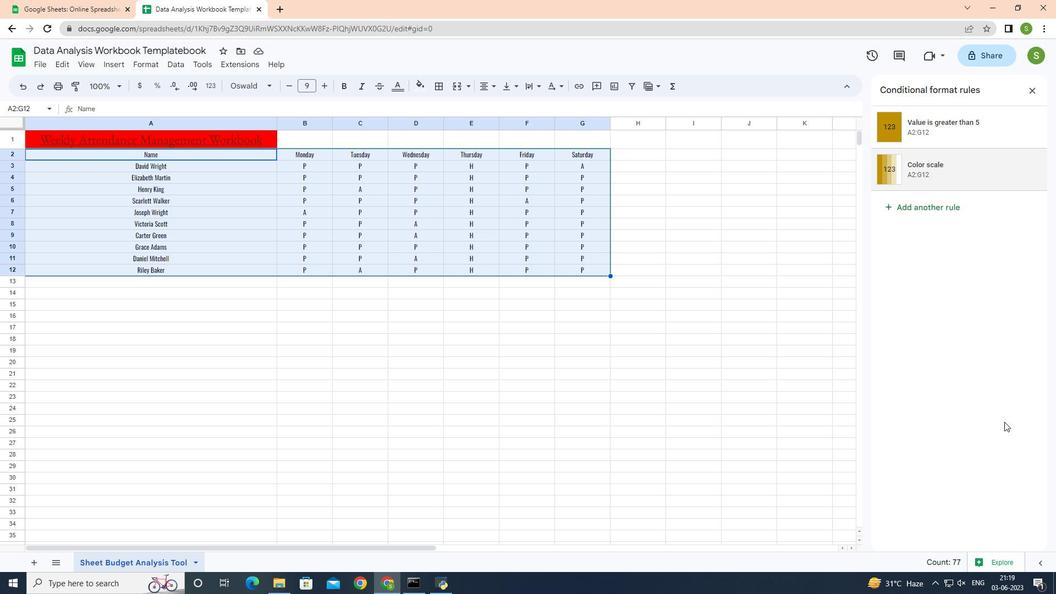 
Action: Mouse pressed left at (747, 391)
Screenshot: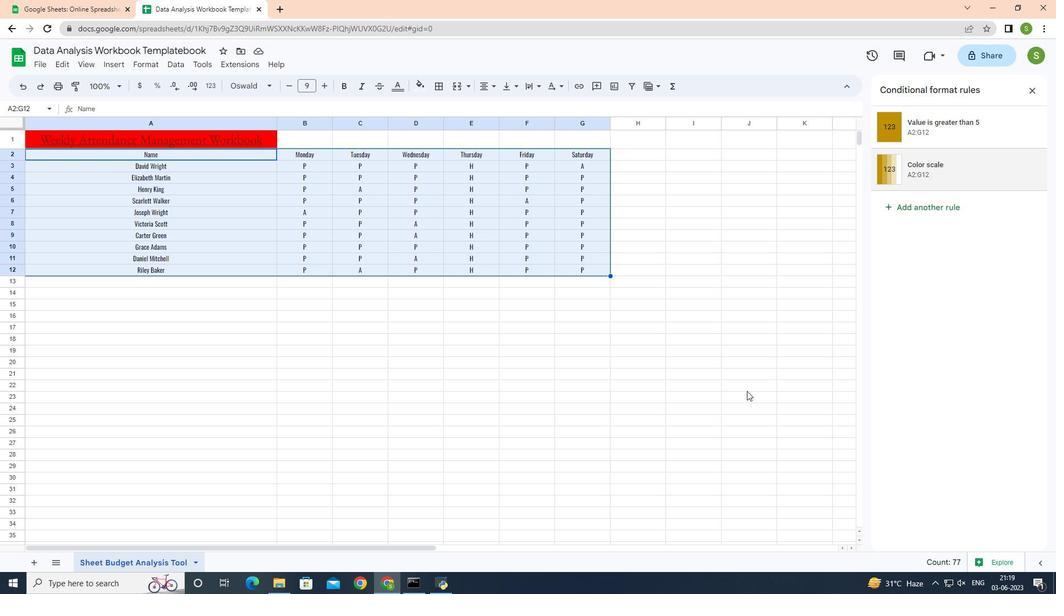 
Action: Mouse moved to (650, 179)
Screenshot: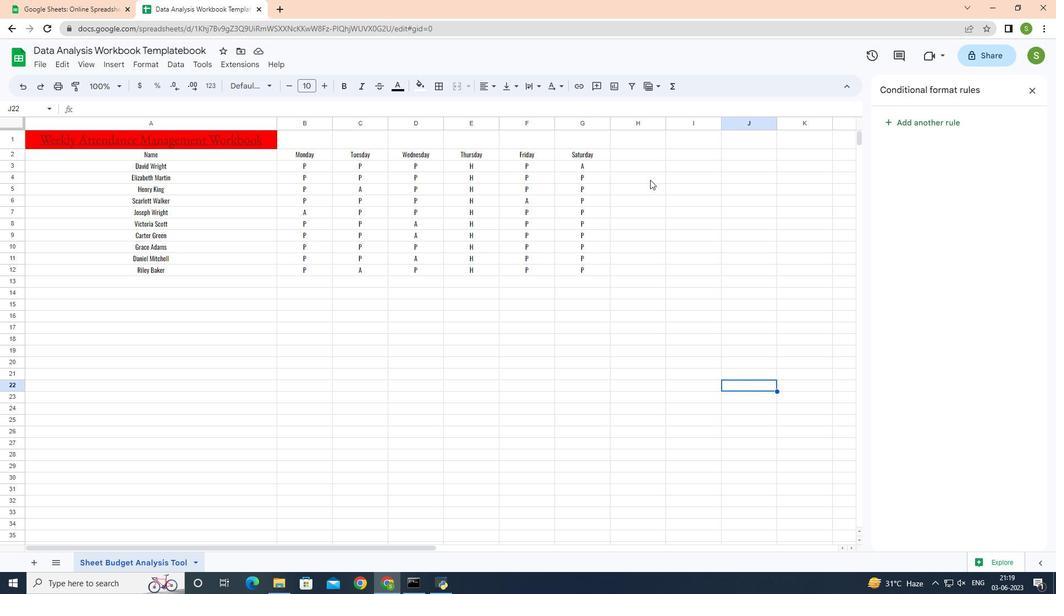 
Action: Key pressed ctrl+S
Screenshot: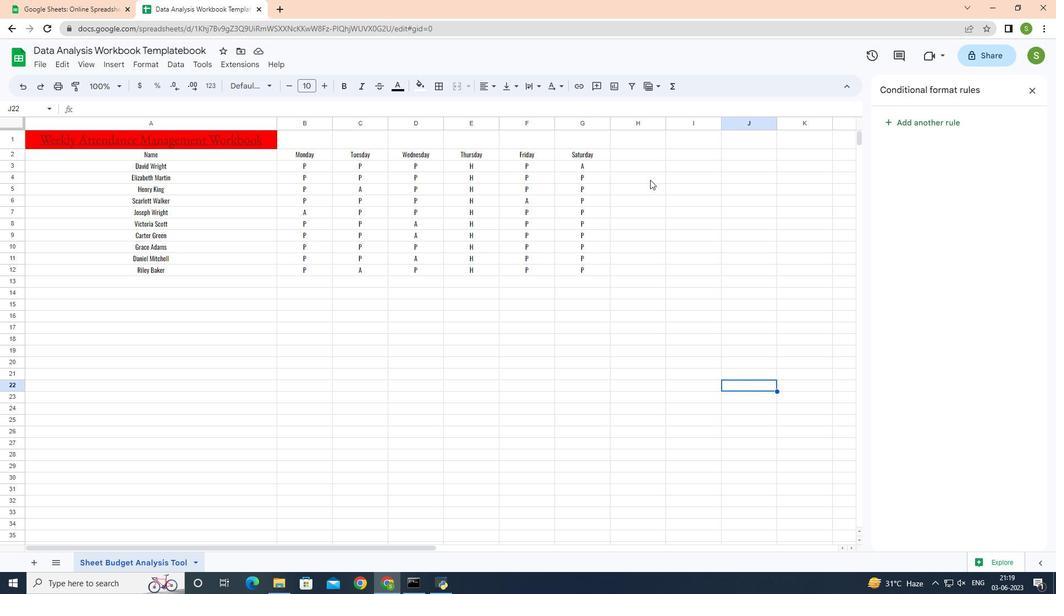 
